 Task: Font style For heading Use Batang with dark cornflower blue 2 colour & Underline. font size for heading '12 Pt. 'Change the font style of data to Book Antiquaand font size to  14 Pt. Change the alignment of both headline & data to  Align right. In the sheet  analysisSalesByCategory_2023
Action: Mouse moved to (11, 25)
Screenshot: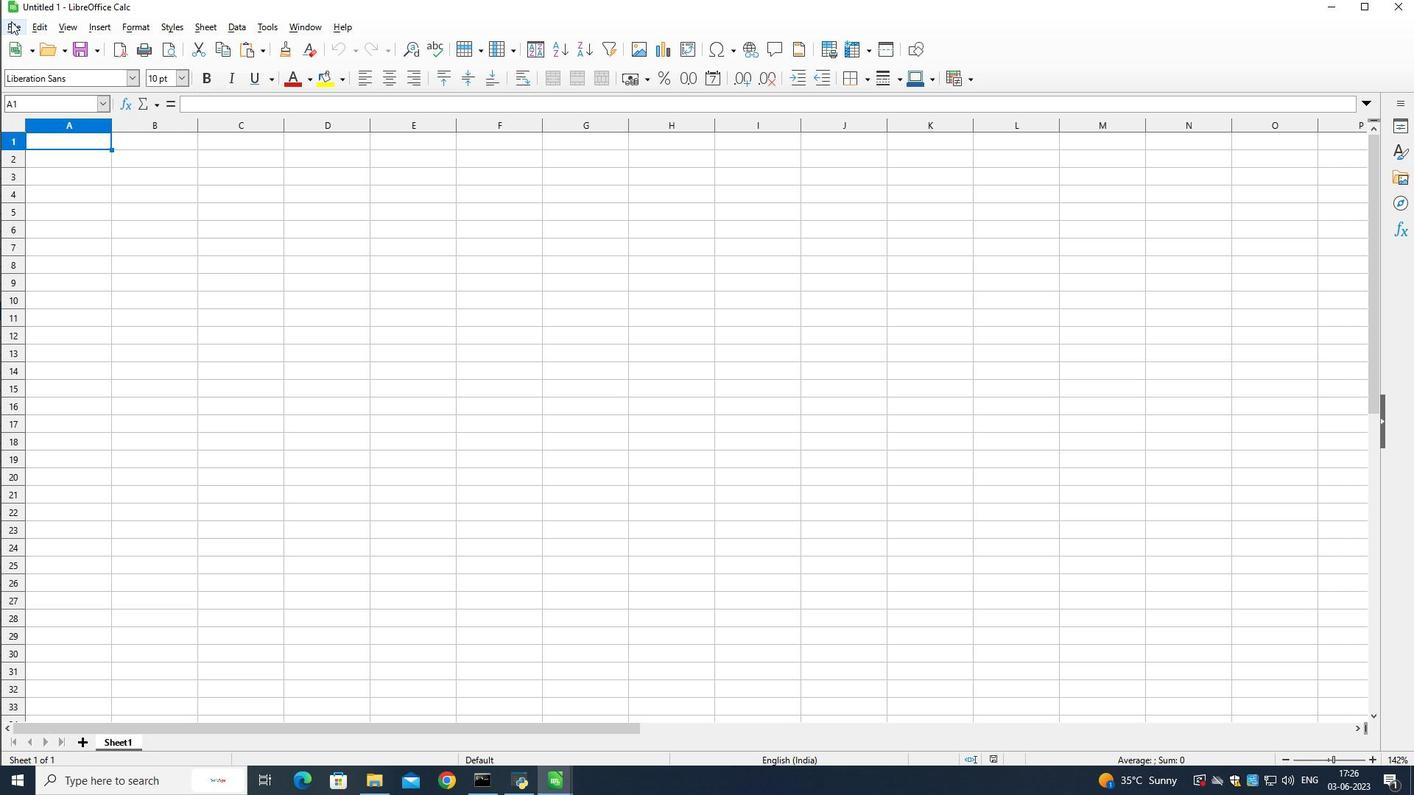 
Action: Mouse pressed left at (11, 25)
Screenshot: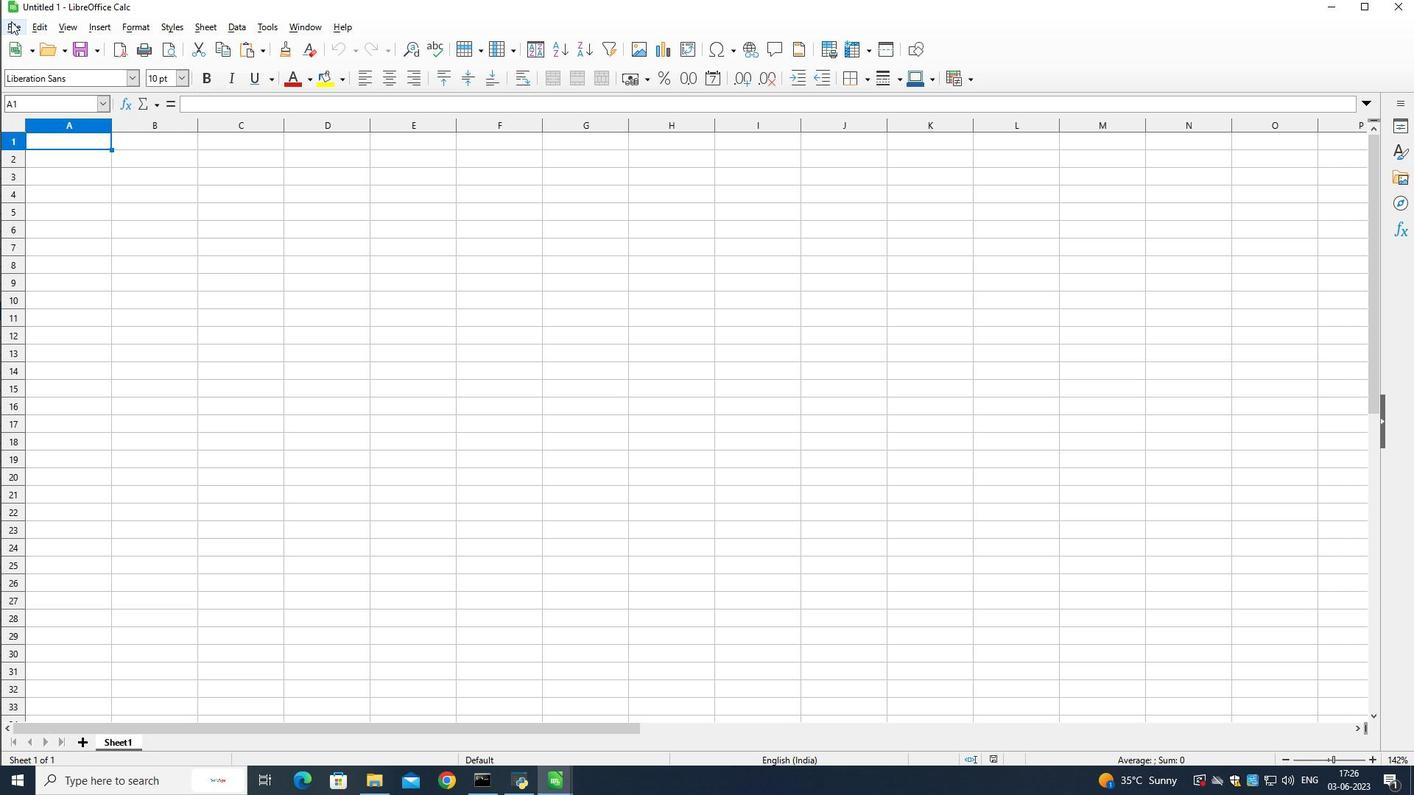 
Action: Mouse moved to (31, 62)
Screenshot: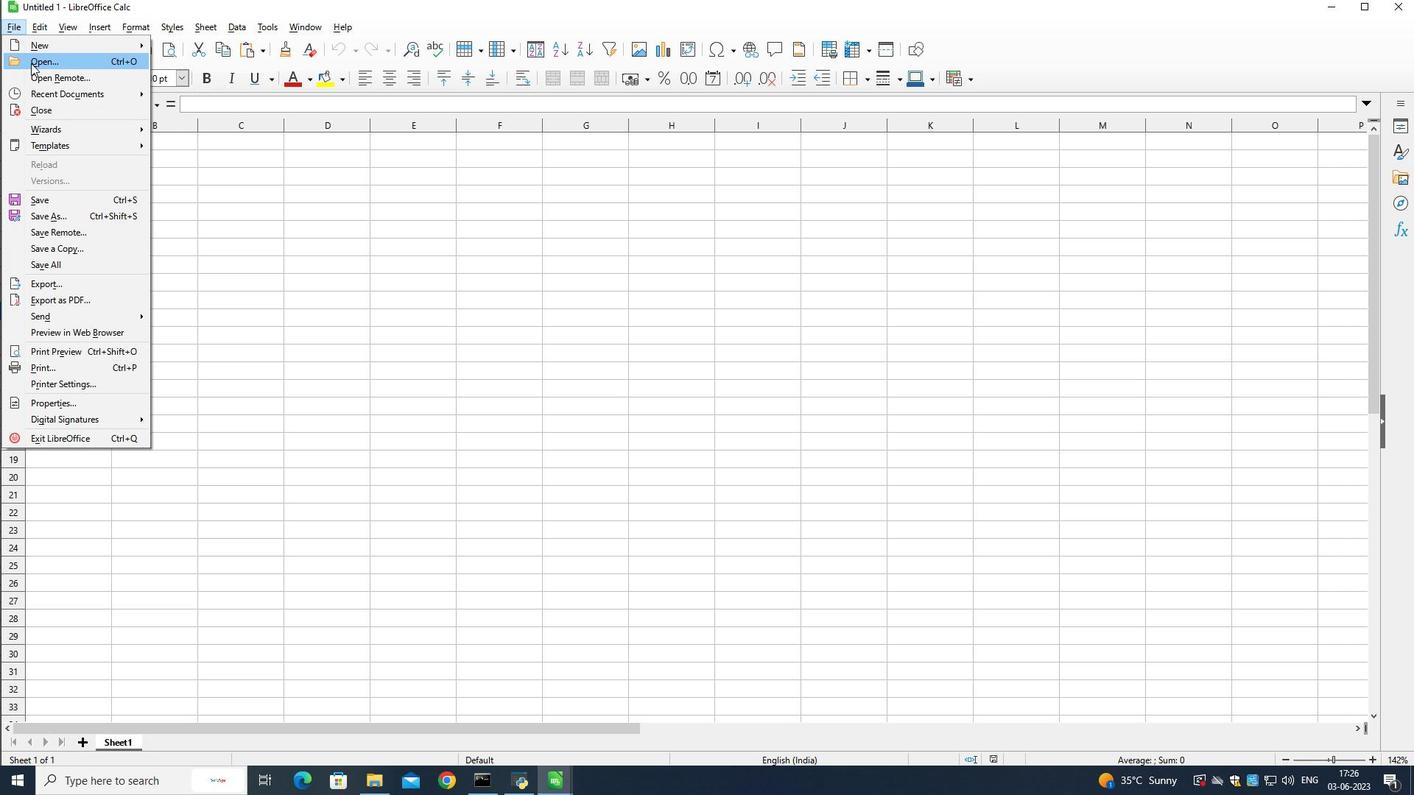 
Action: Mouse pressed left at (31, 62)
Screenshot: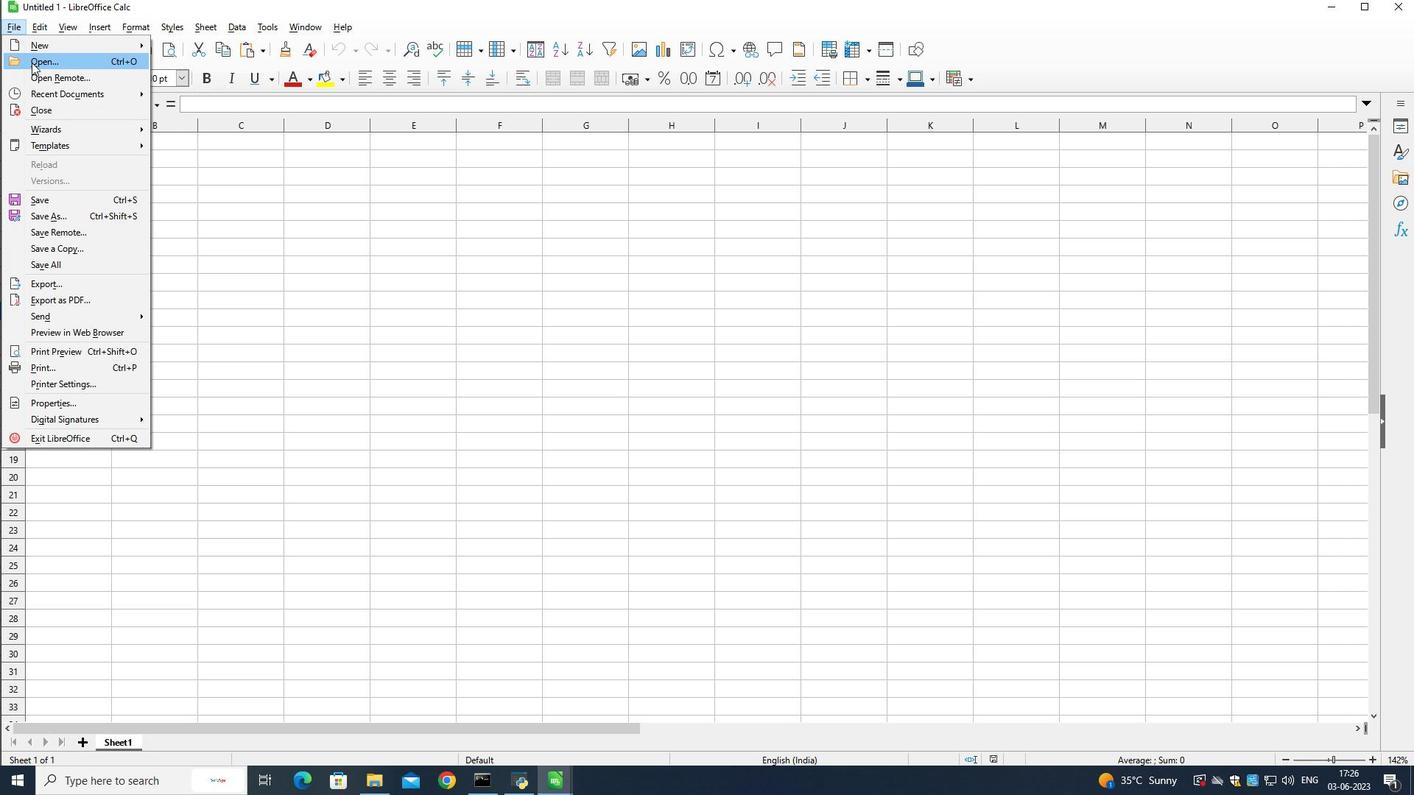 
Action: Mouse moved to (242, 271)
Screenshot: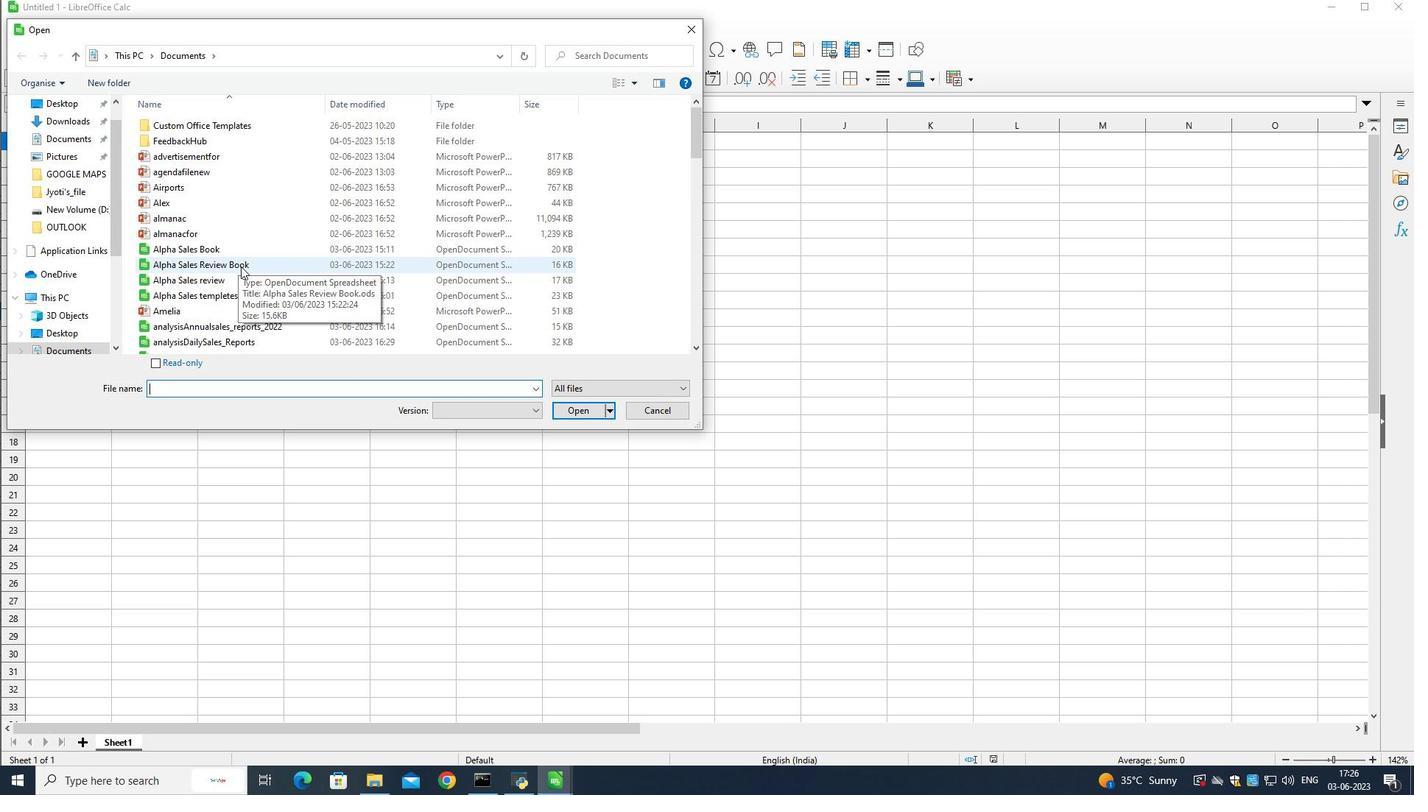 
Action: Mouse scrolled (242, 270) with delta (0, 0)
Screenshot: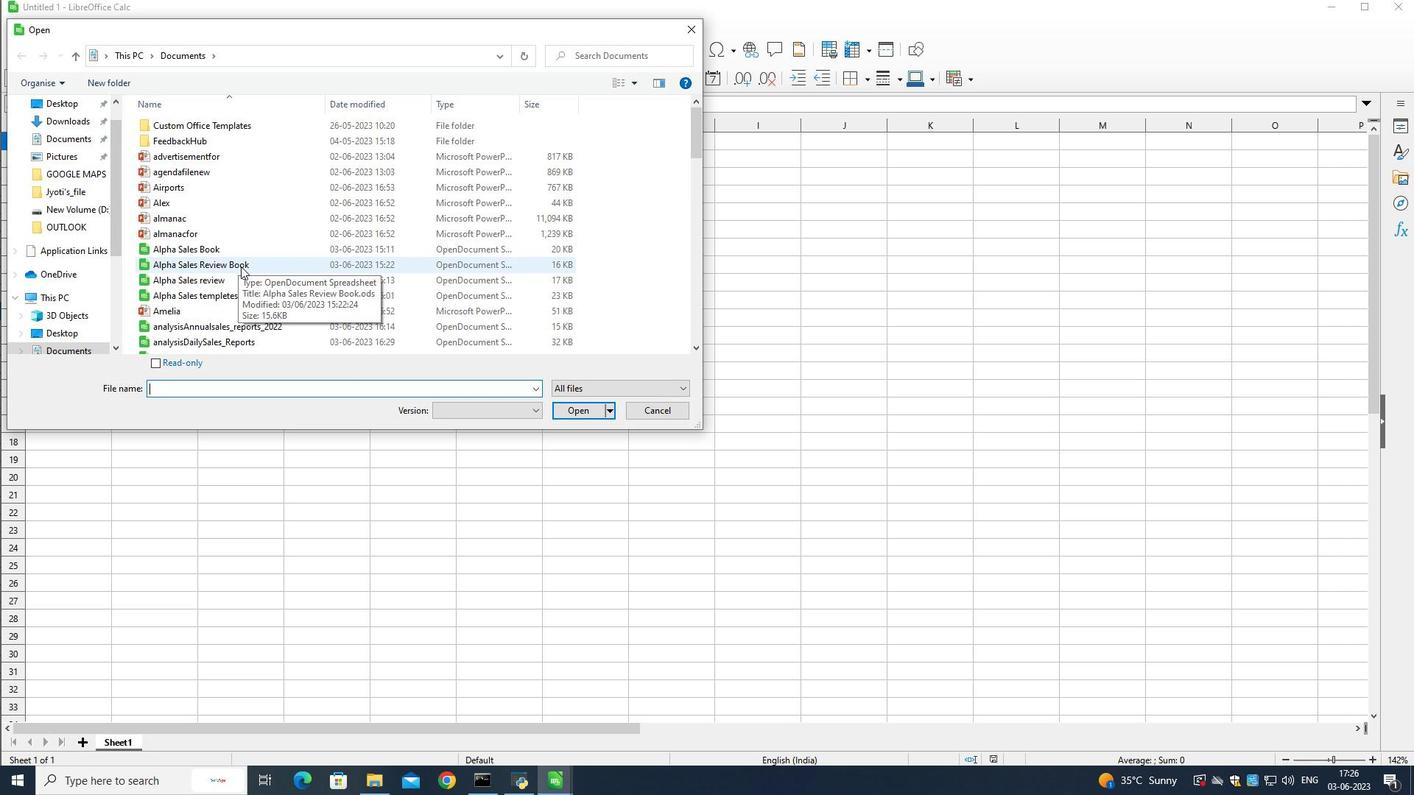 
Action: Mouse scrolled (242, 270) with delta (0, 0)
Screenshot: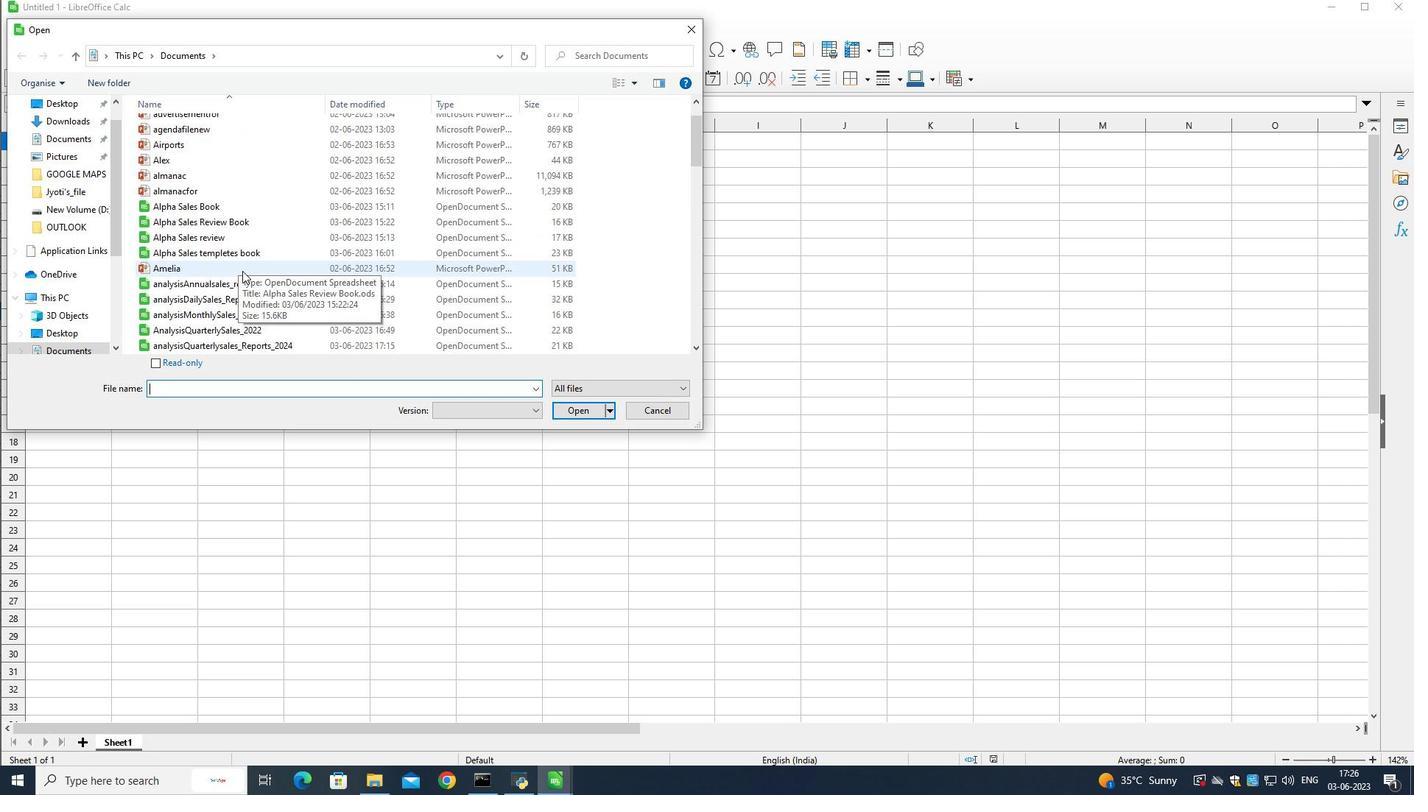 
Action: Mouse moved to (376, 310)
Screenshot: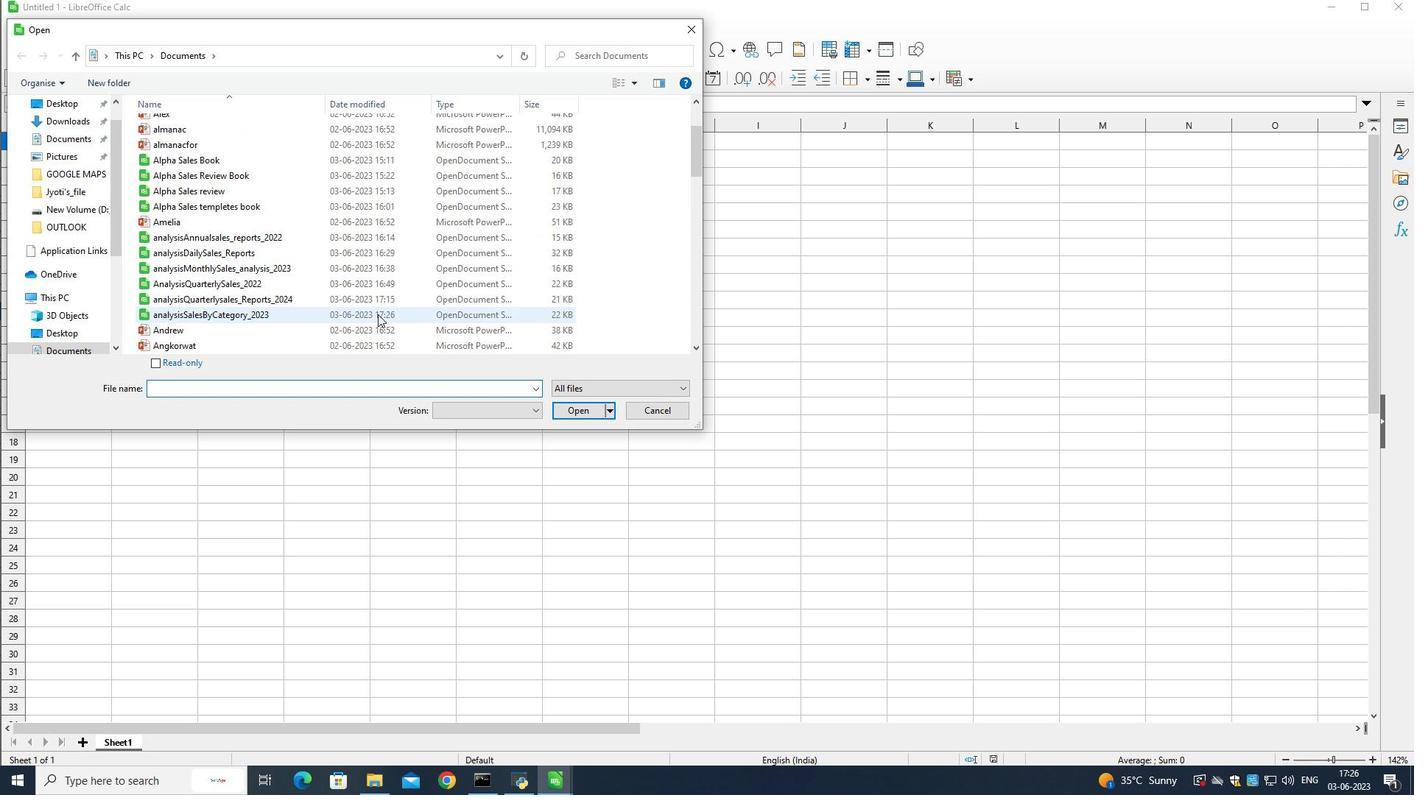 
Action: Mouse pressed left at (376, 310)
Screenshot: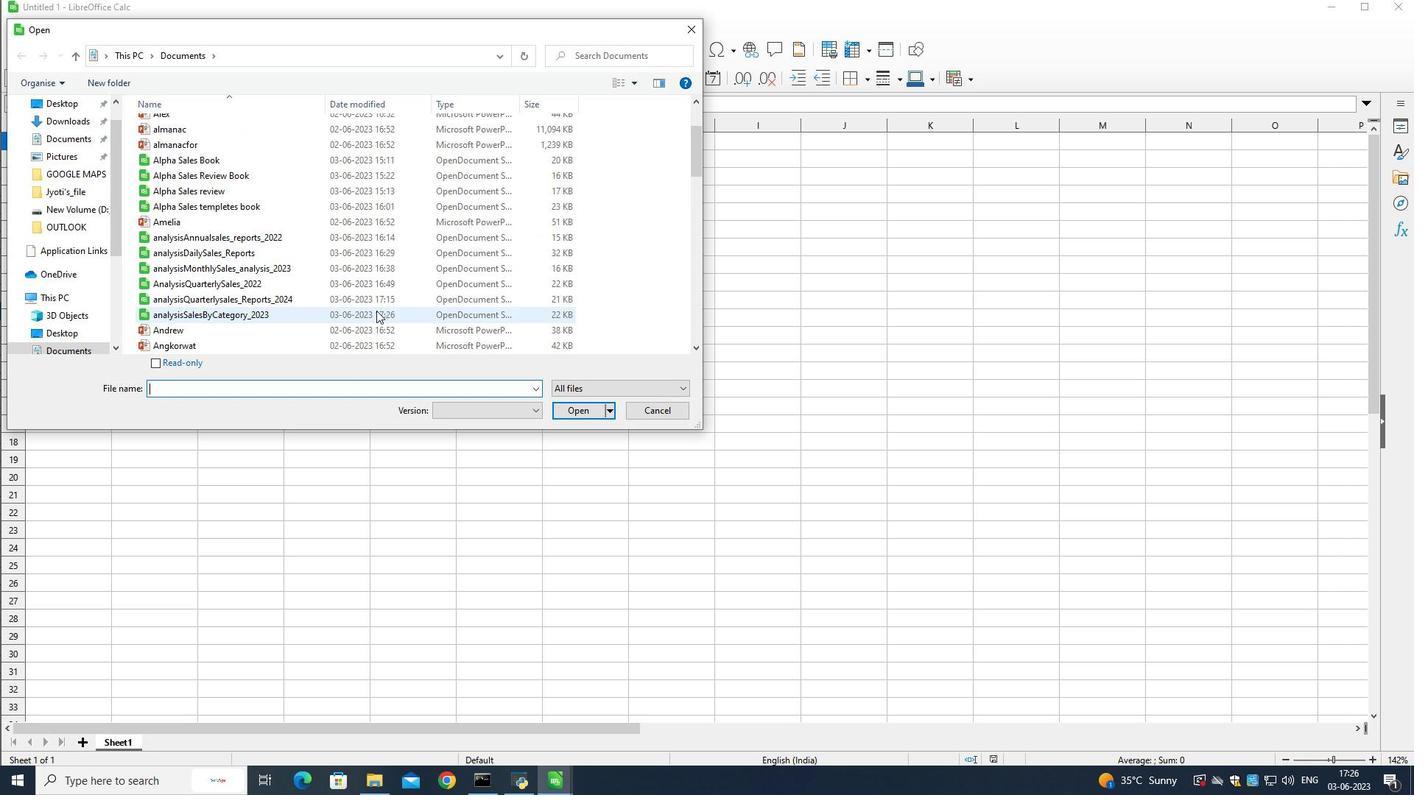 
Action: Mouse moved to (567, 406)
Screenshot: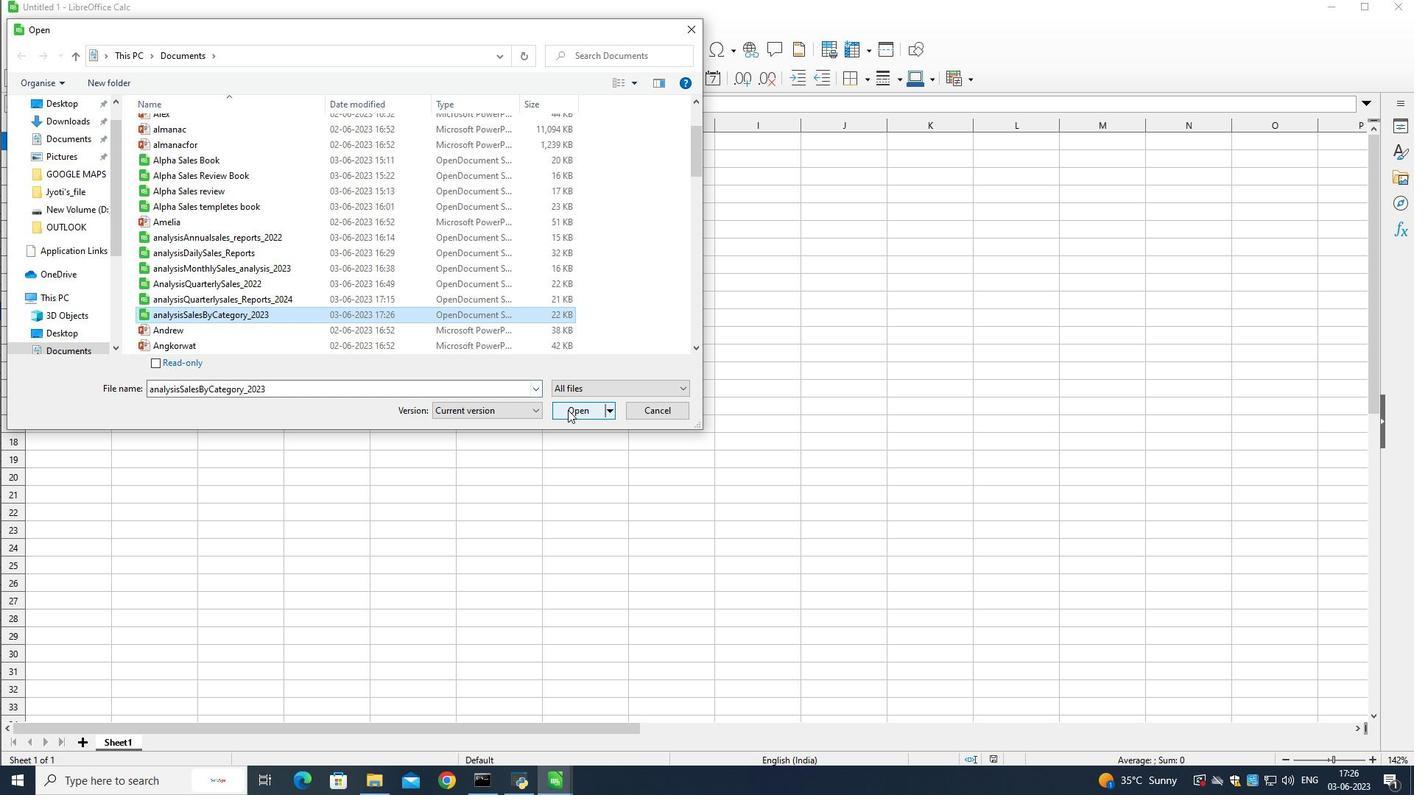 
Action: Mouse pressed left at (567, 406)
Screenshot: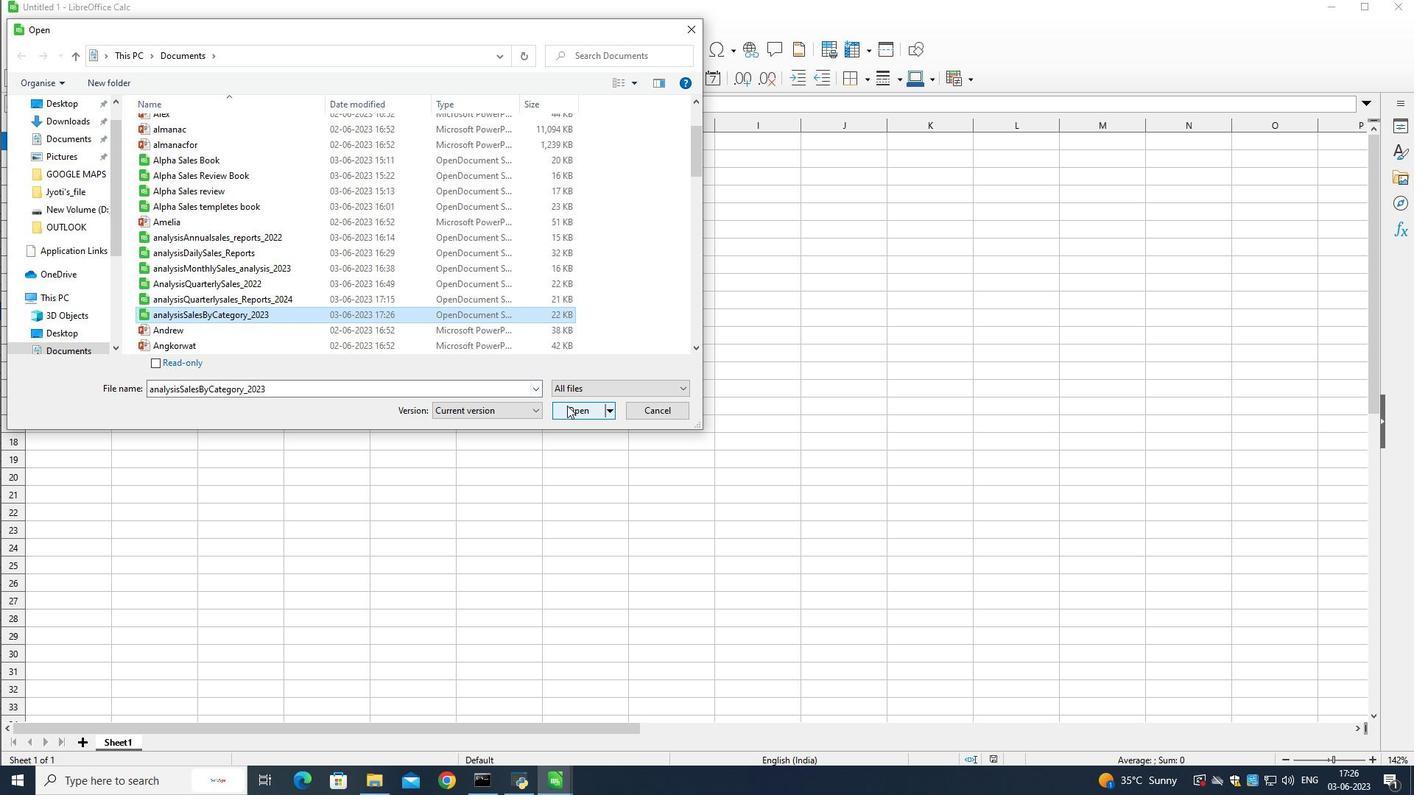
Action: Mouse moved to (294, 142)
Screenshot: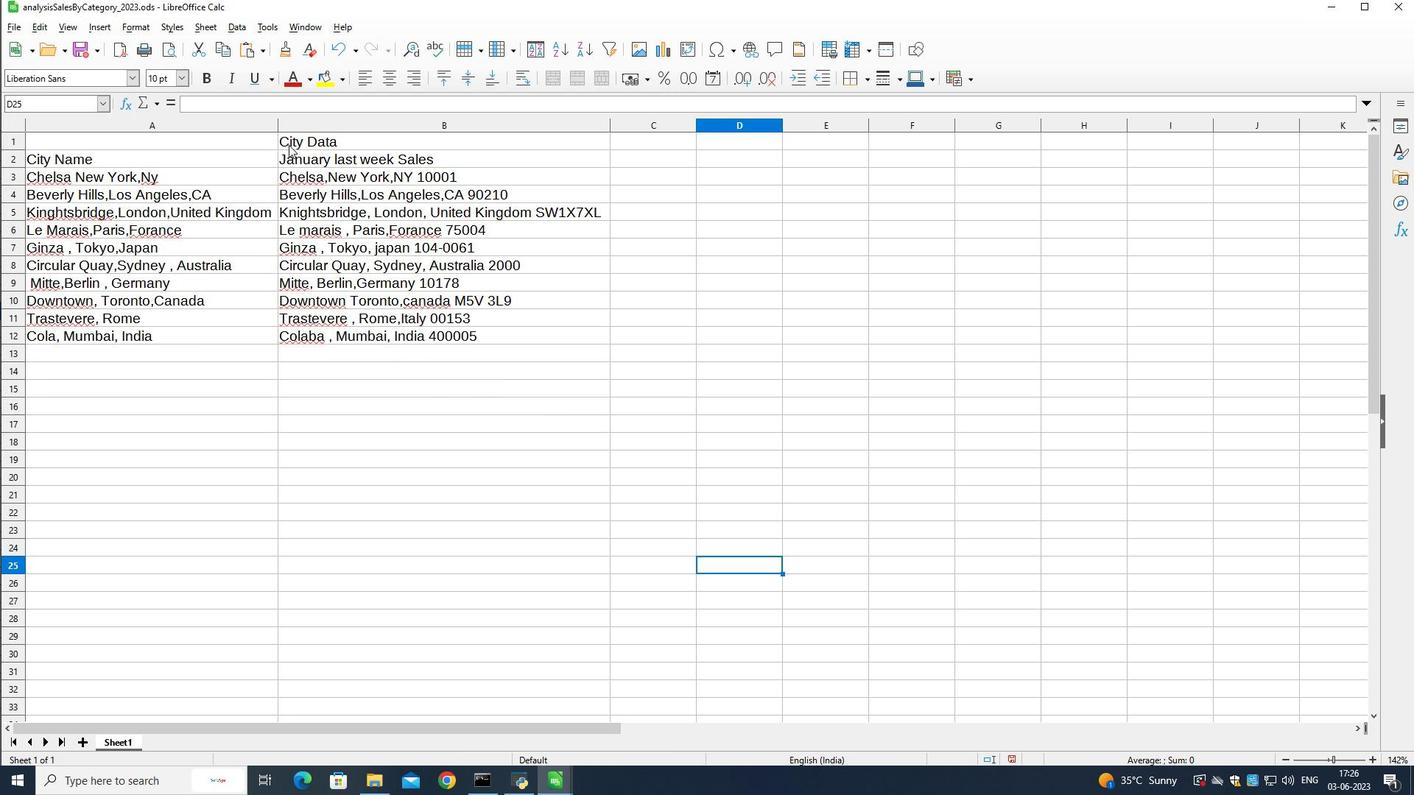
Action: Mouse pressed left at (294, 142)
Screenshot: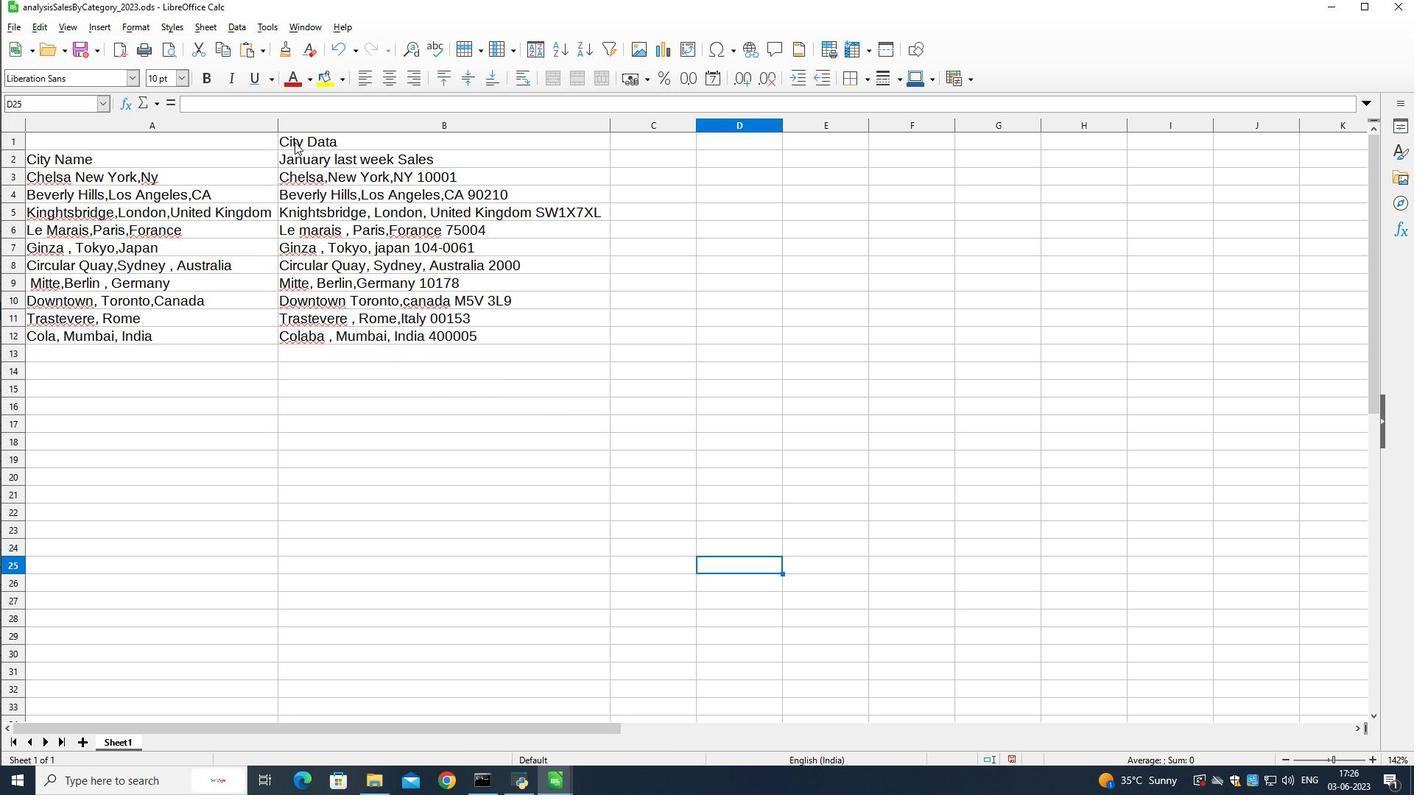 
Action: Mouse moved to (294, 140)
Screenshot: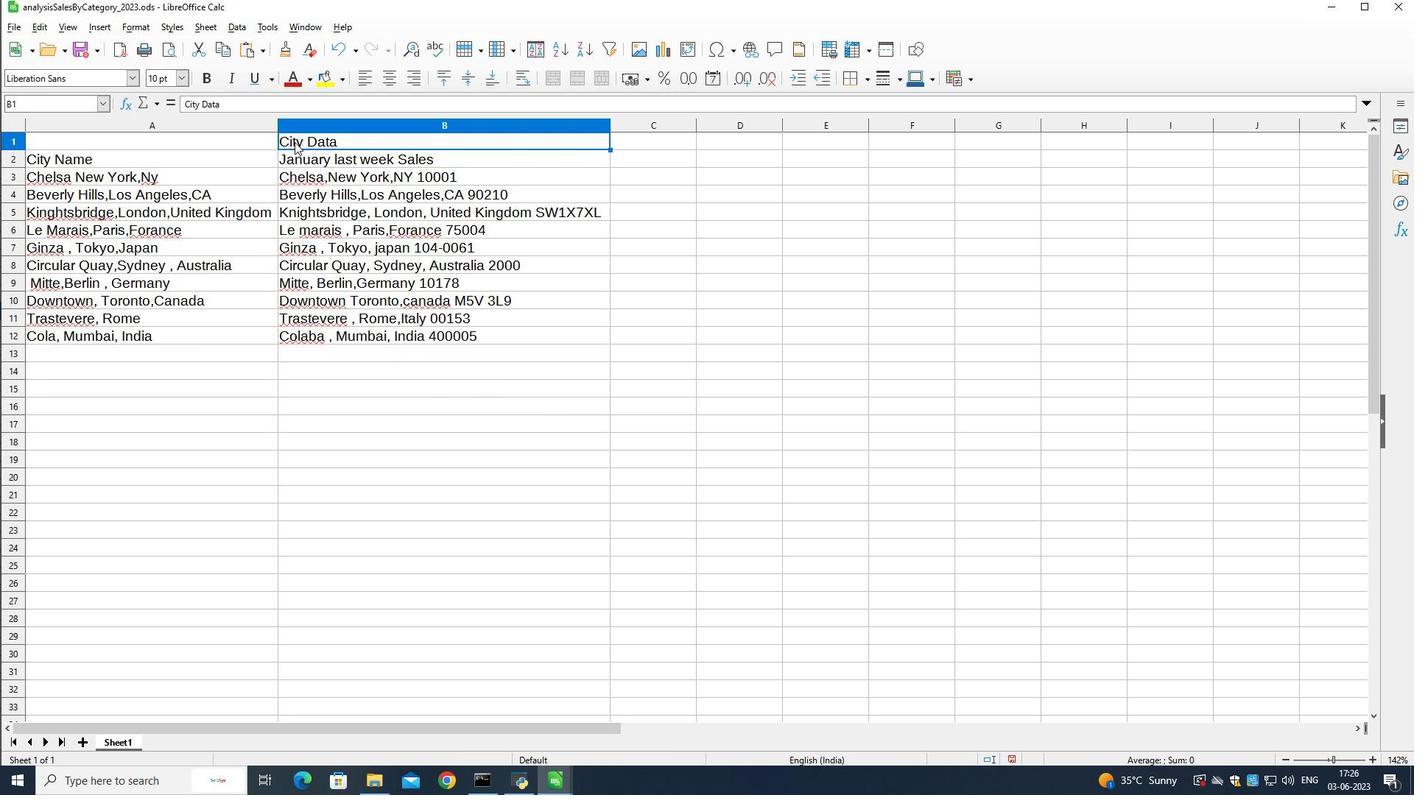
Action: Mouse pressed left at (294, 140)
Screenshot: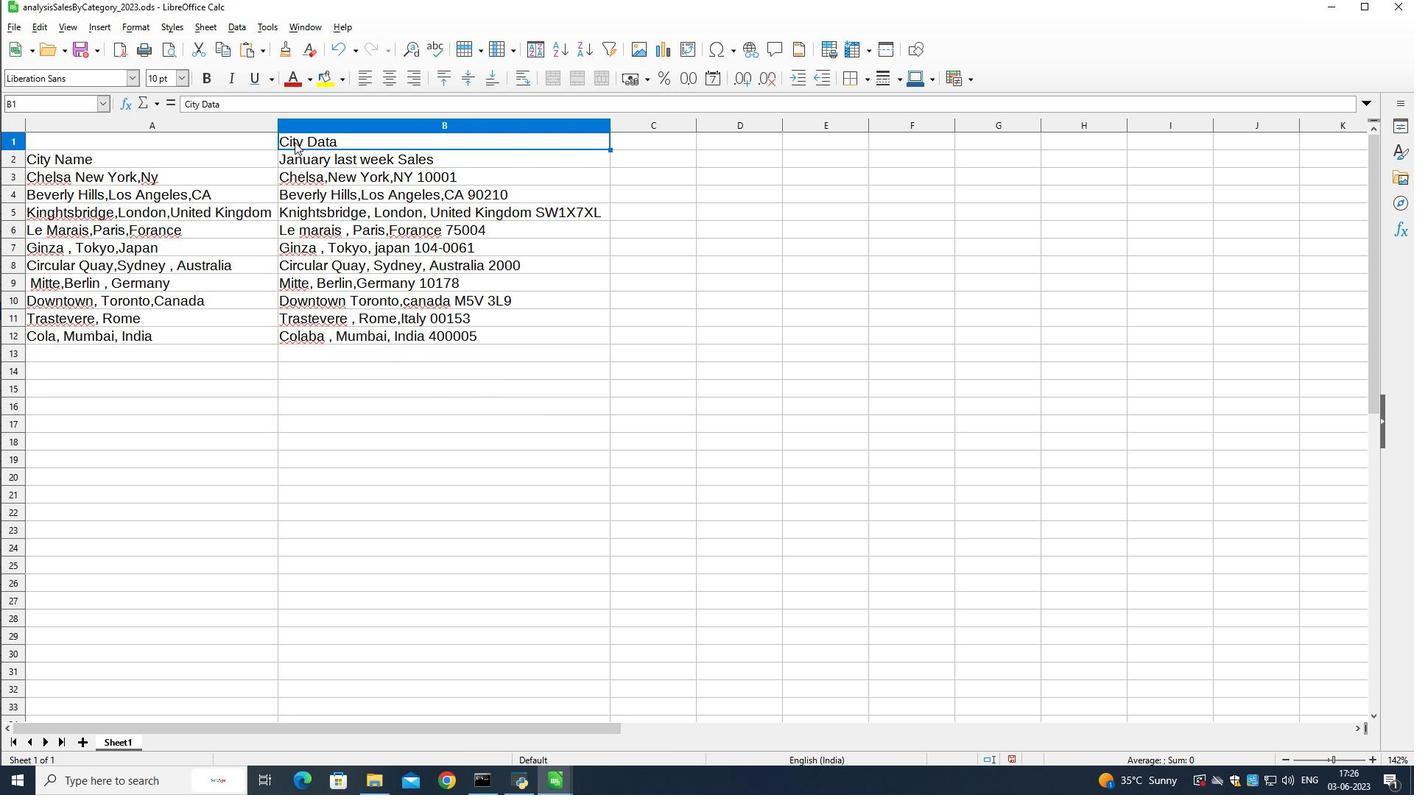 
Action: Mouse pressed left at (294, 140)
Screenshot: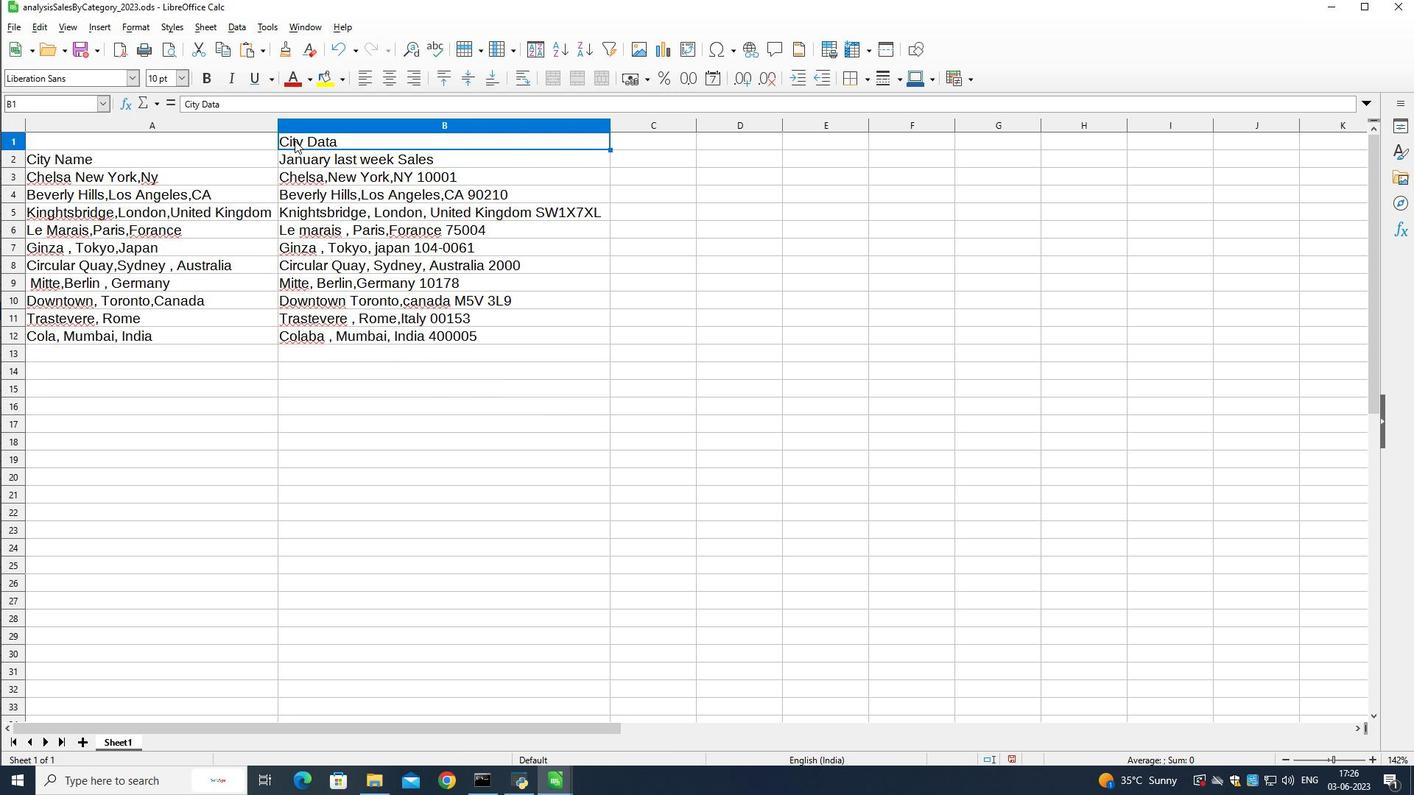 
Action: Mouse moved to (307, 80)
Screenshot: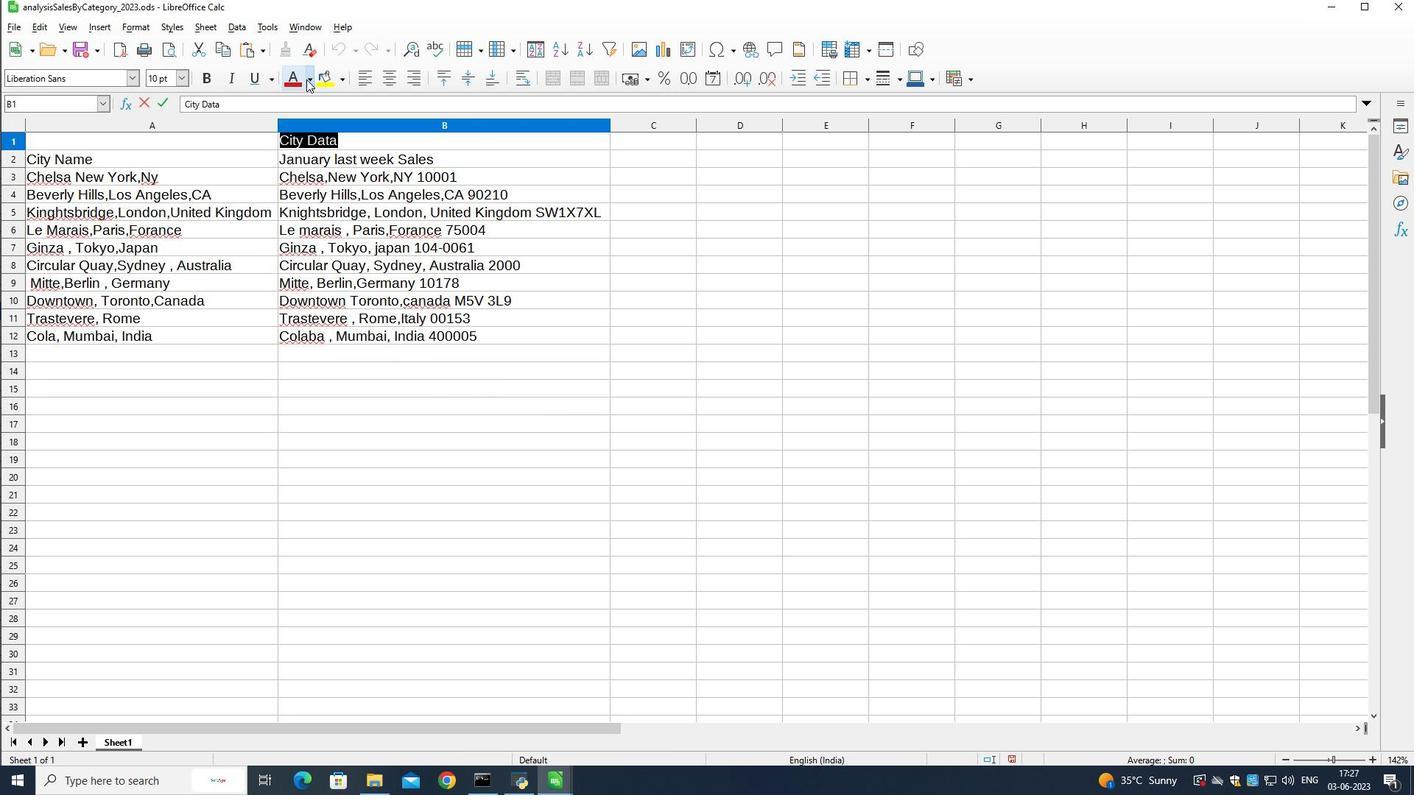 
Action: Mouse pressed left at (307, 80)
Screenshot: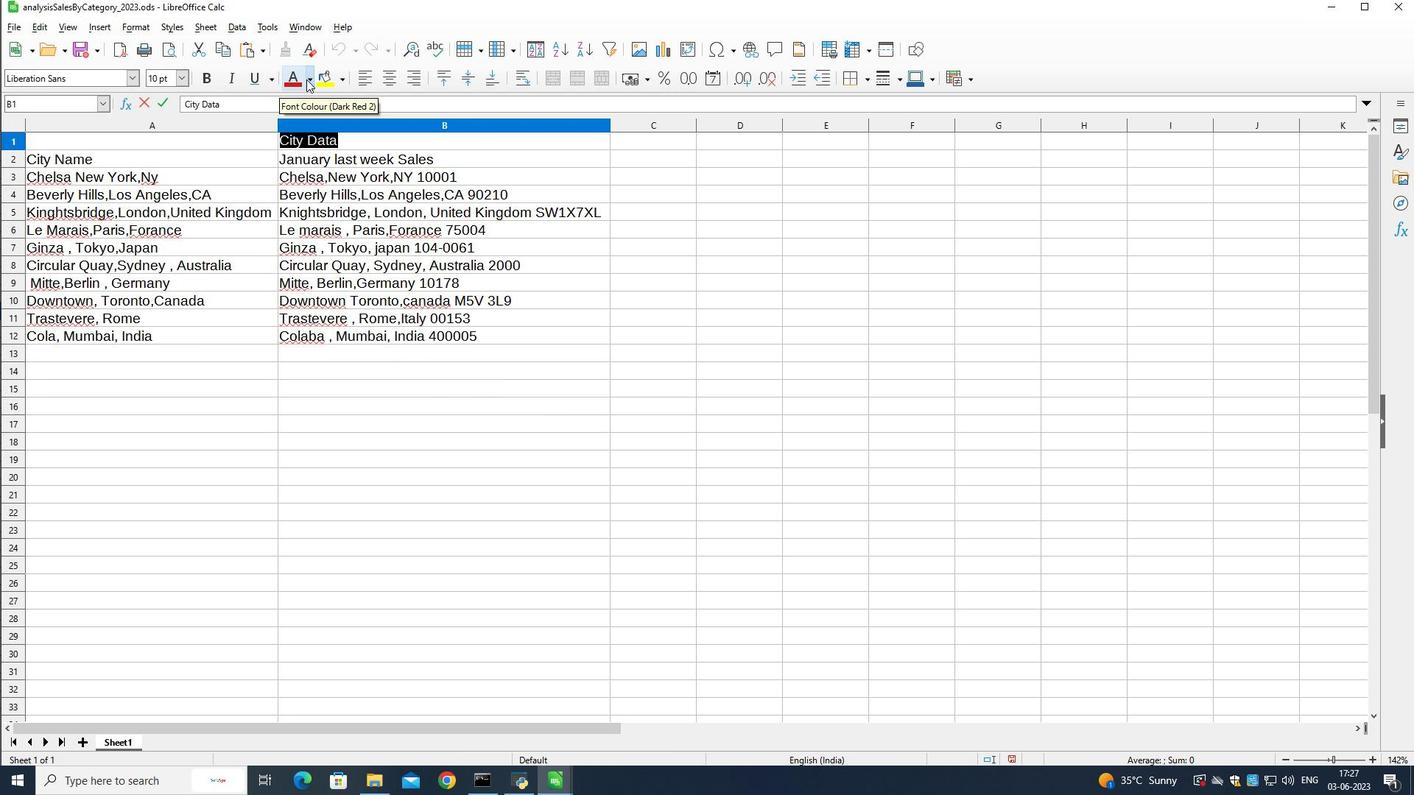 
Action: Mouse moved to (337, 348)
Screenshot: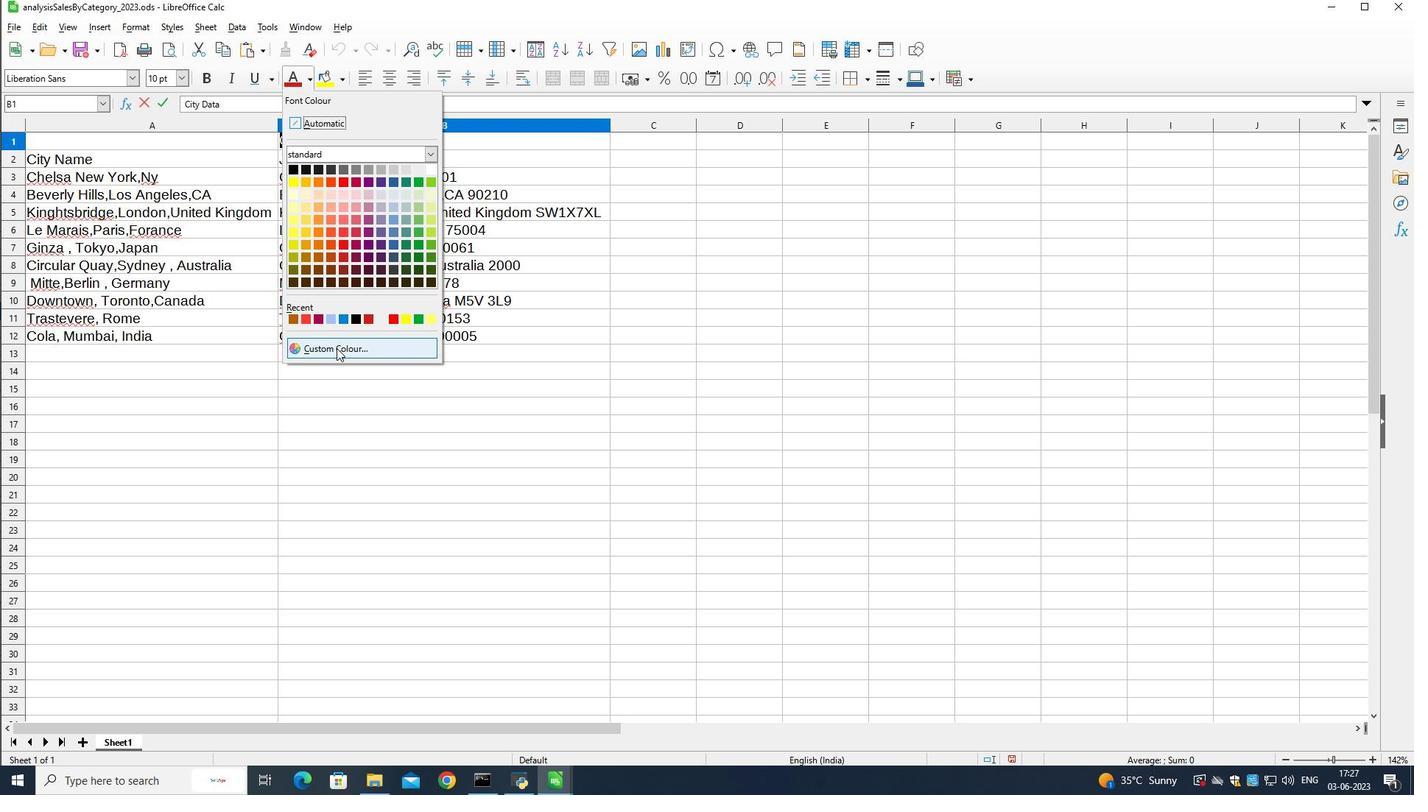 
Action: Mouse pressed left at (337, 348)
Screenshot: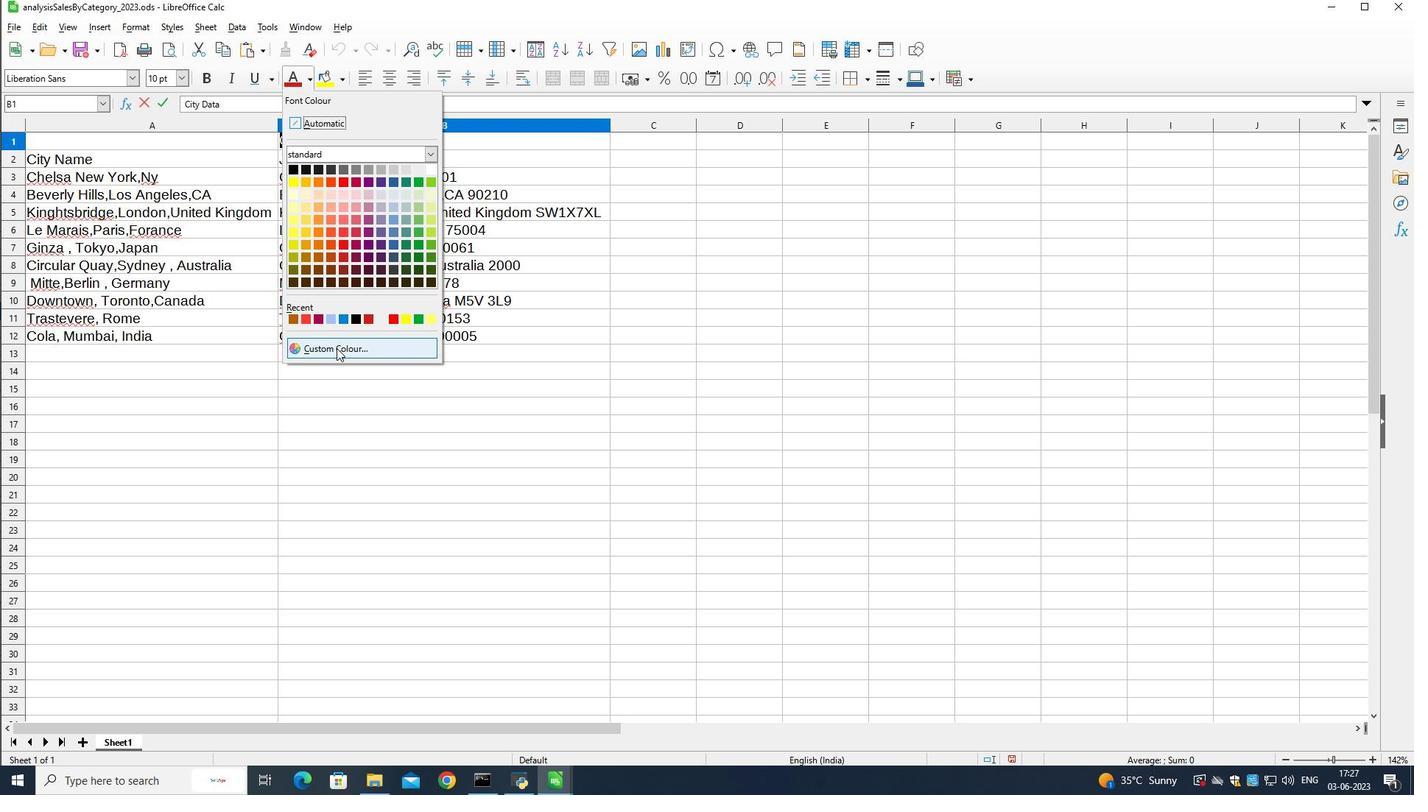 
Action: Mouse moved to (846, 319)
Screenshot: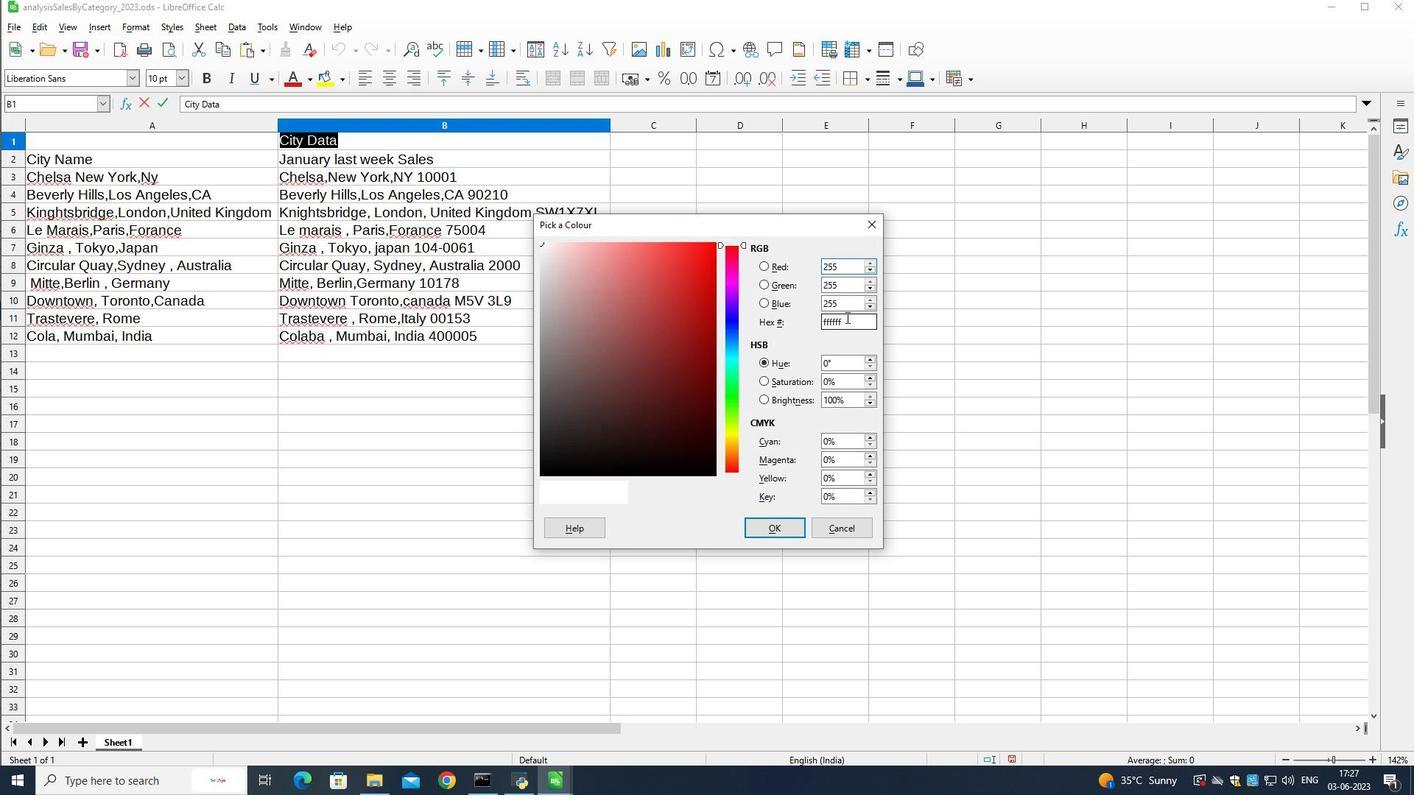 
Action: Mouse pressed left at (846, 319)
Screenshot: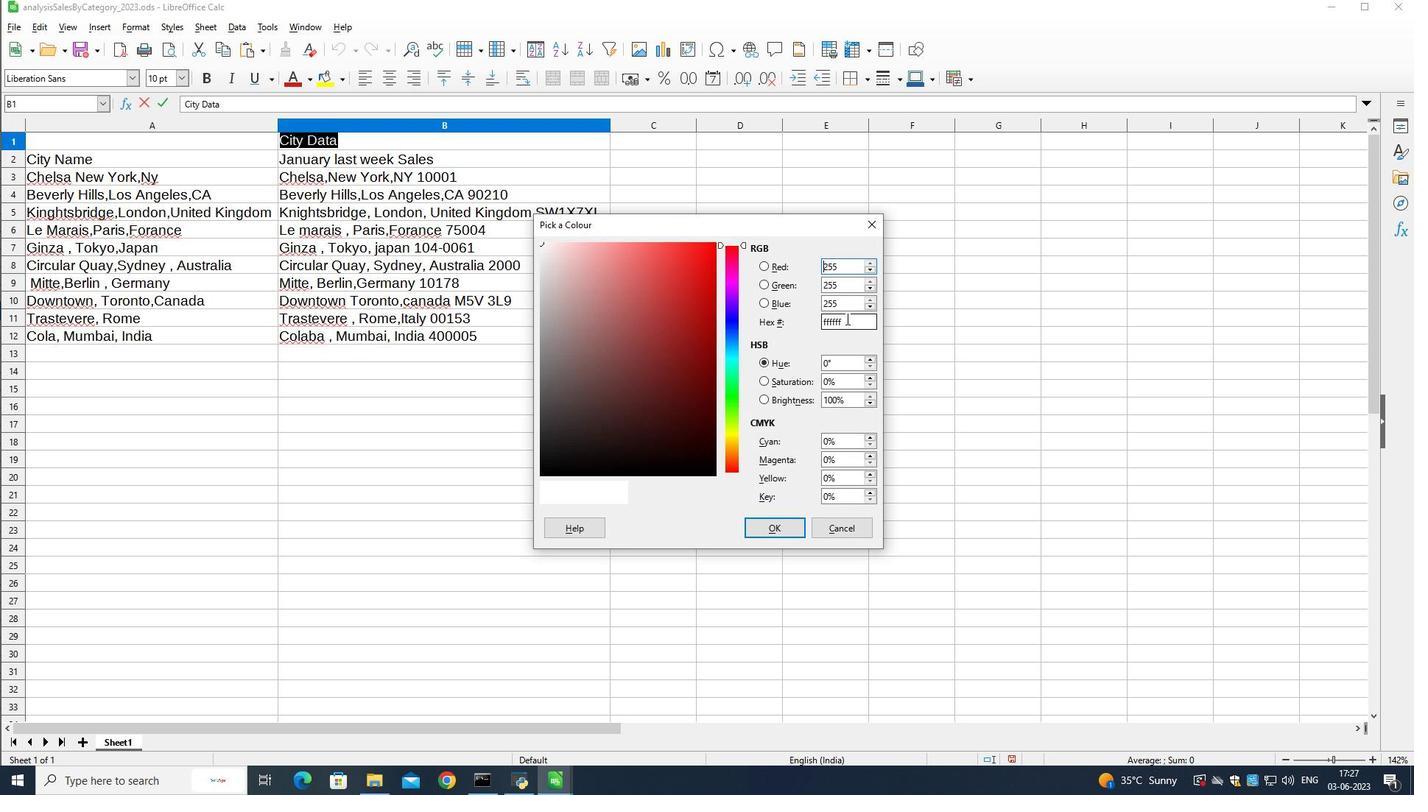 
Action: Mouse moved to (846, 320)
Screenshot: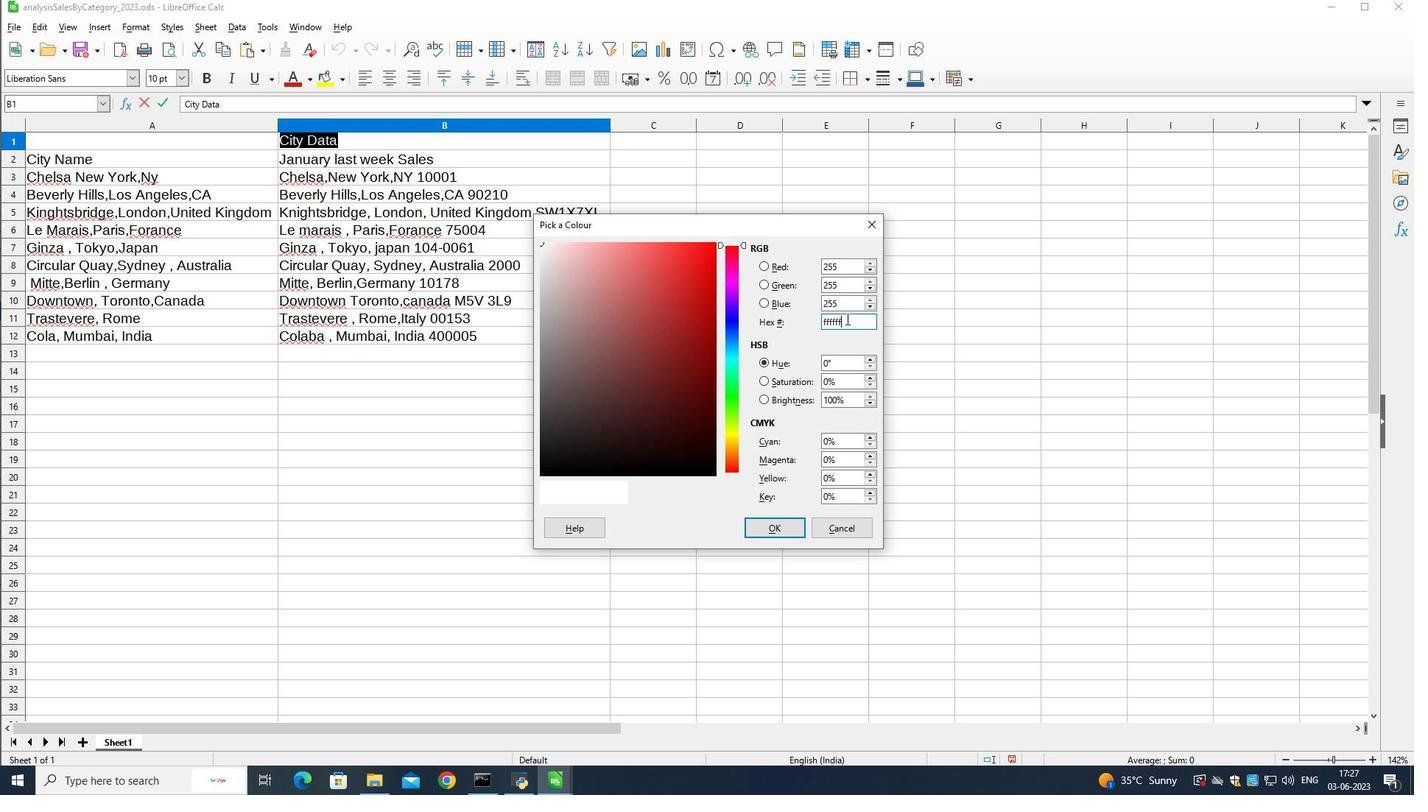 
Action: Mouse pressed left at (846, 320)
Screenshot: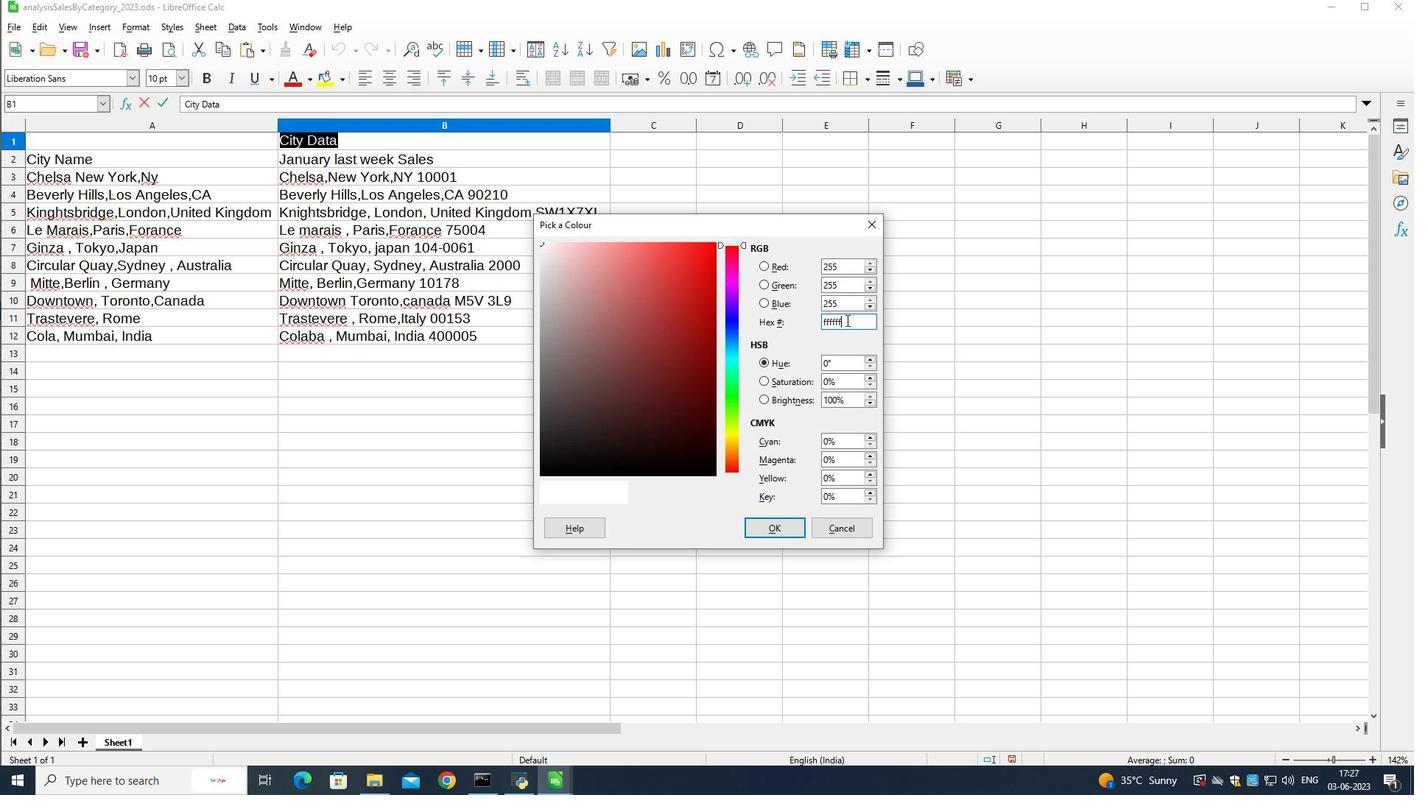
Action: Mouse moved to (846, 322)
Screenshot: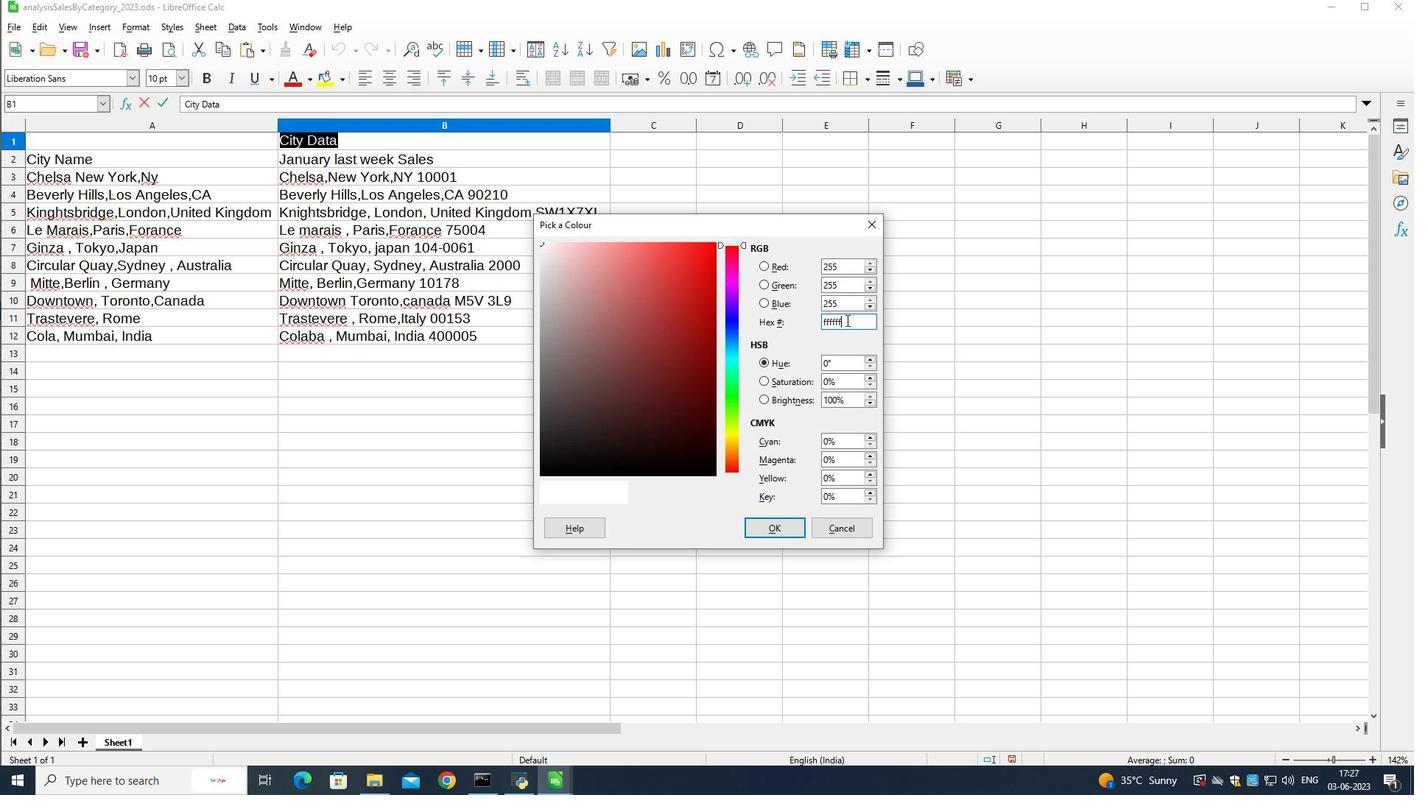 
Action: Mouse pressed left at (846, 322)
Screenshot: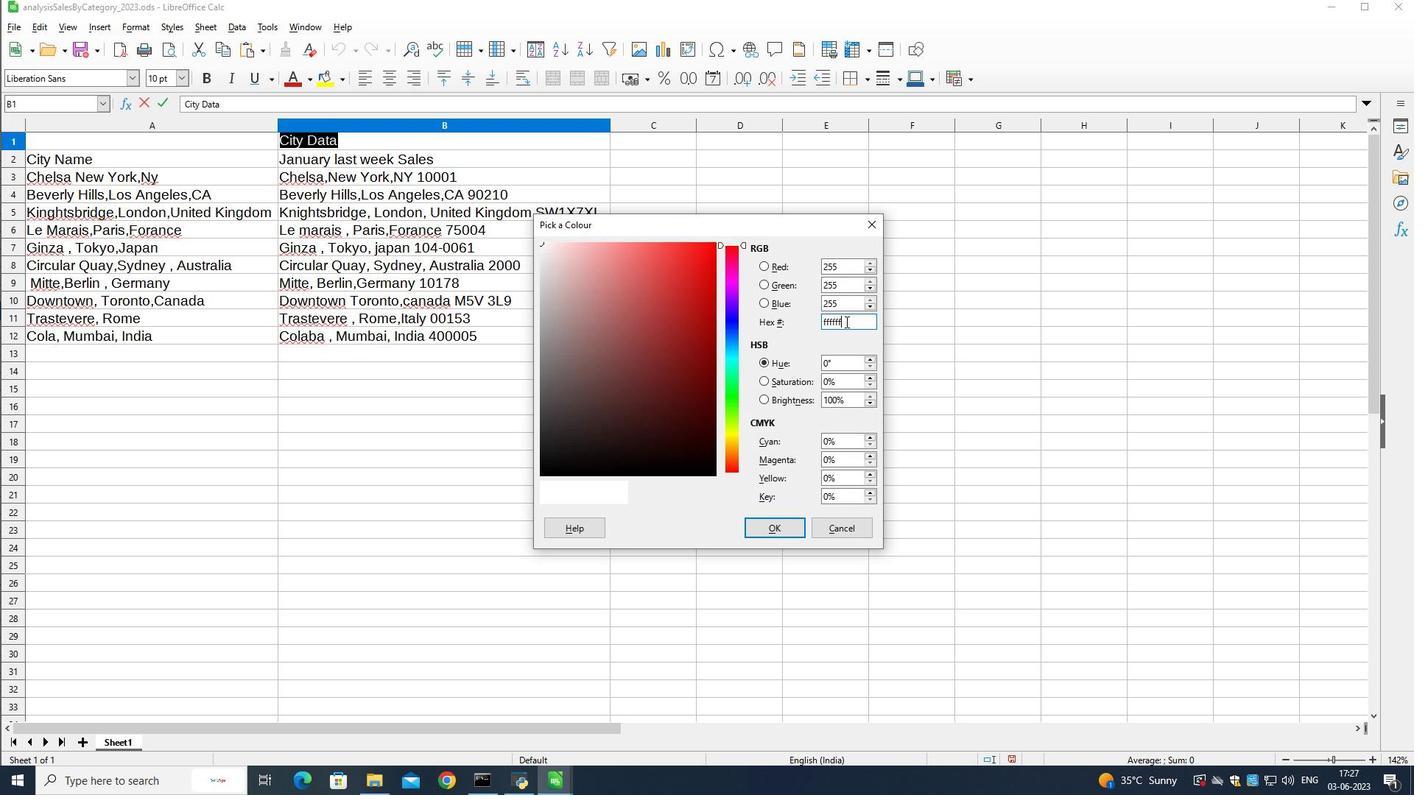 
Action: Mouse moved to (766, 353)
Screenshot: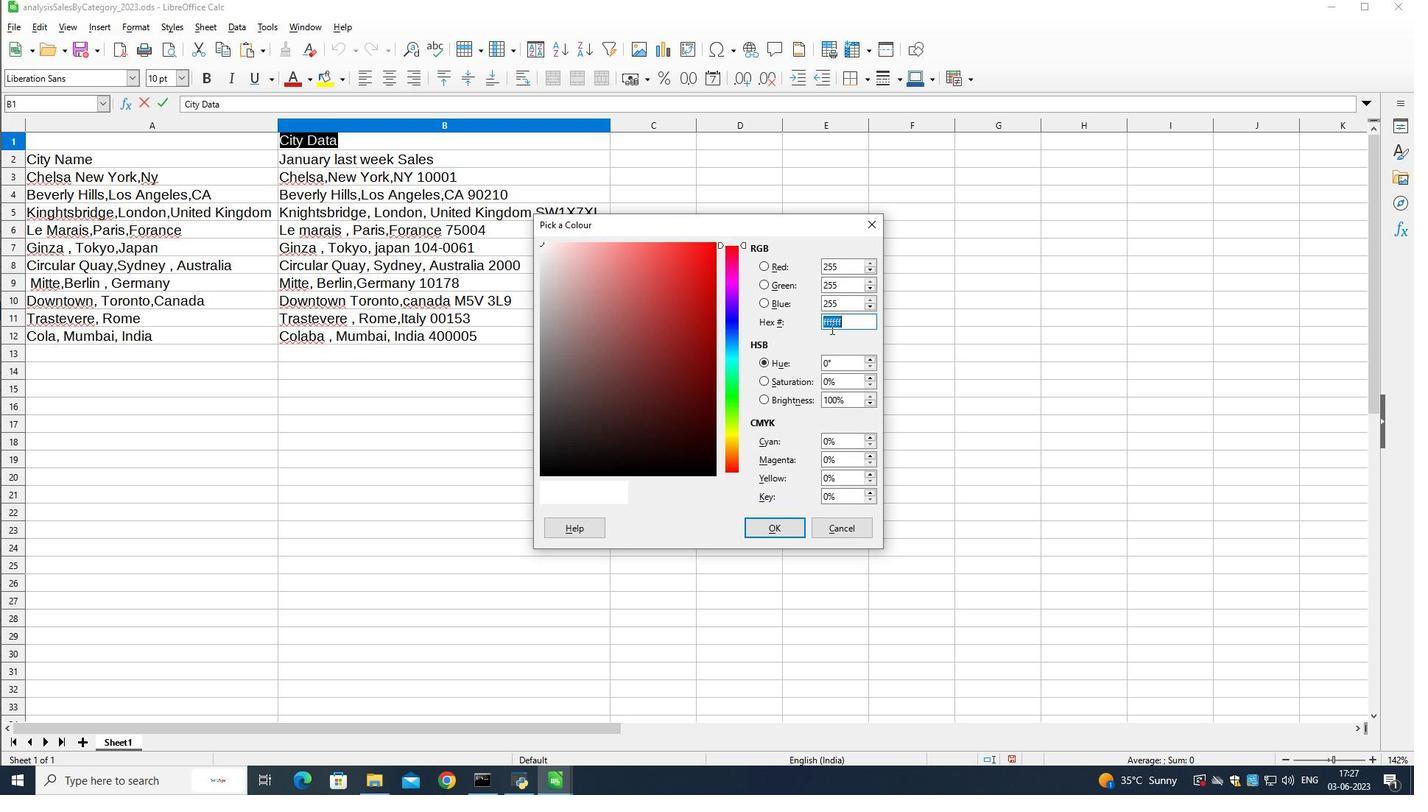 
Action: Key pressed <Key.shift>#a4
Screenshot: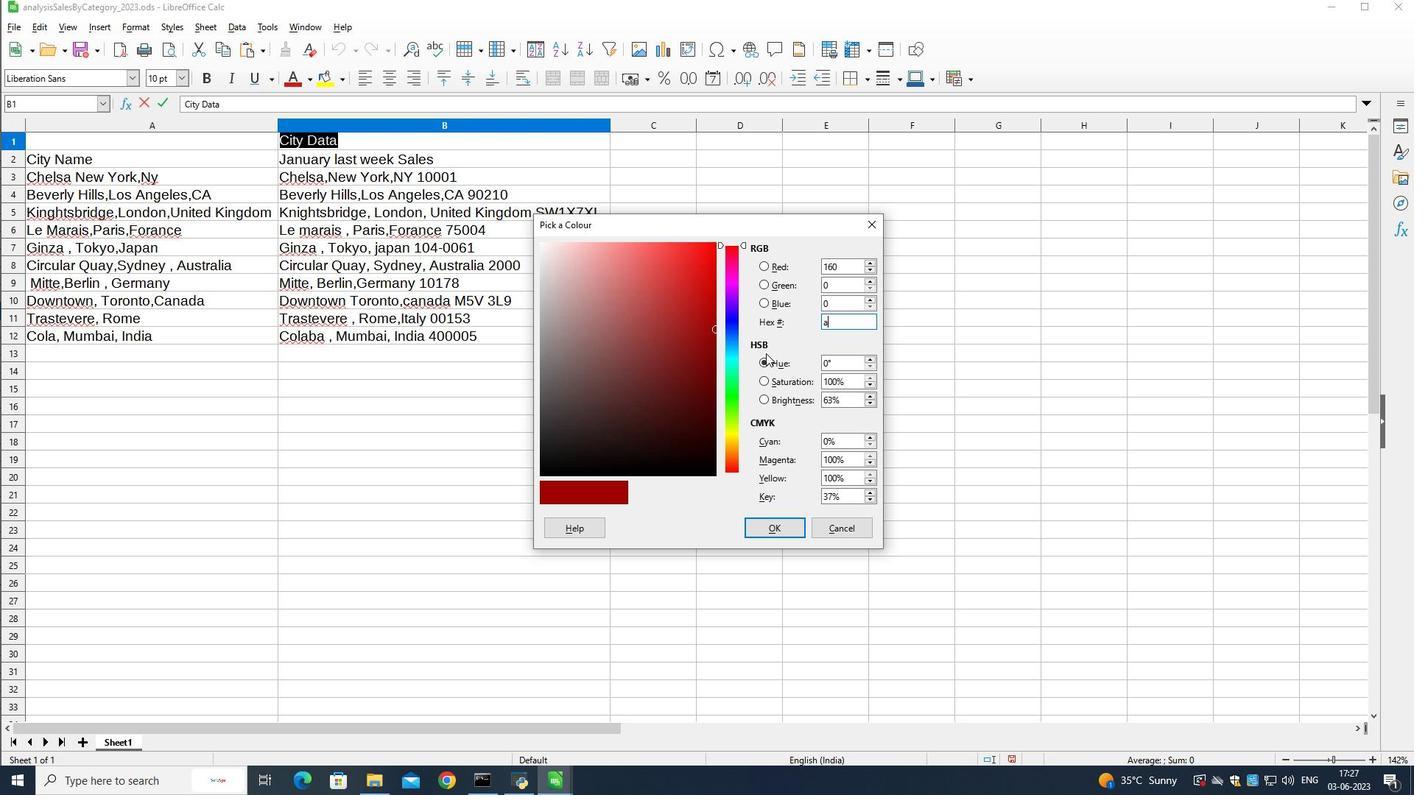 
Action: Mouse moved to (765, 353)
Screenshot: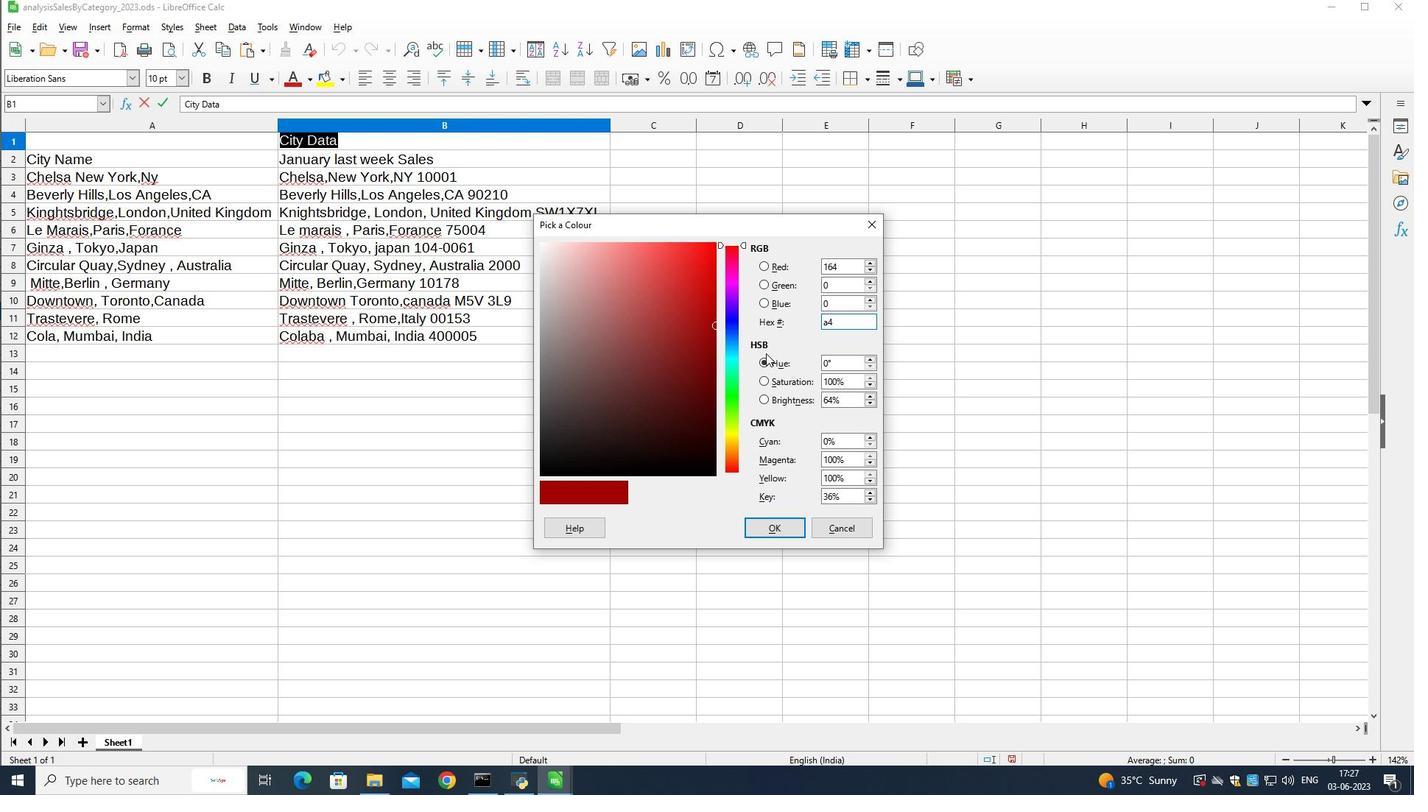 
Action: Key pressed c2f4
Screenshot: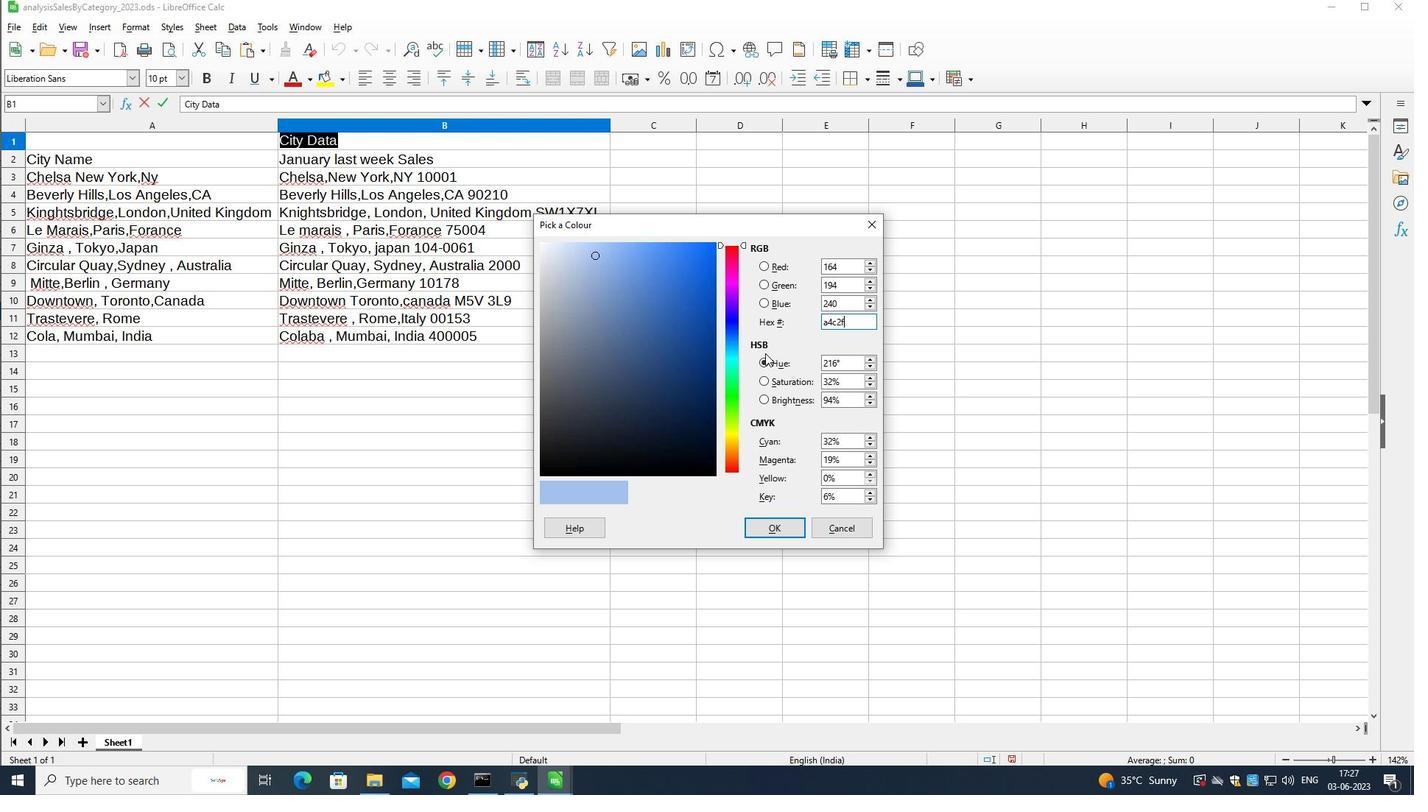 
Action: Mouse moved to (770, 531)
Screenshot: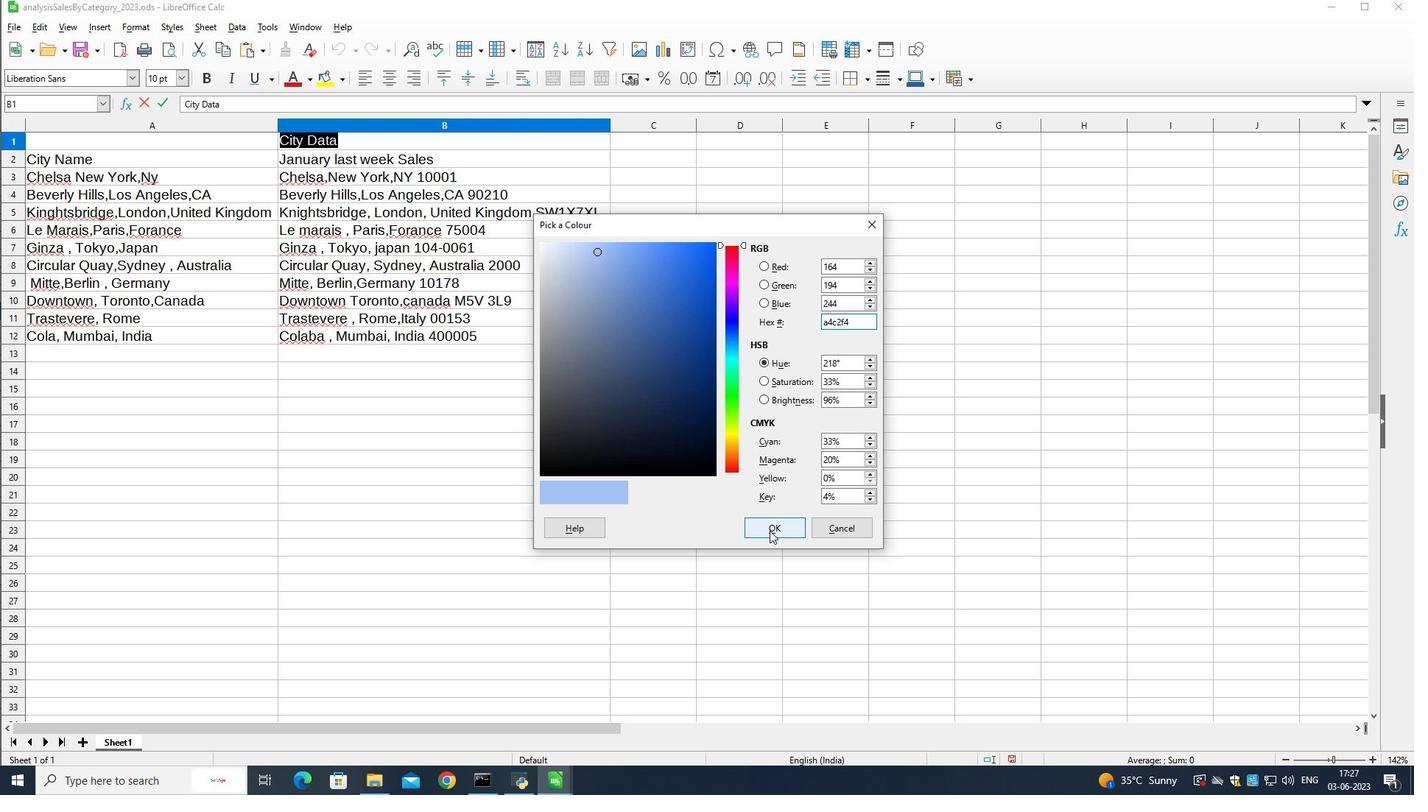 
Action: Mouse pressed left at (770, 531)
Screenshot: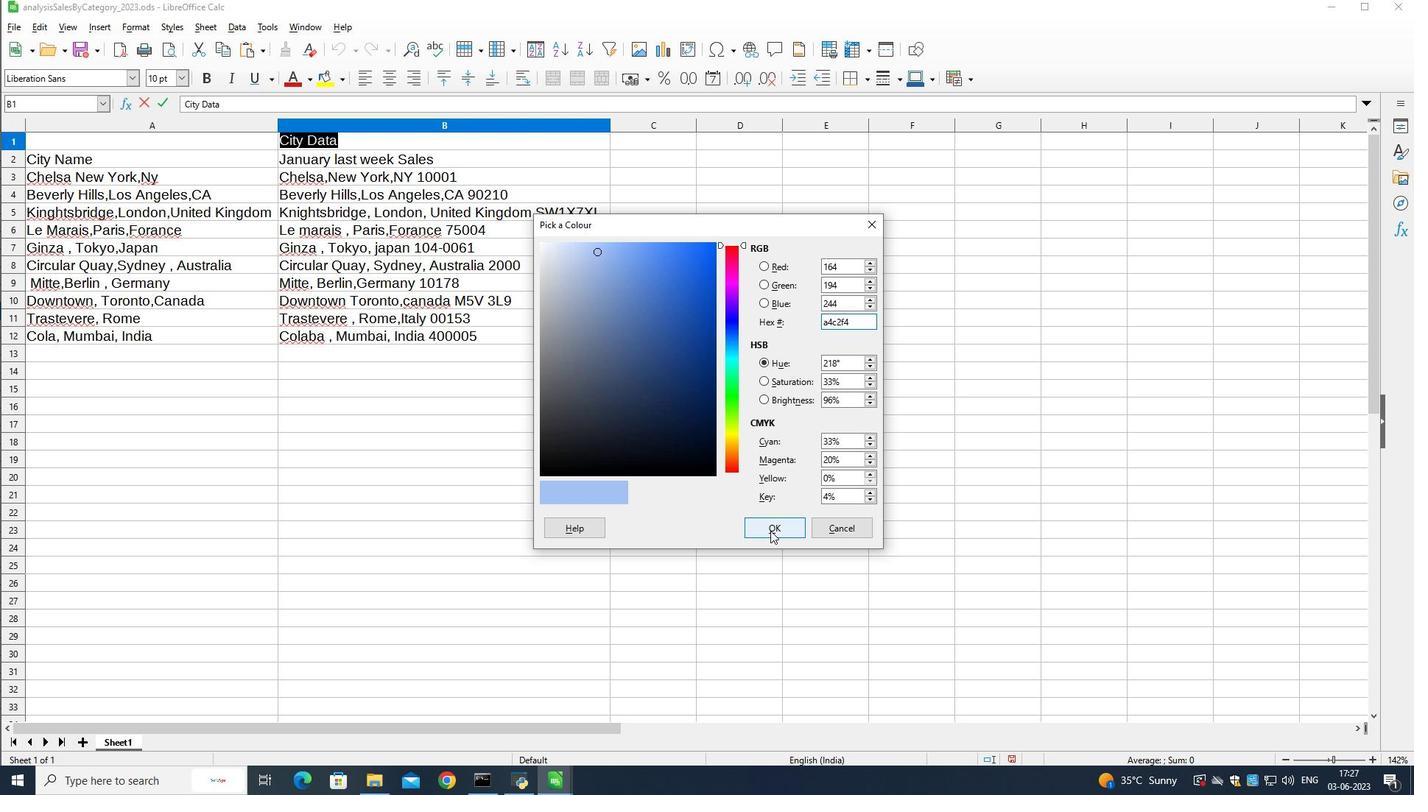 
Action: Mouse moved to (105, 73)
Screenshot: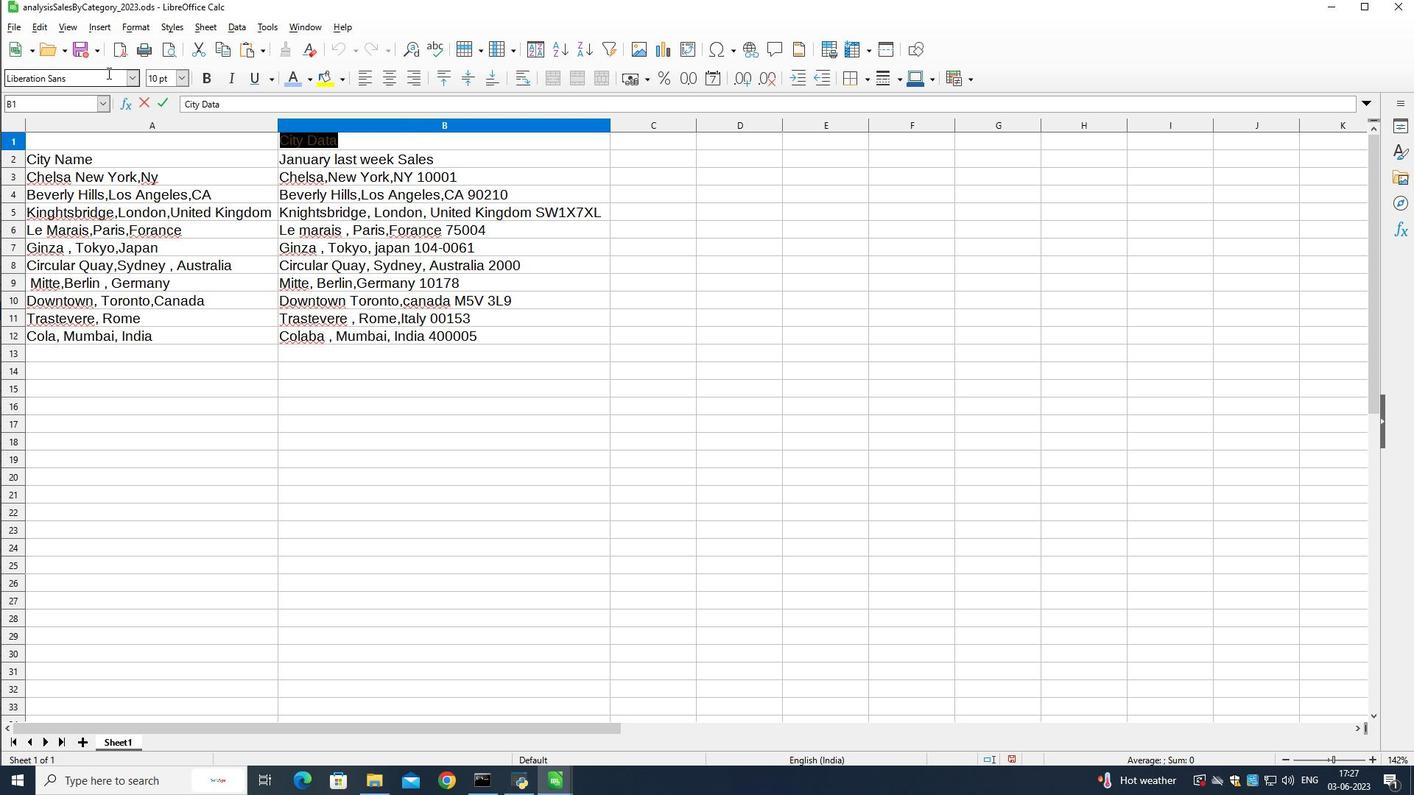 
Action: Mouse pressed left at (105, 73)
Screenshot: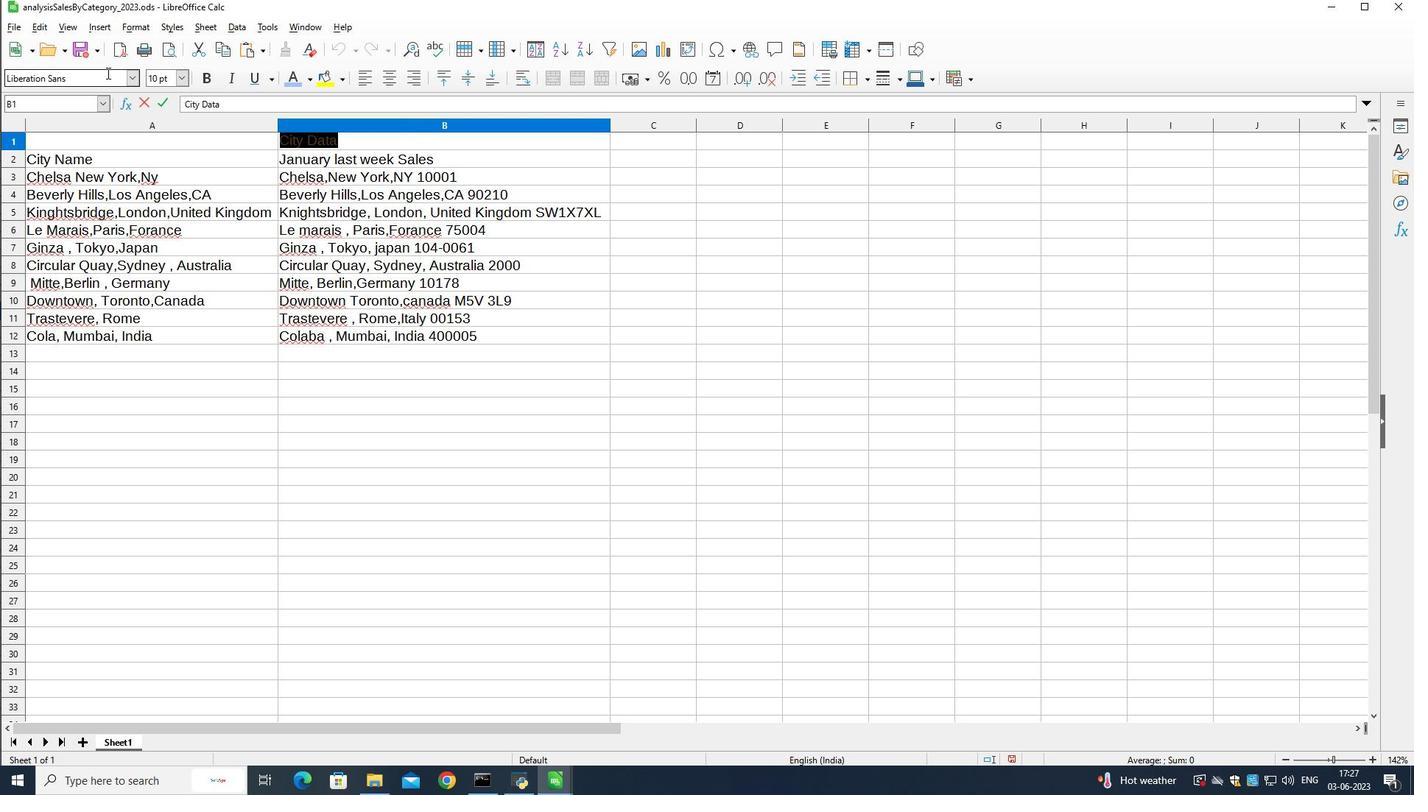 
Action: Mouse moved to (105, 74)
Screenshot: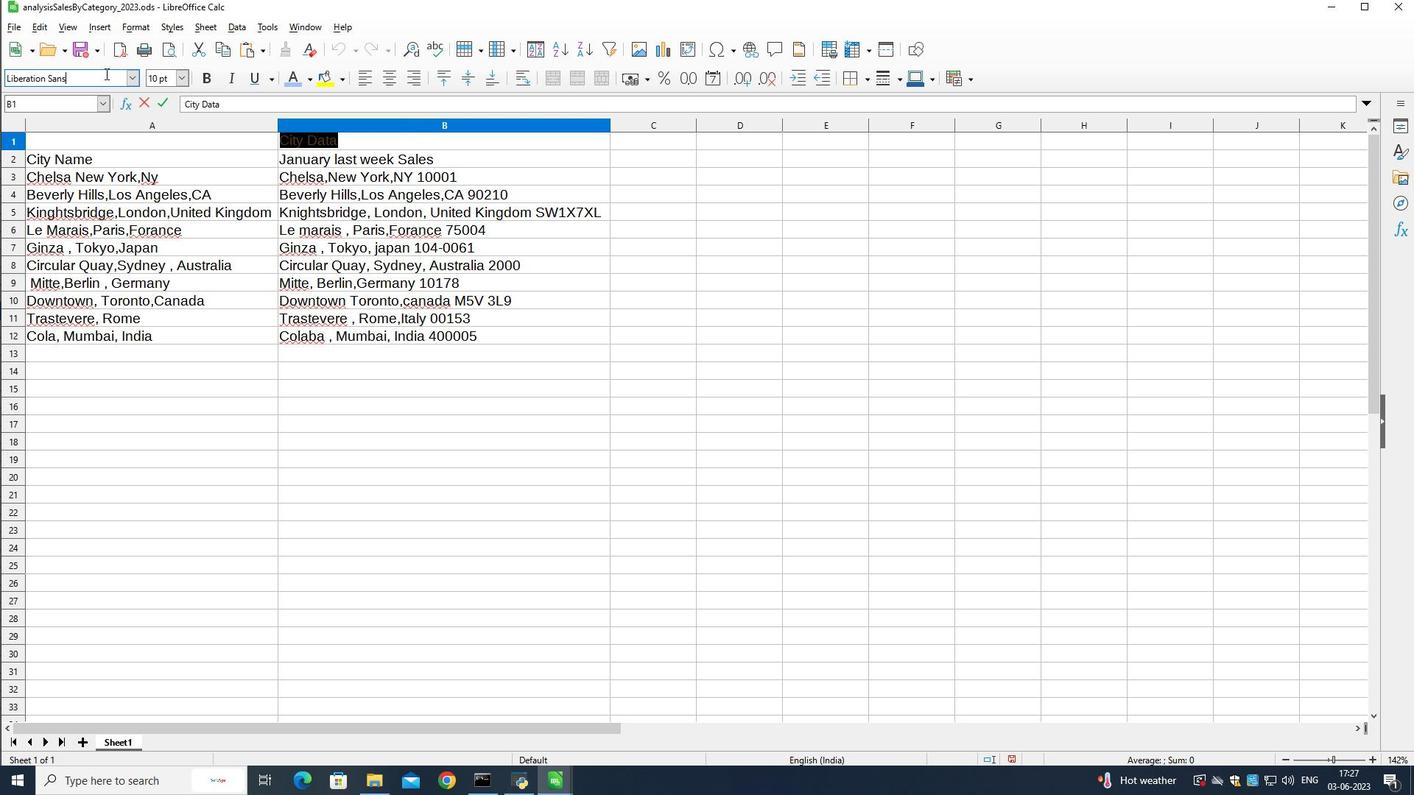
Action: Mouse pressed left at (105, 74)
Screenshot: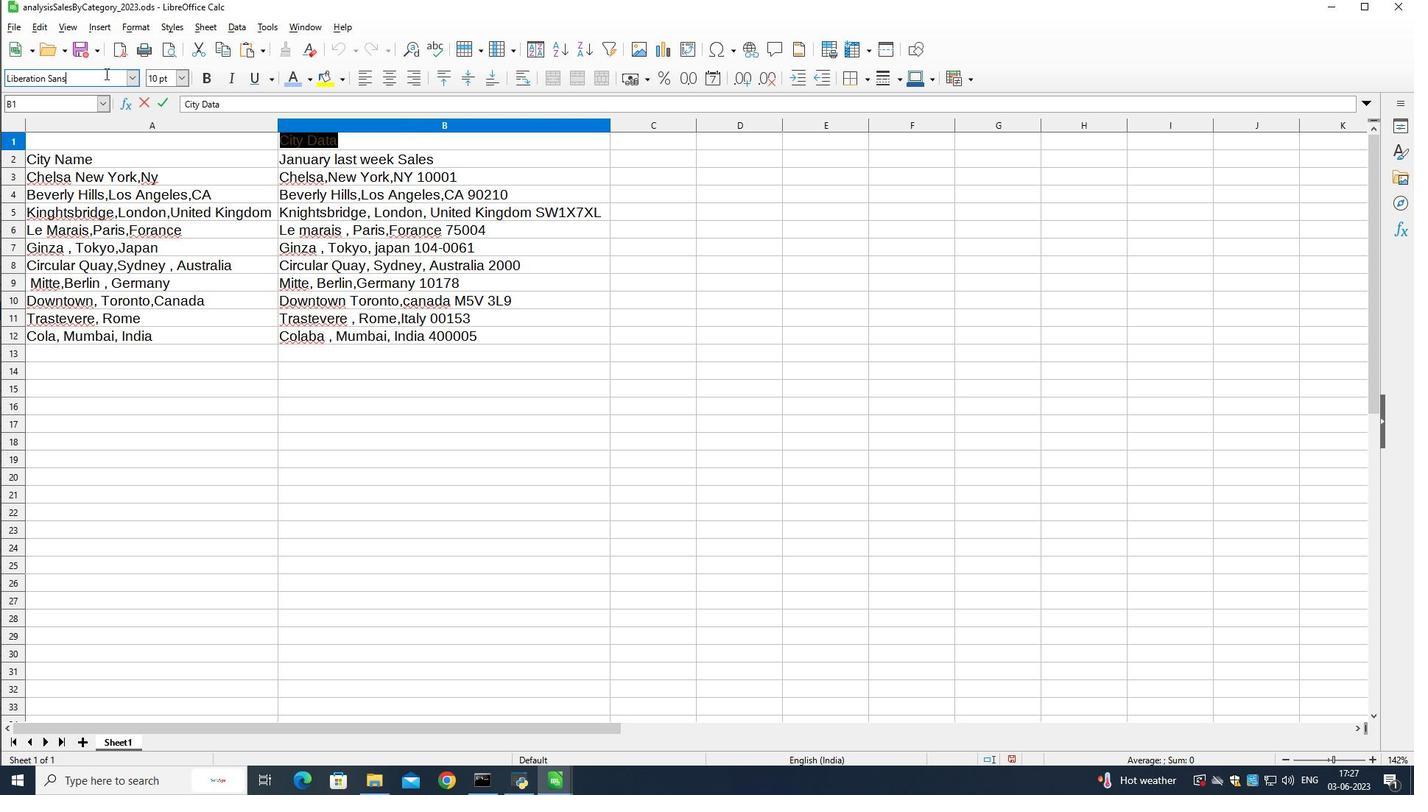 
Action: Mouse pressed left at (105, 74)
Screenshot: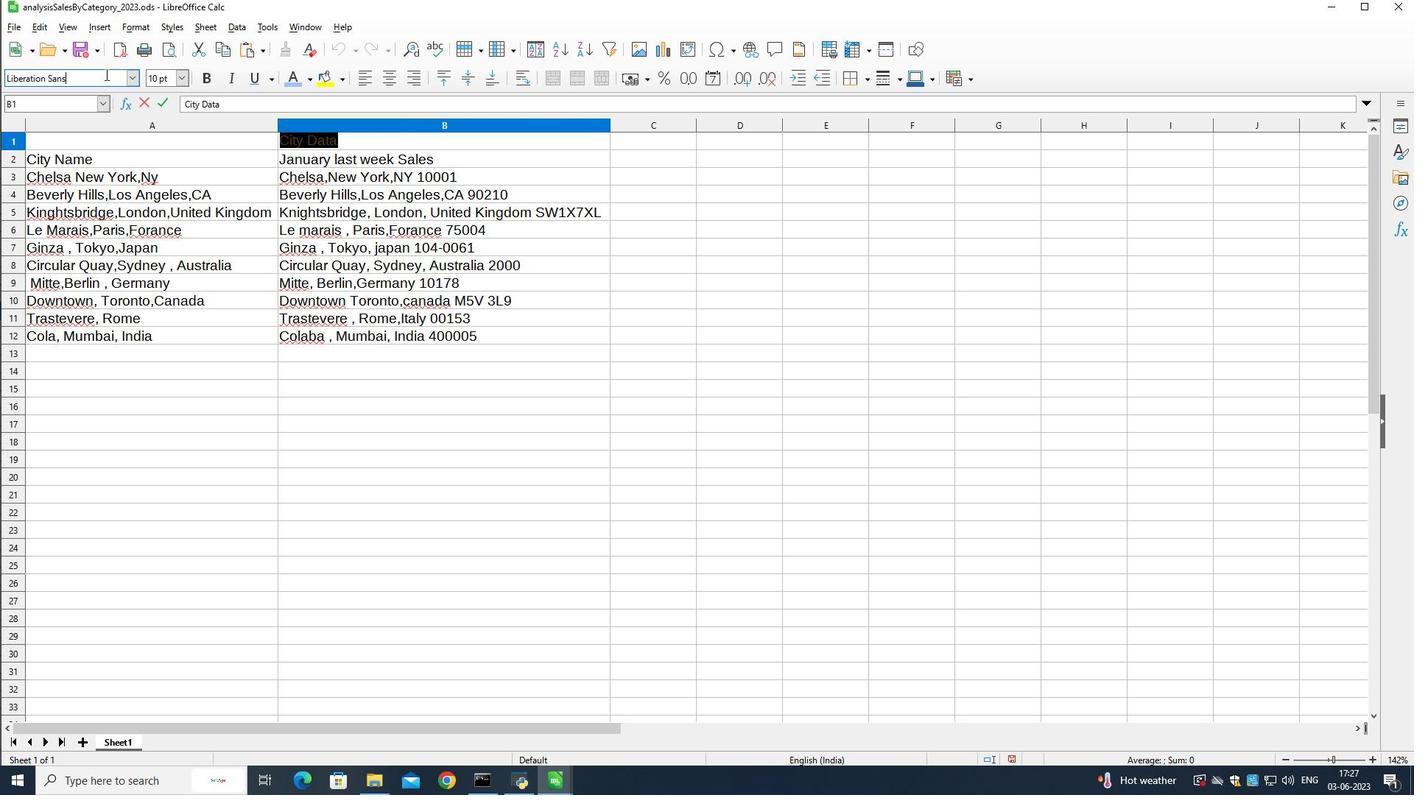 
Action: Mouse moved to (114, 76)
Screenshot: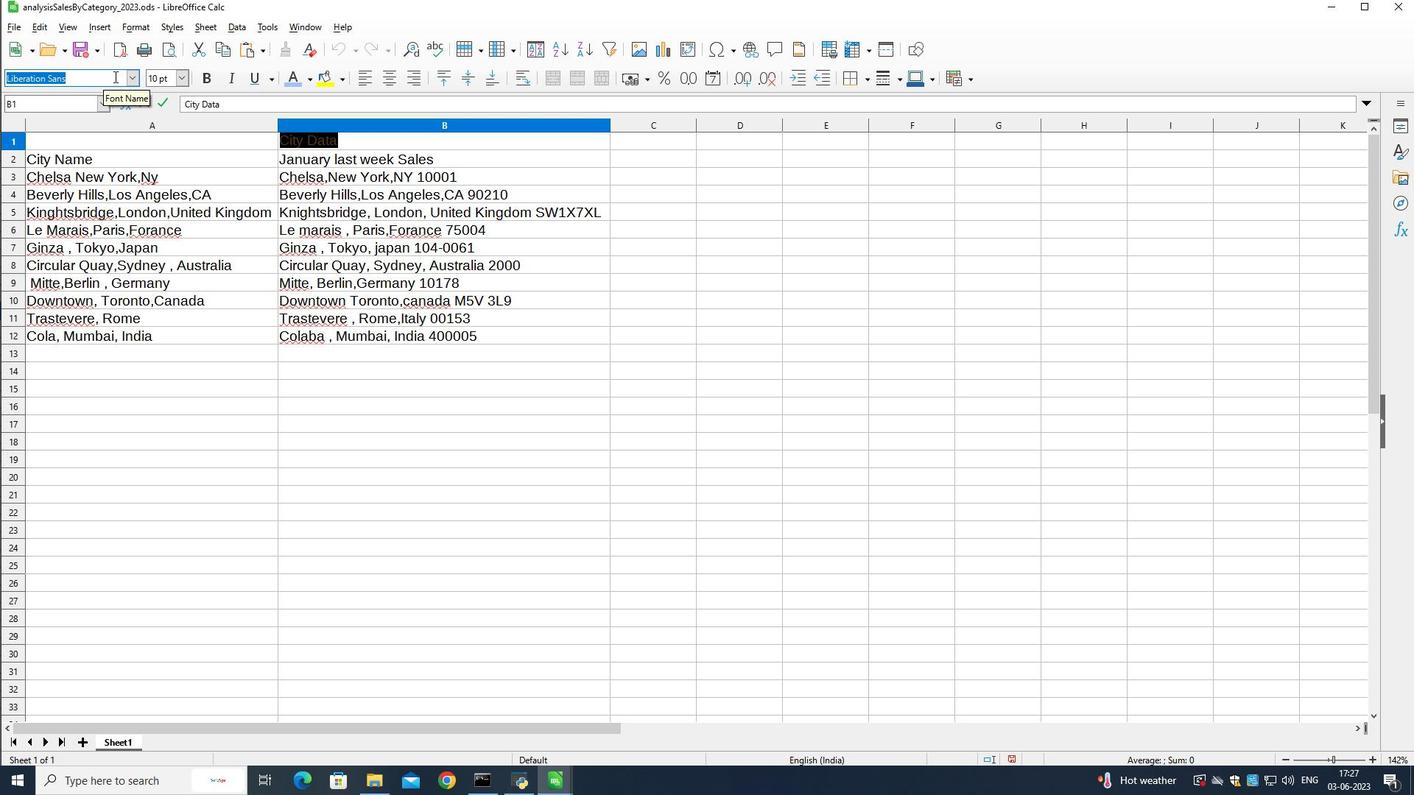 
Action: Key pressed batang<Key.enter>
Screenshot: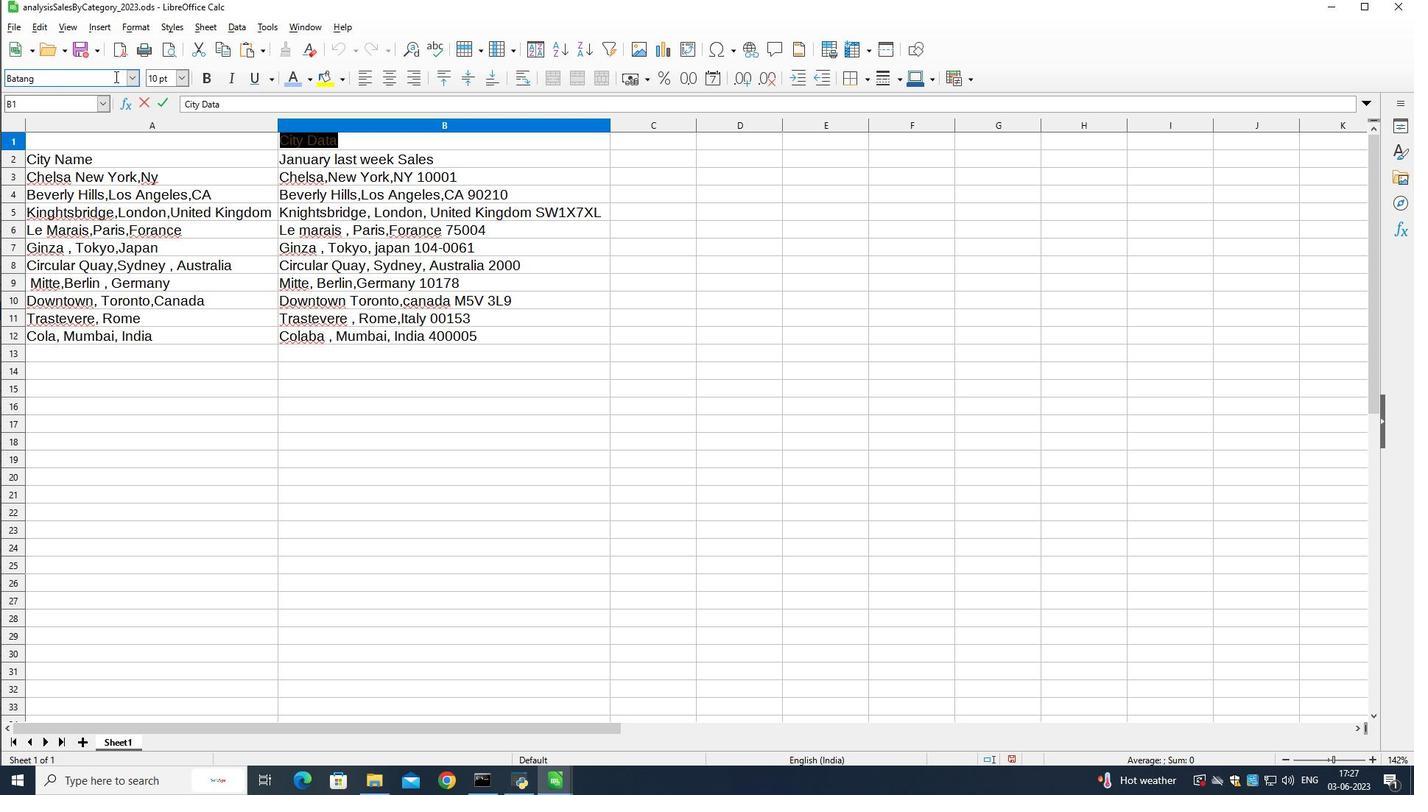 
Action: Mouse moved to (185, 76)
Screenshot: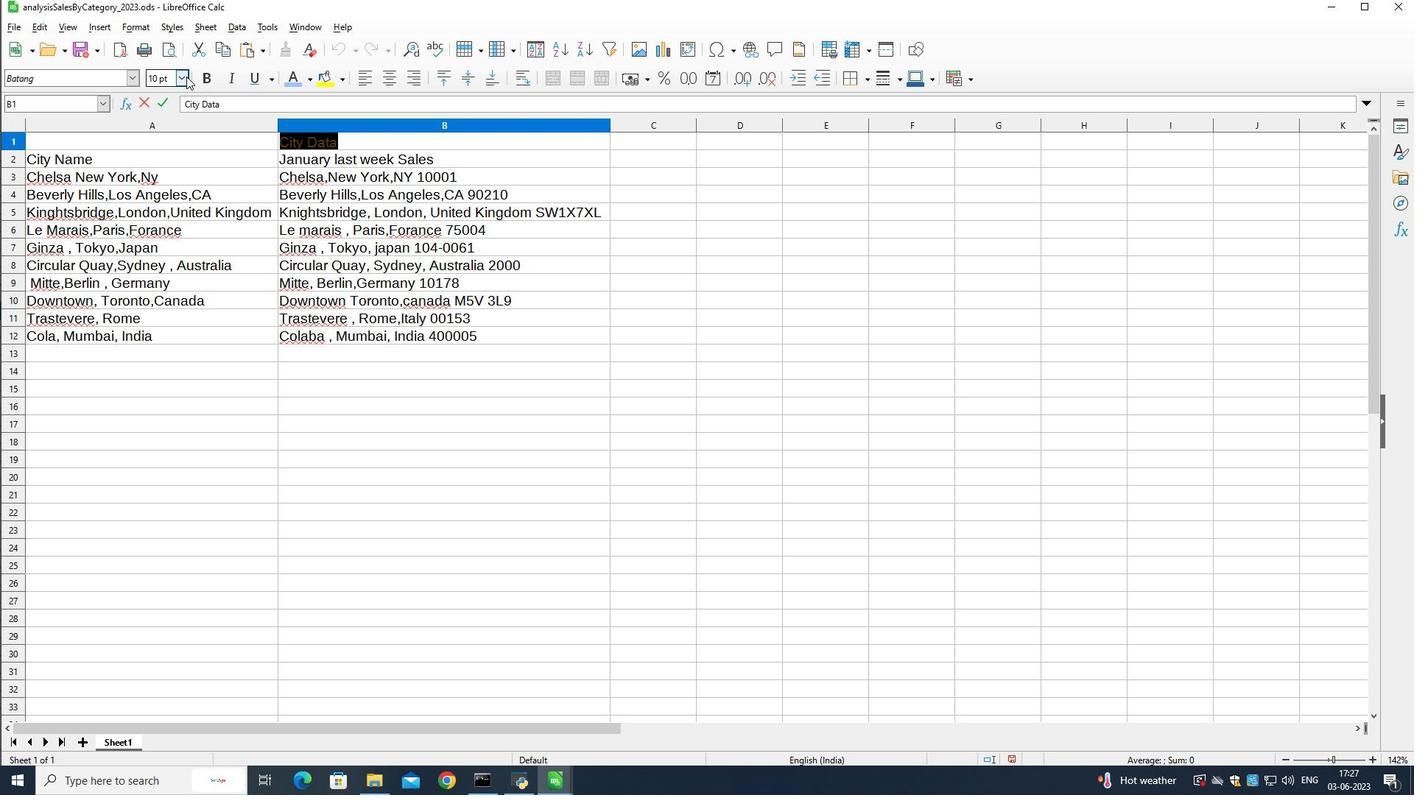 
Action: Mouse pressed left at (185, 76)
Screenshot: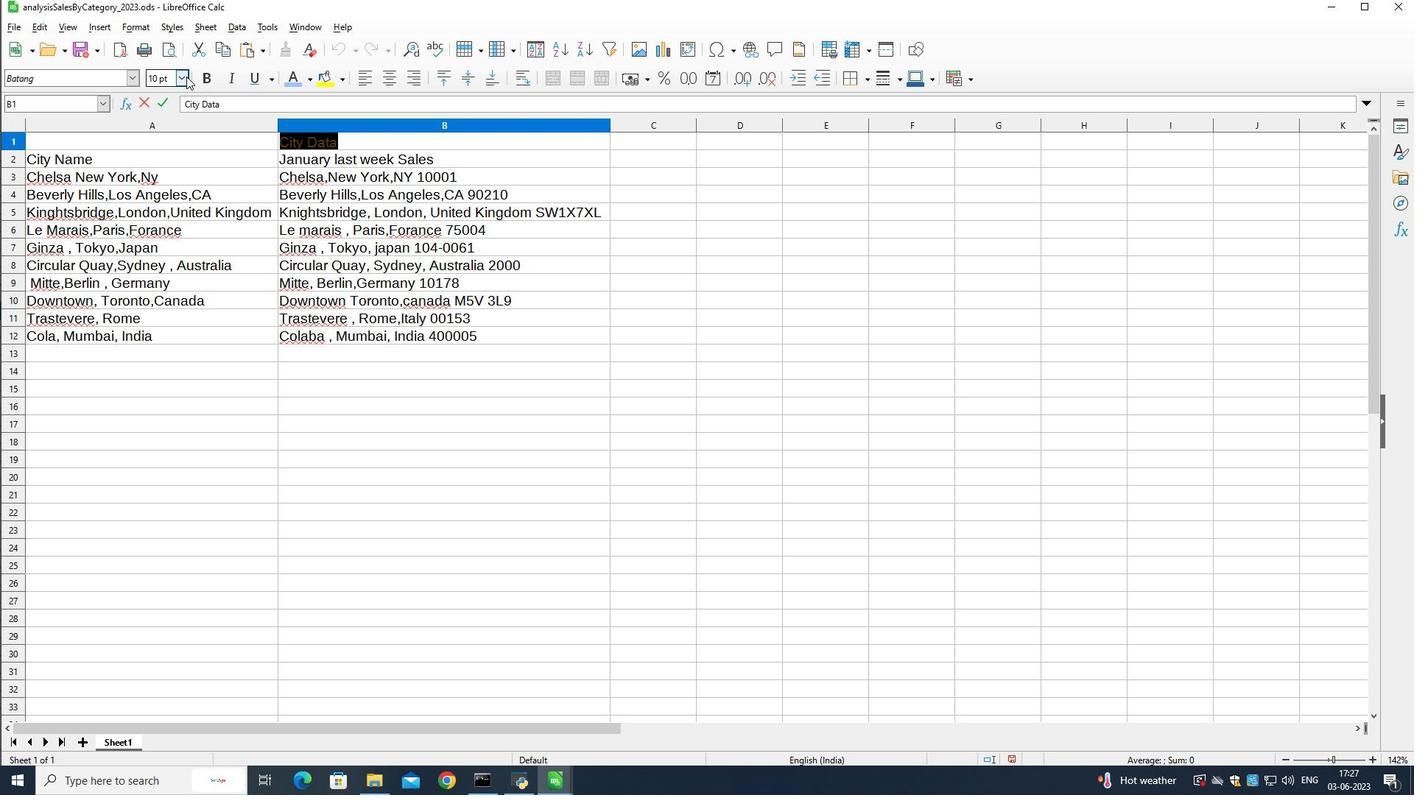 
Action: Mouse moved to (169, 179)
Screenshot: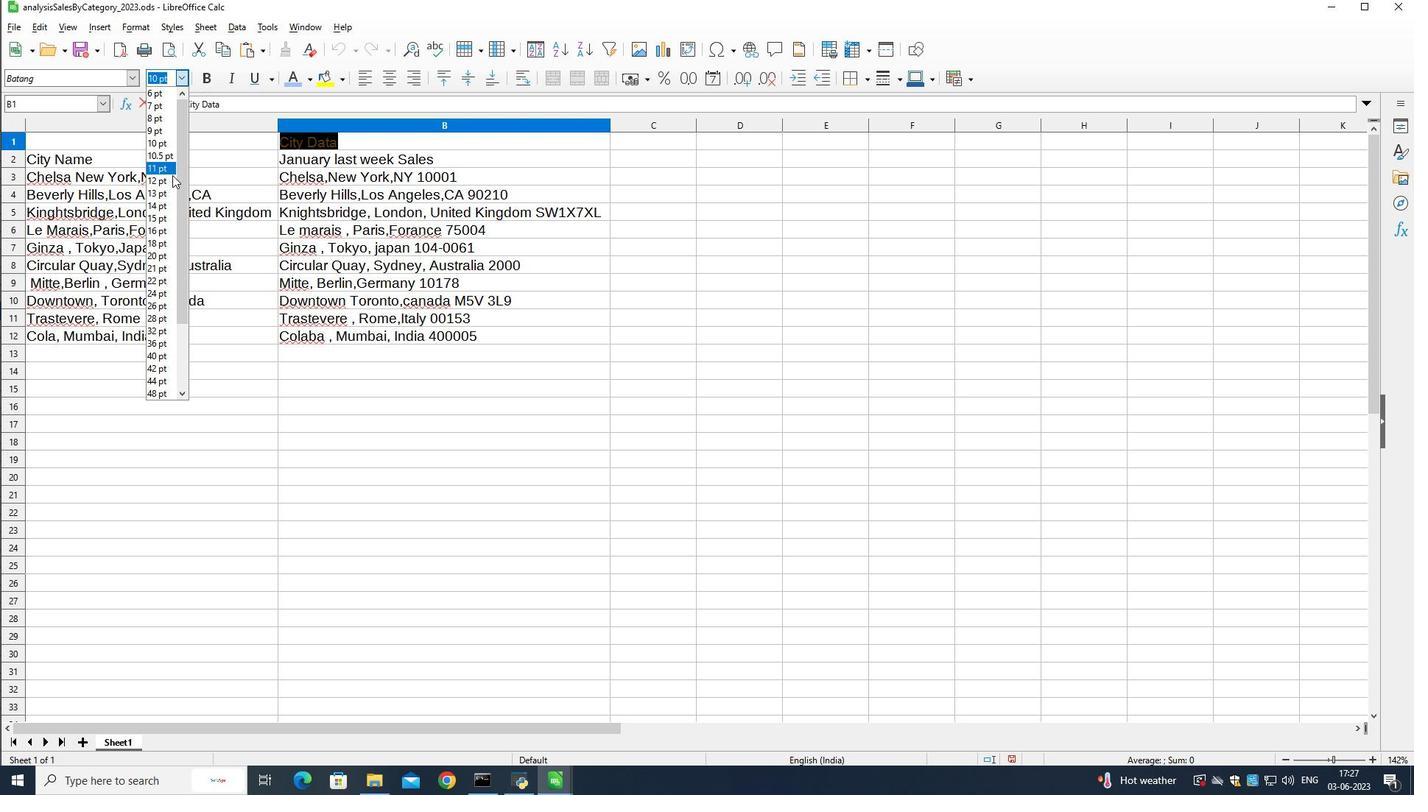 
Action: Mouse pressed left at (169, 179)
Screenshot: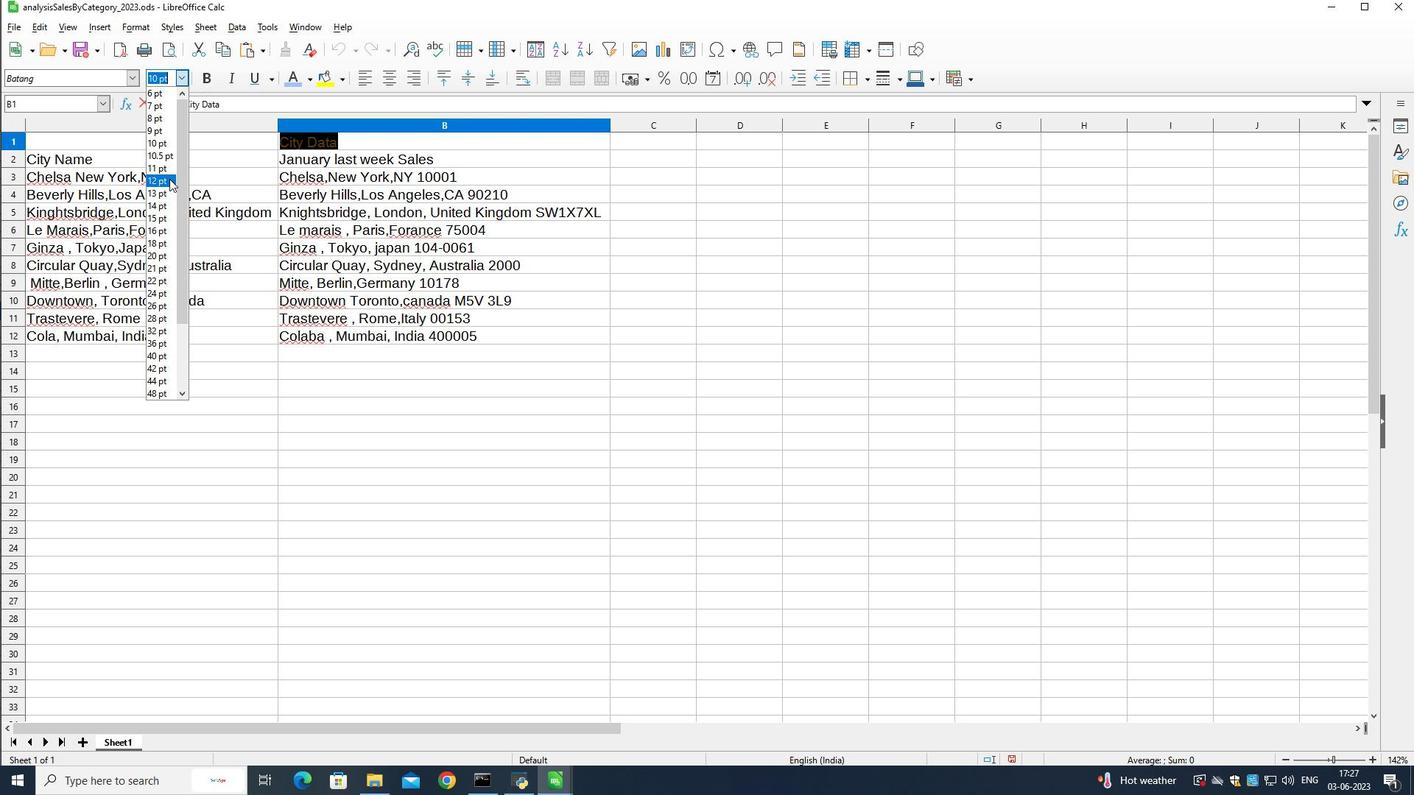 
Action: Mouse moved to (557, 262)
Screenshot: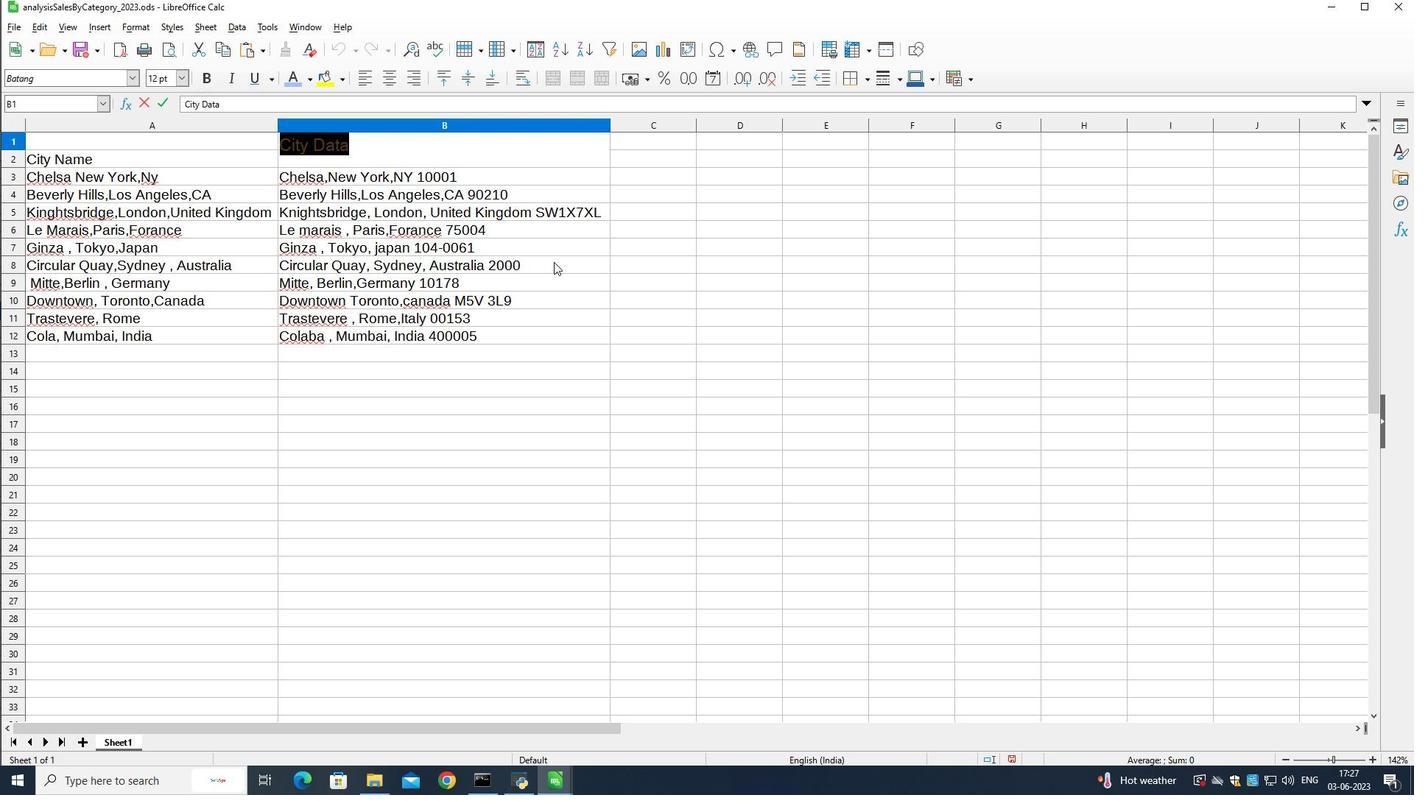 
Action: Mouse pressed left at (557, 262)
Screenshot: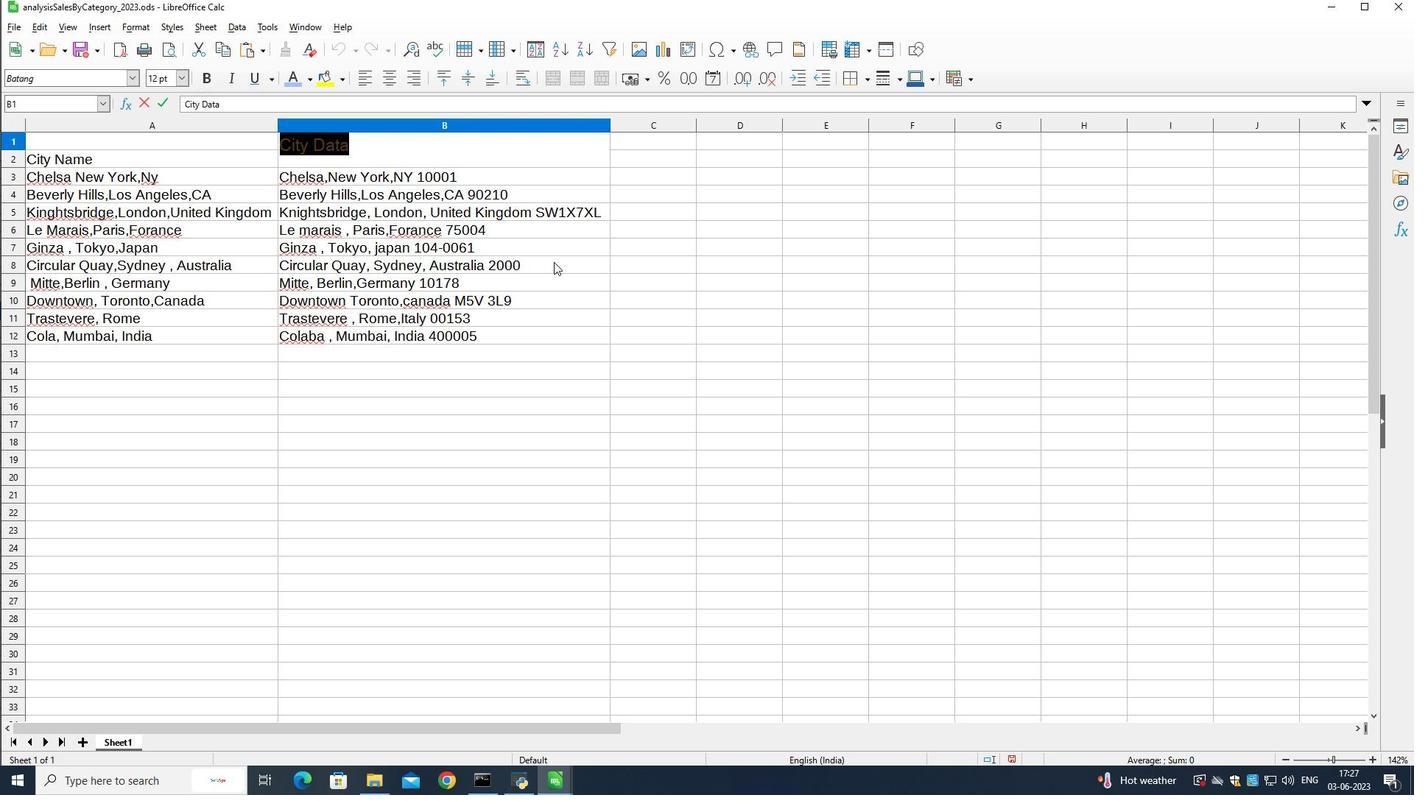 
Action: Mouse moved to (153, 154)
Screenshot: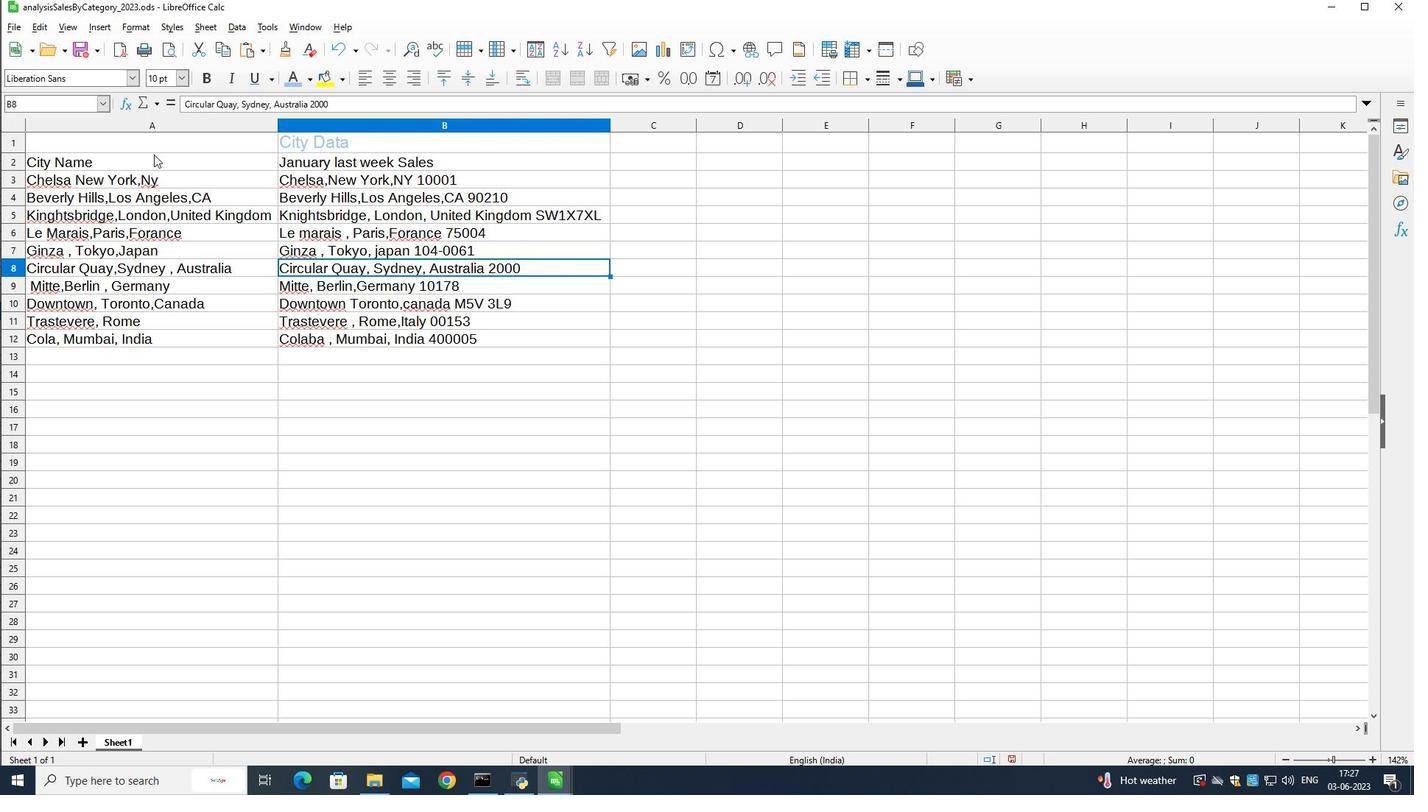 
Action: Mouse pressed left at (153, 154)
Screenshot: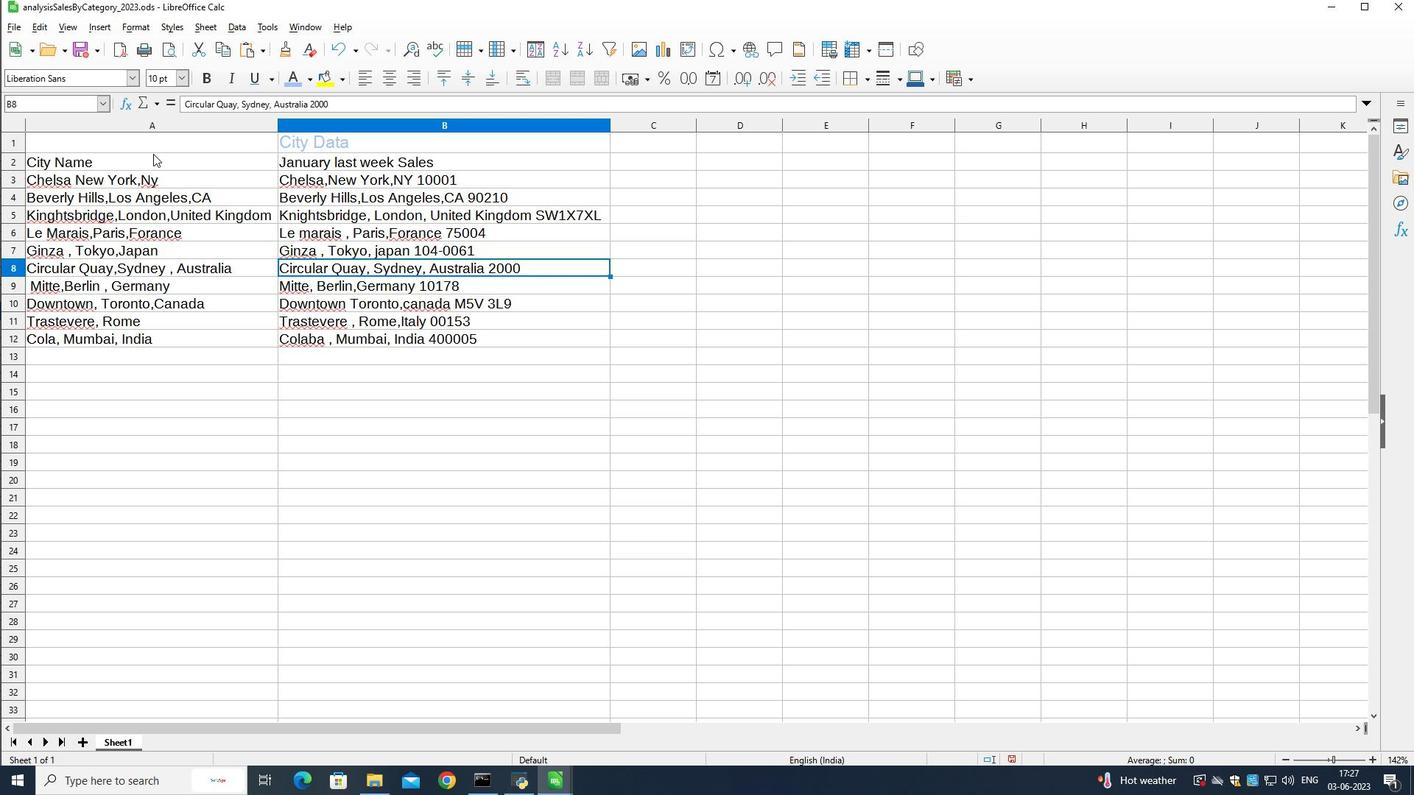
Action: Mouse moved to (87, 74)
Screenshot: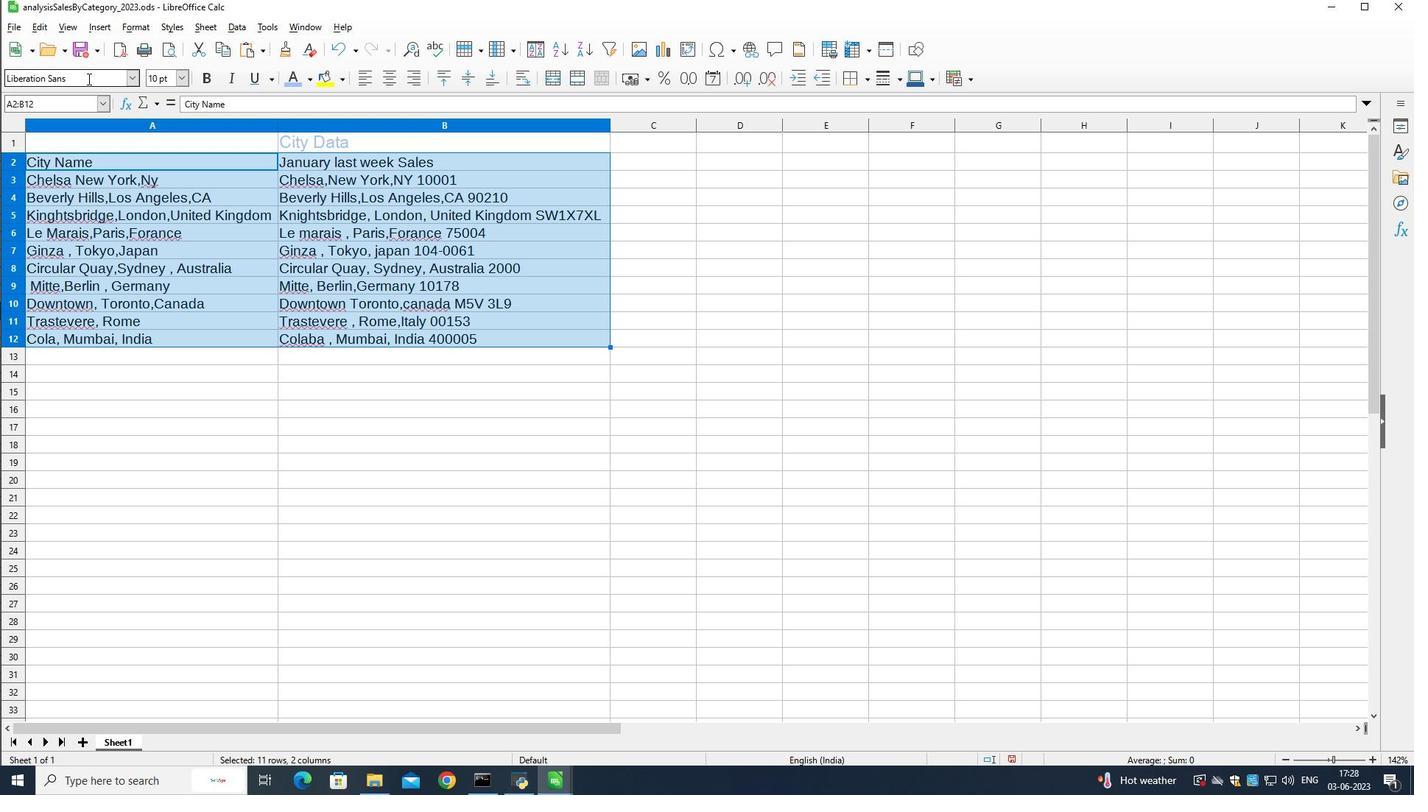 
Action: Mouse pressed left at (87, 74)
Screenshot: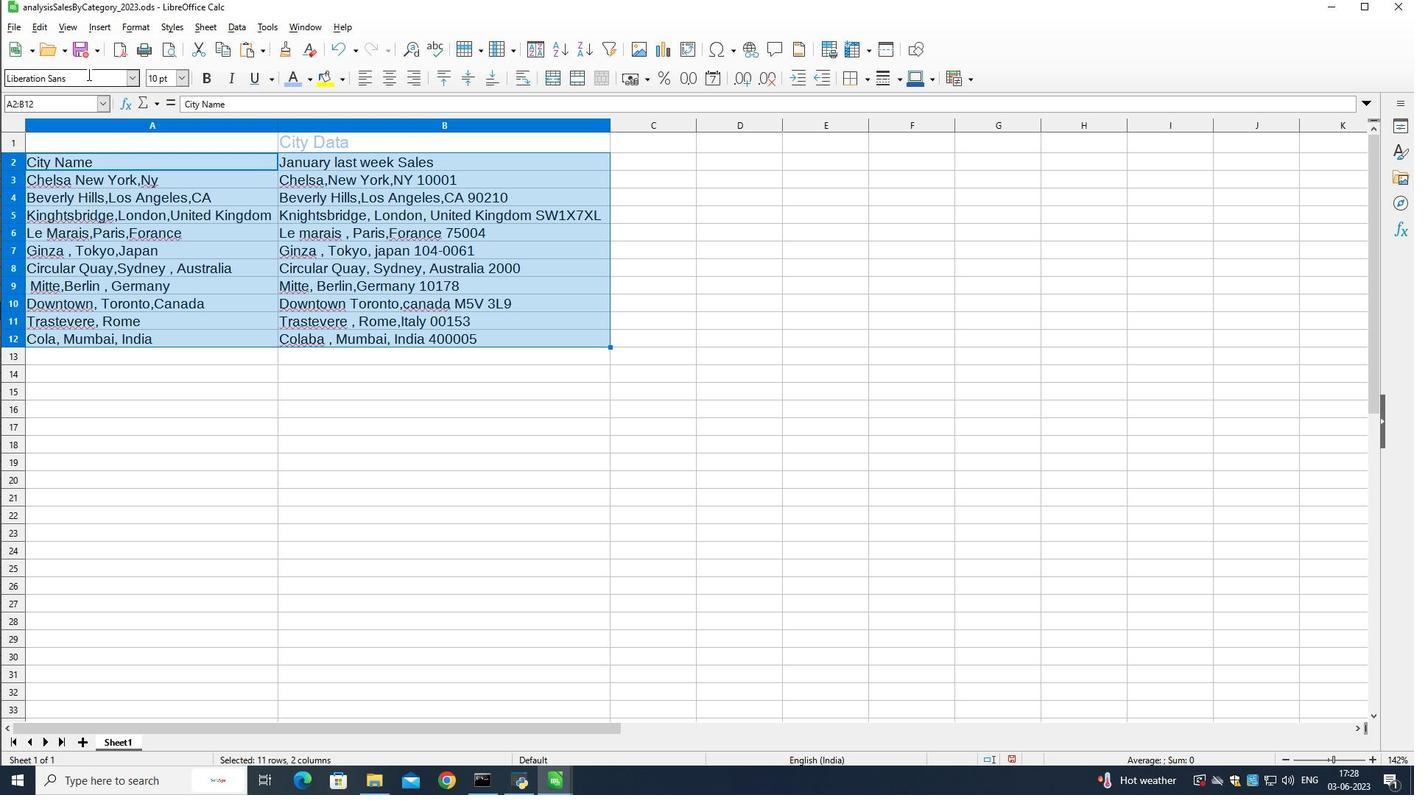 
Action: Mouse moved to (87, 72)
Screenshot: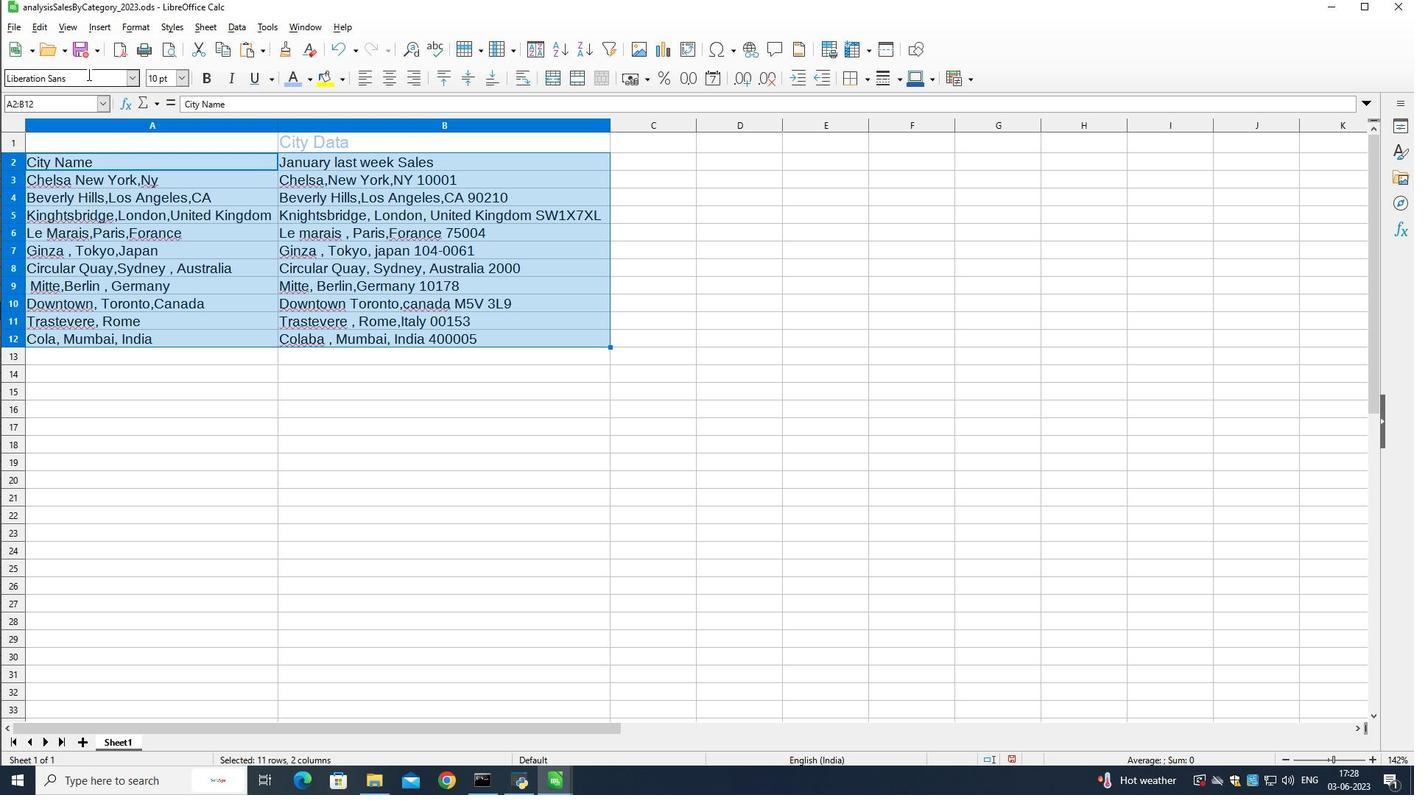 
Action: Mouse pressed left at (87, 72)
Screenshot: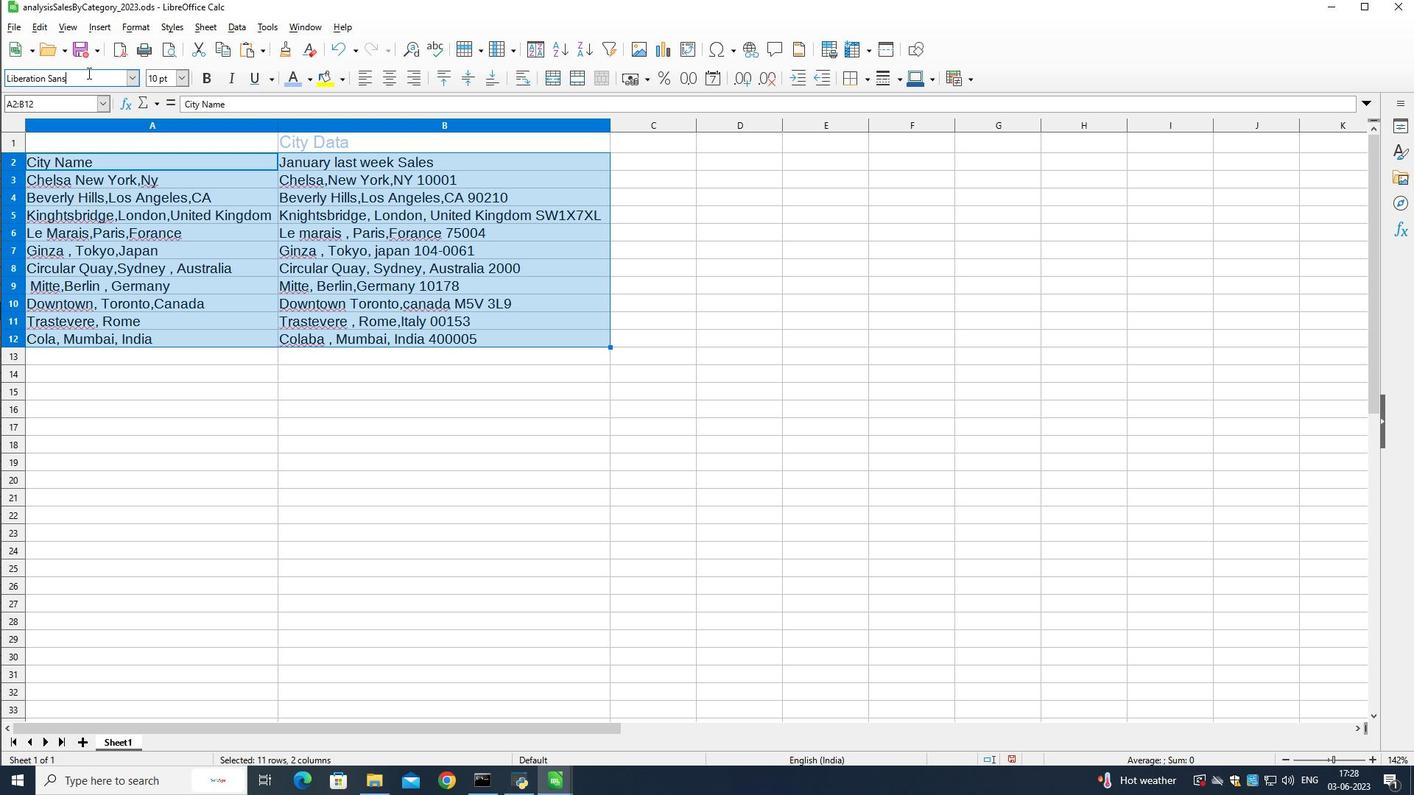 
Action: Mouse pressed left at (87, 72)
Screenshot: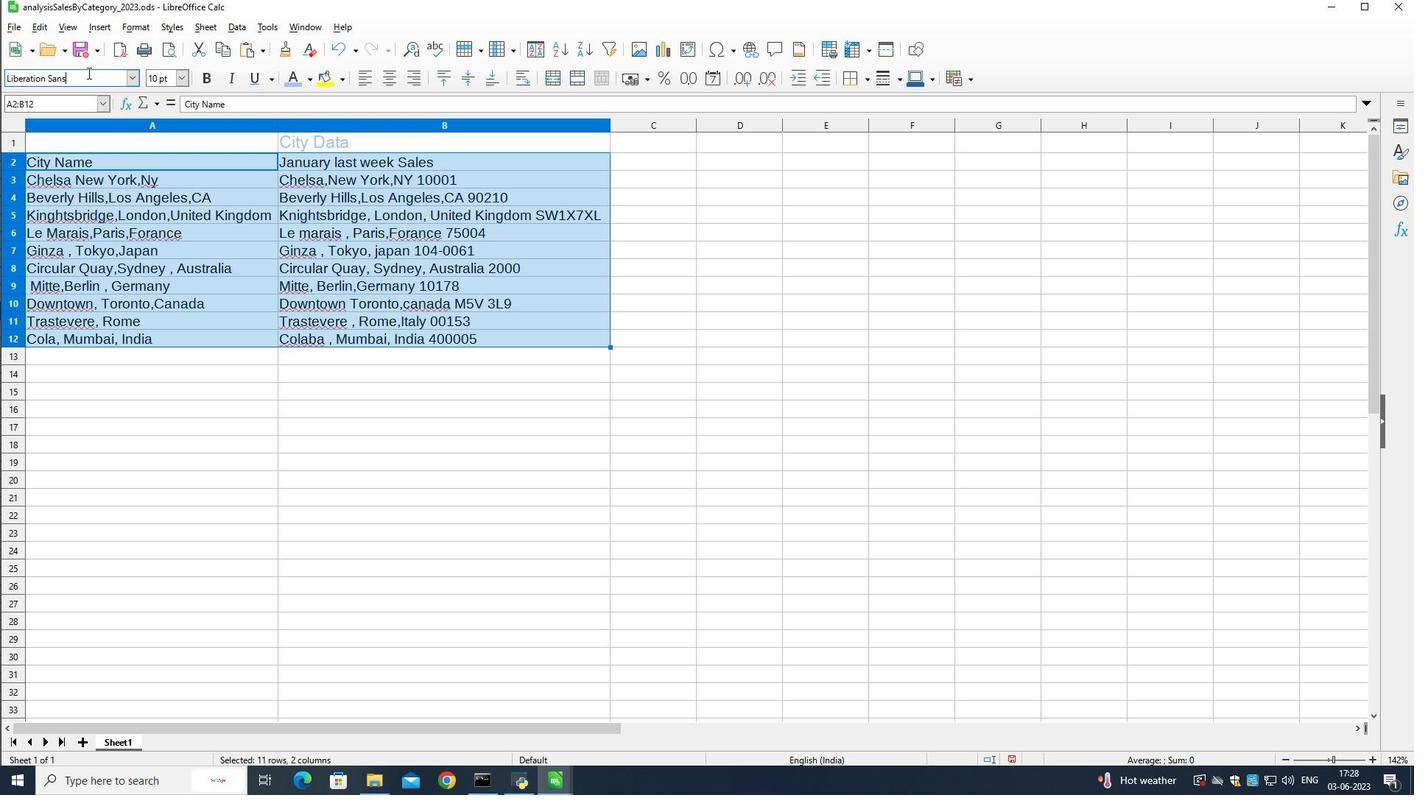 
Action: Key pressed antiquaand<Key.enter>
Screenshot: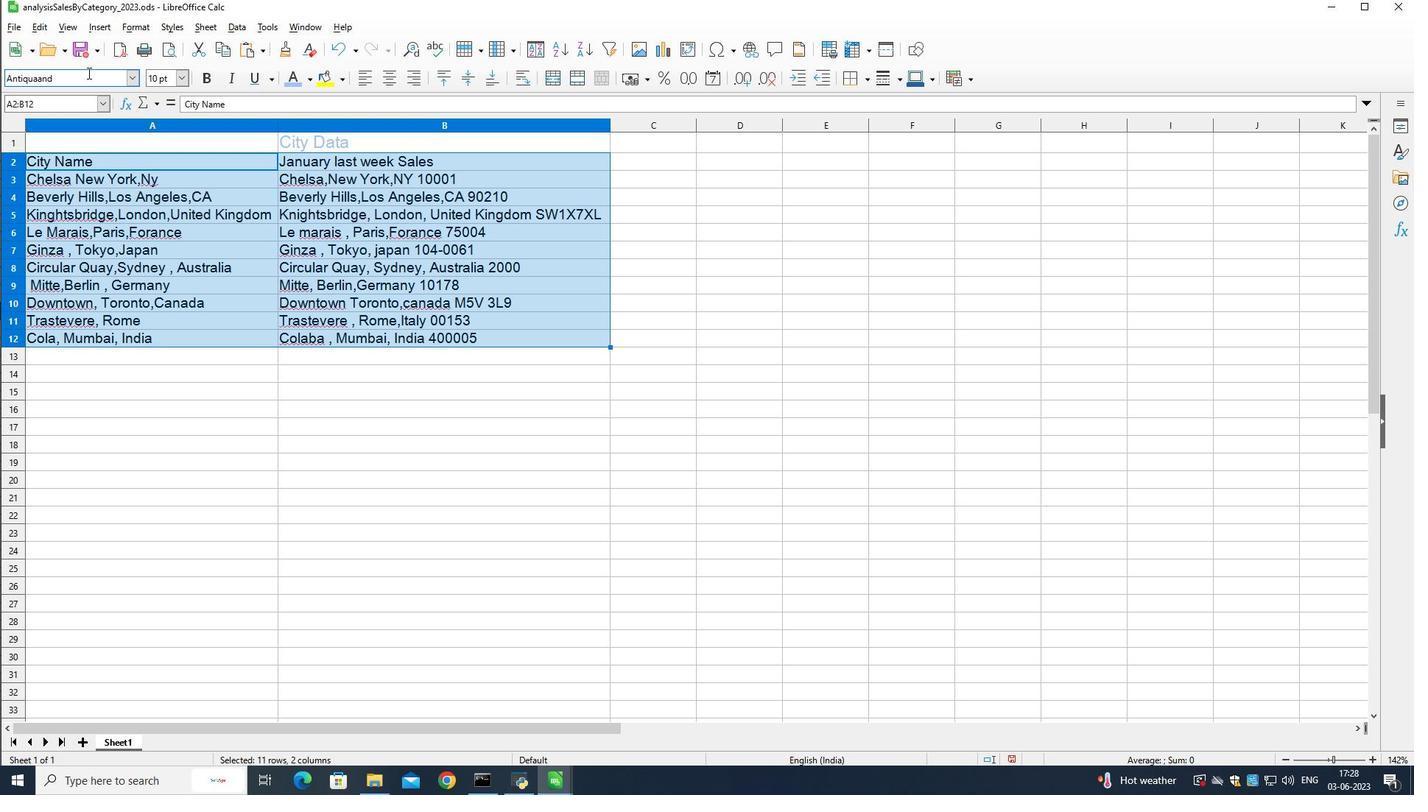 
Action: Mouse moved to (184, 74)
Screenshot: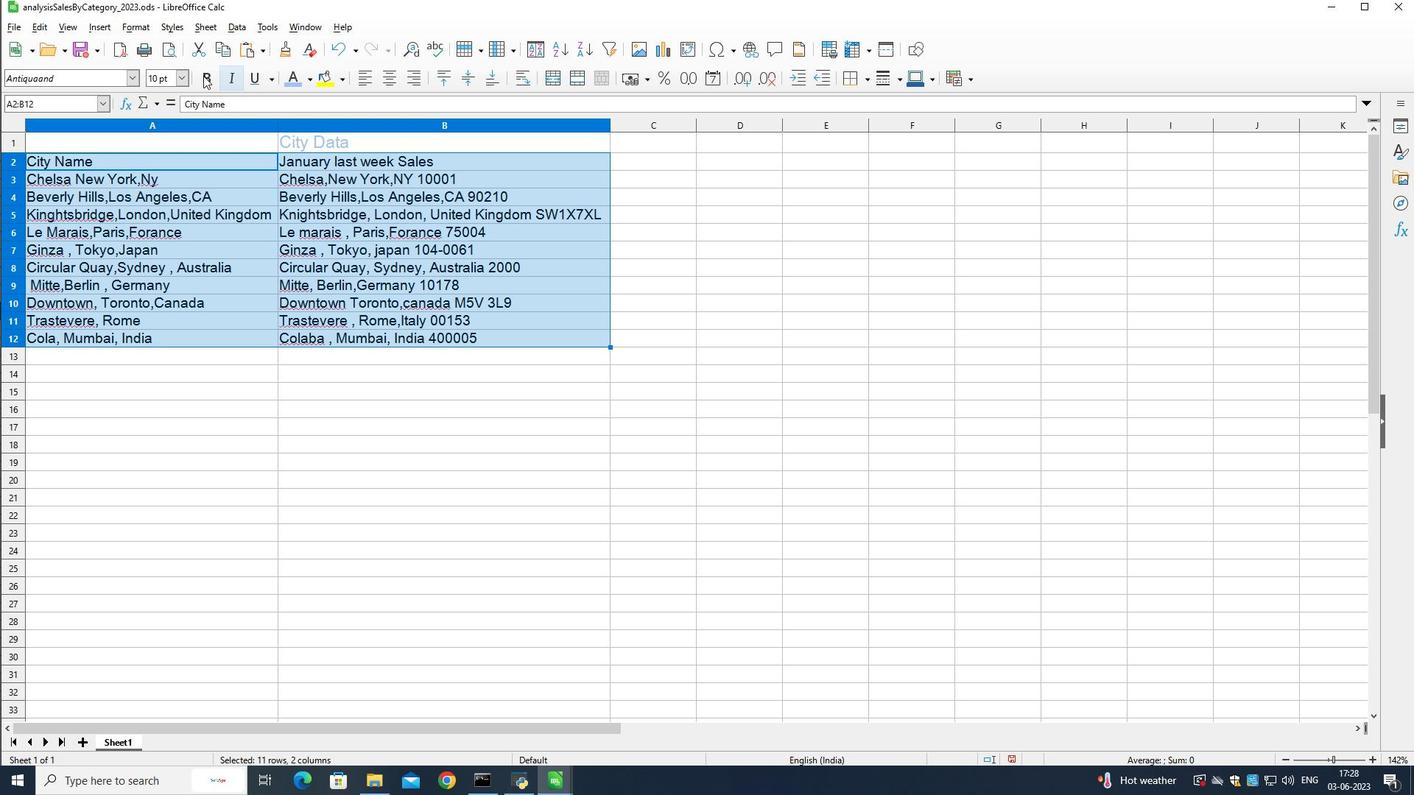 
Action: Mouse pressed left at (184, 74)
Screenshot: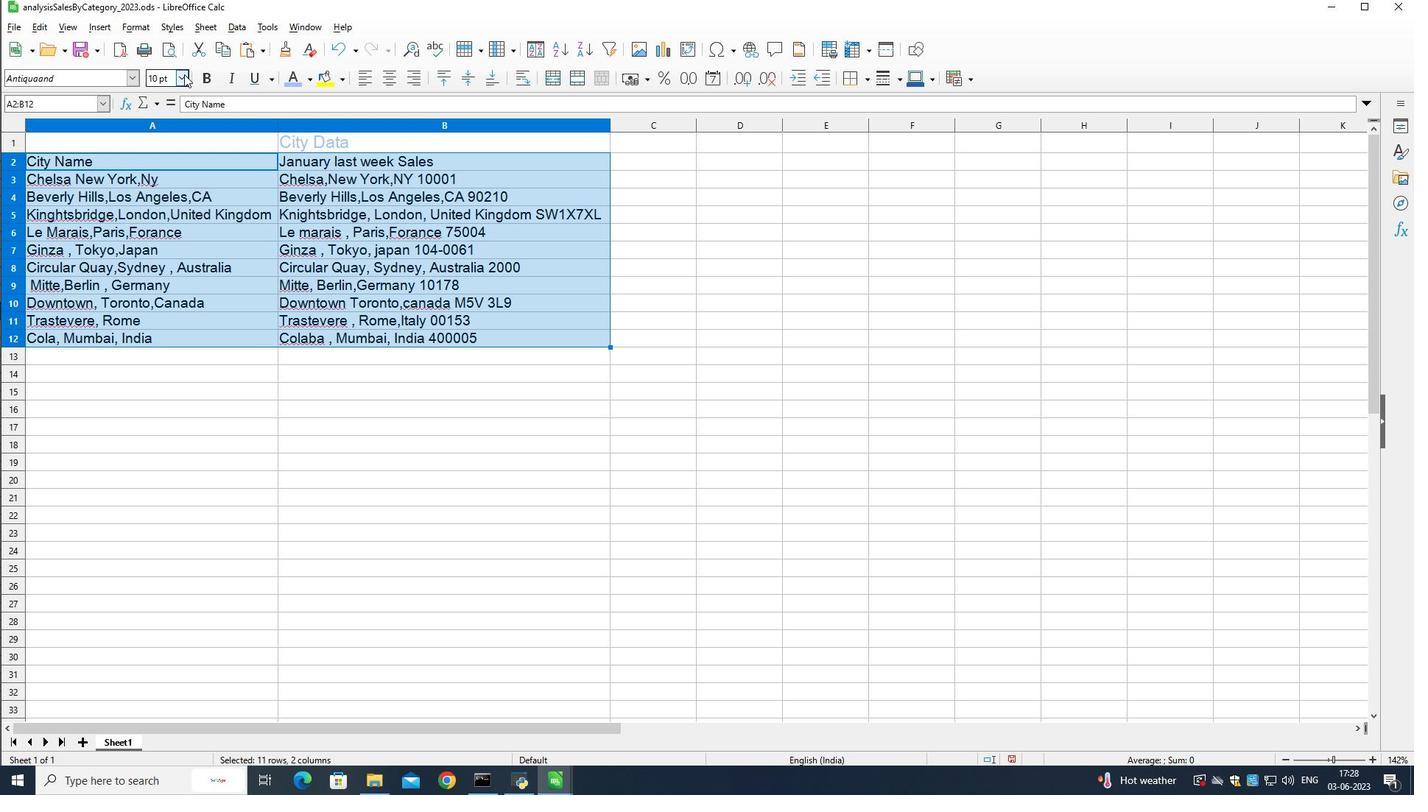 
Action: Mouse moved to (162, 203)
Screenshot: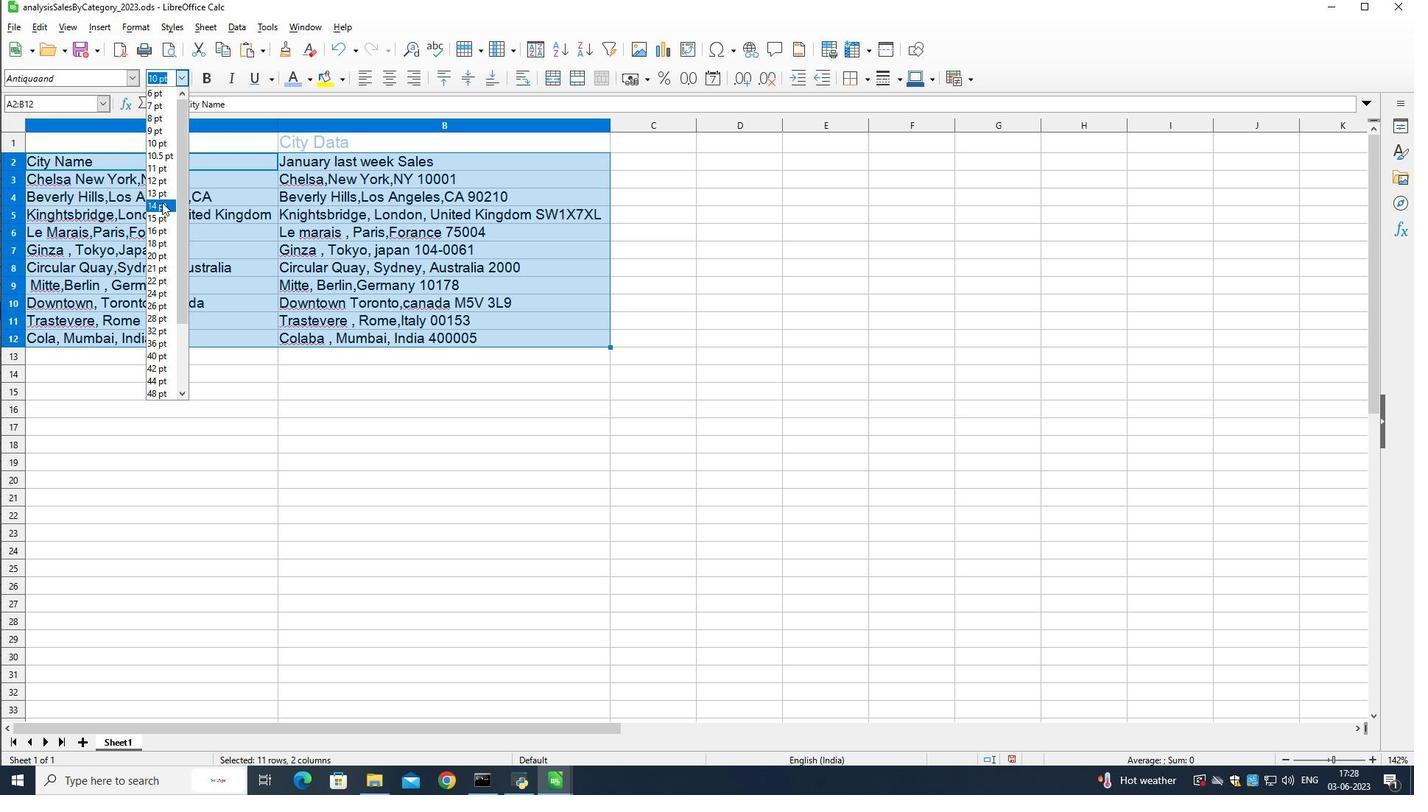 
Action: Mouse pressed left at (162, 203)
Screenshot: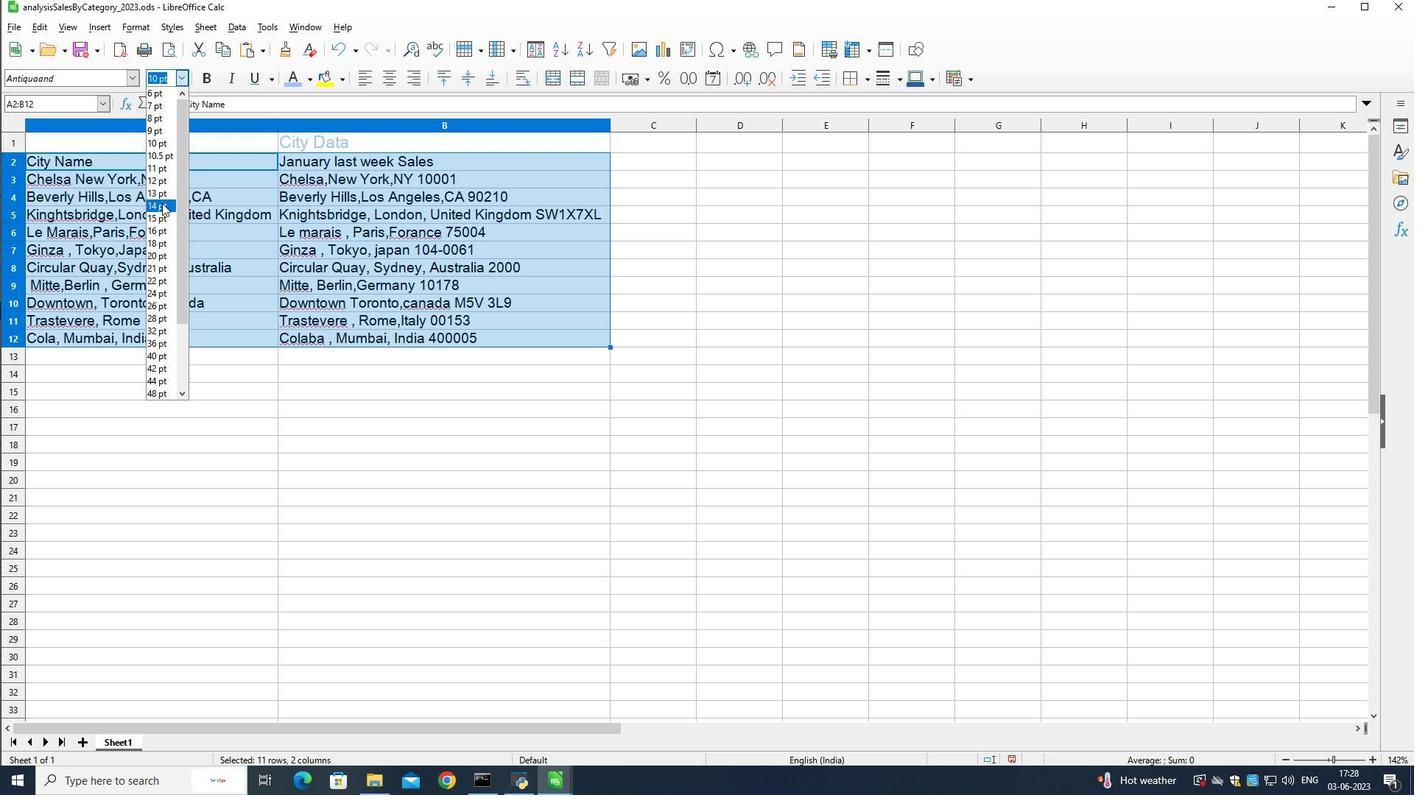 
Action: Mouse moved to (168, 319)
Screenshot: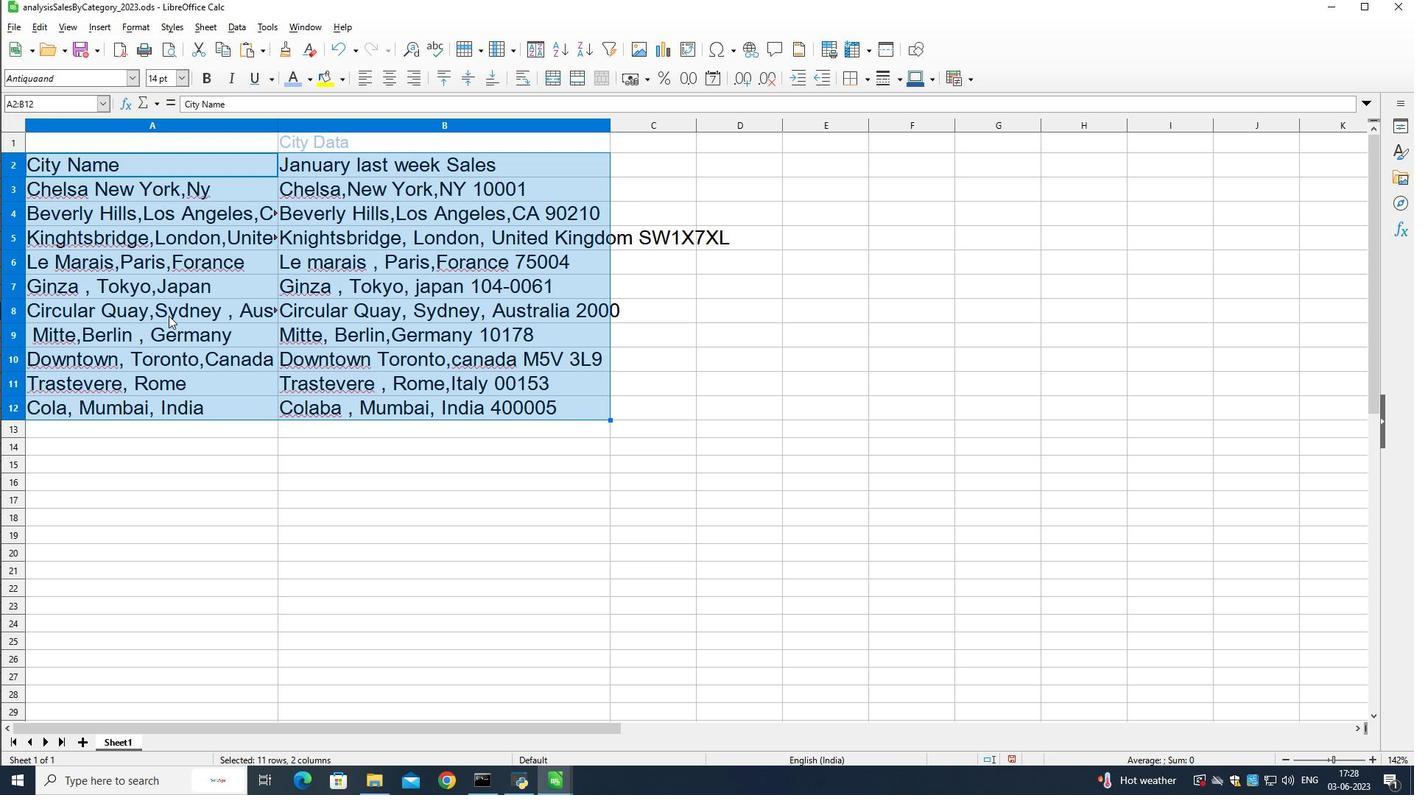 
Action: Mouse pressed left at (168, 319)
Screenshot: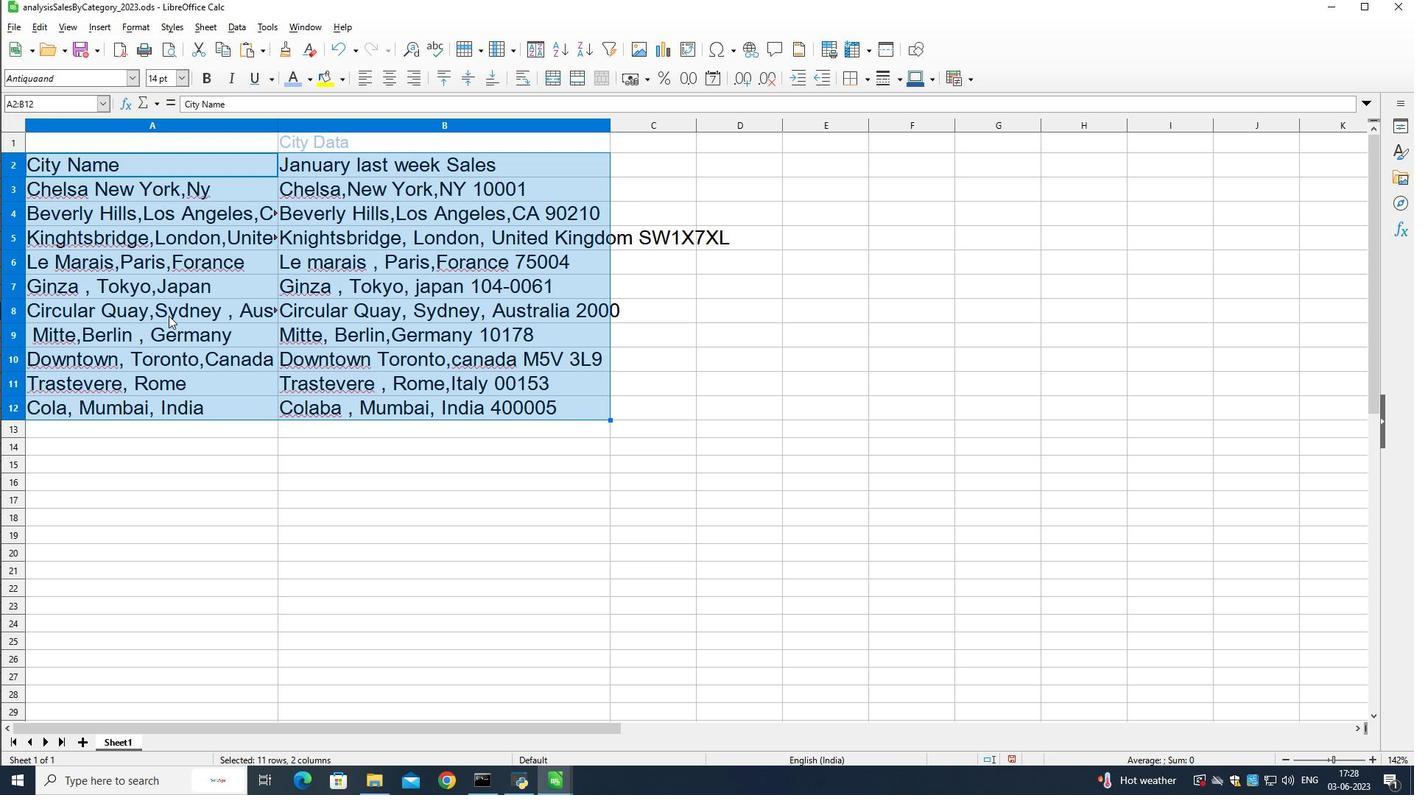 
Action: Mouse moved to (98, 142)
Screenshot: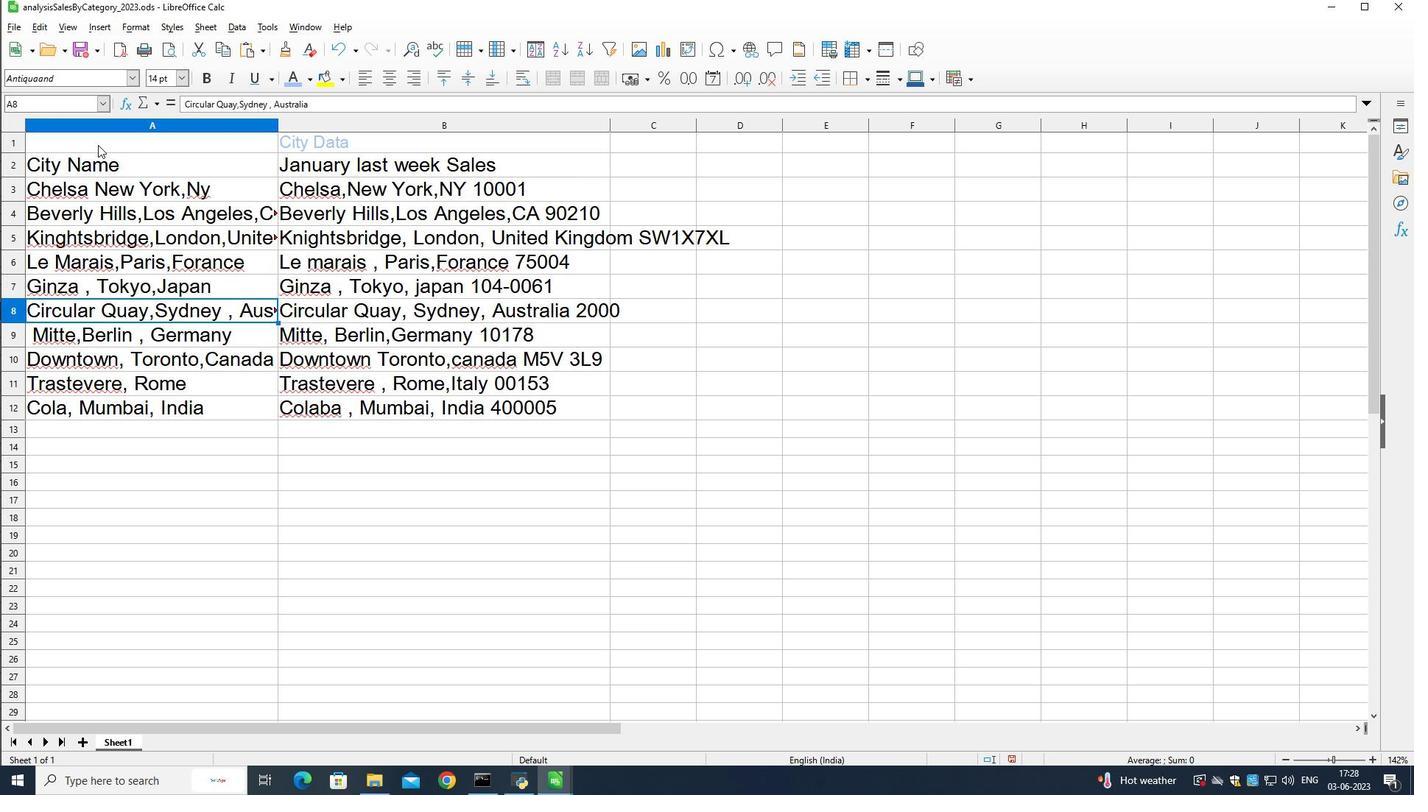 
Action: Mouse pressed left at (98, 142)
Screenshot: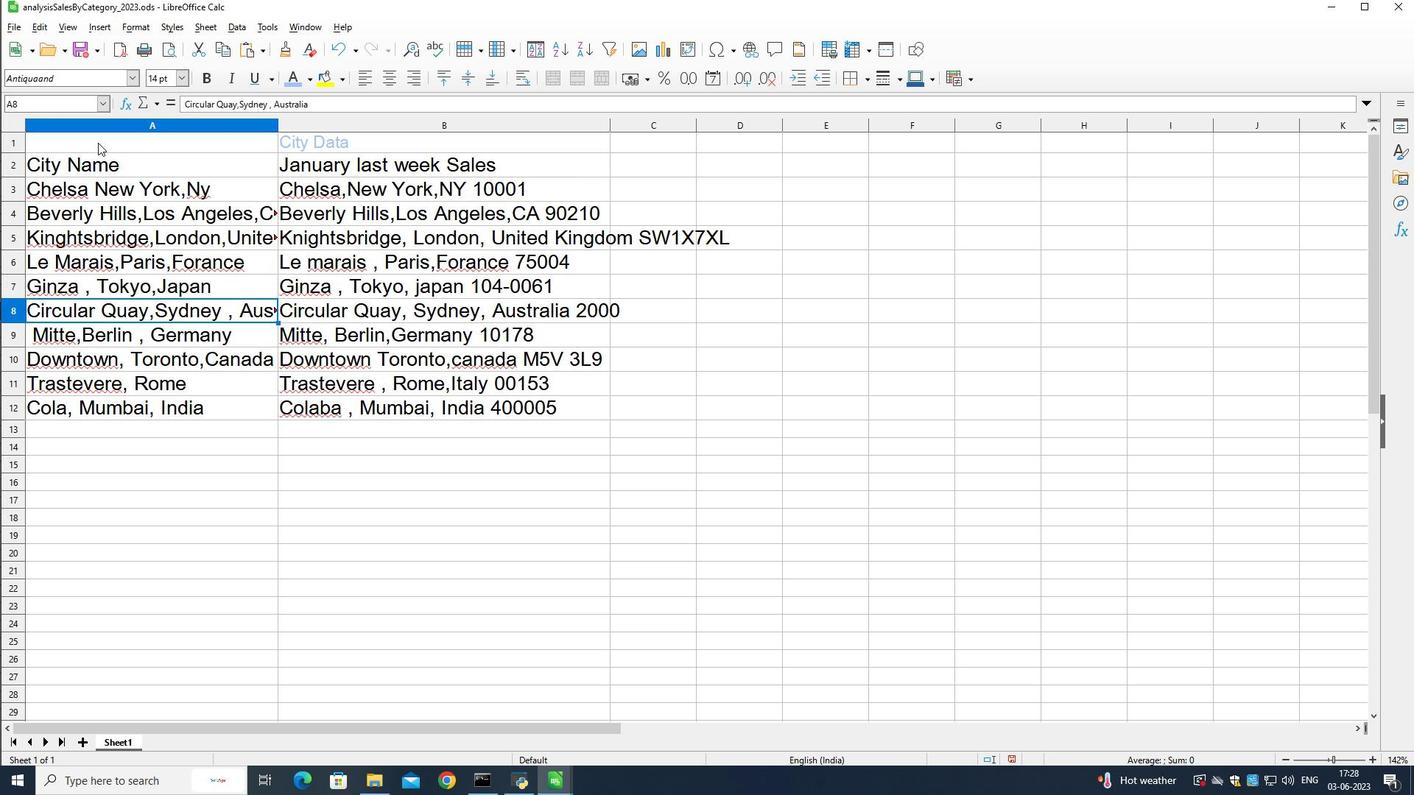 
Action: Mouse moved to (405, 86)
Screenshot: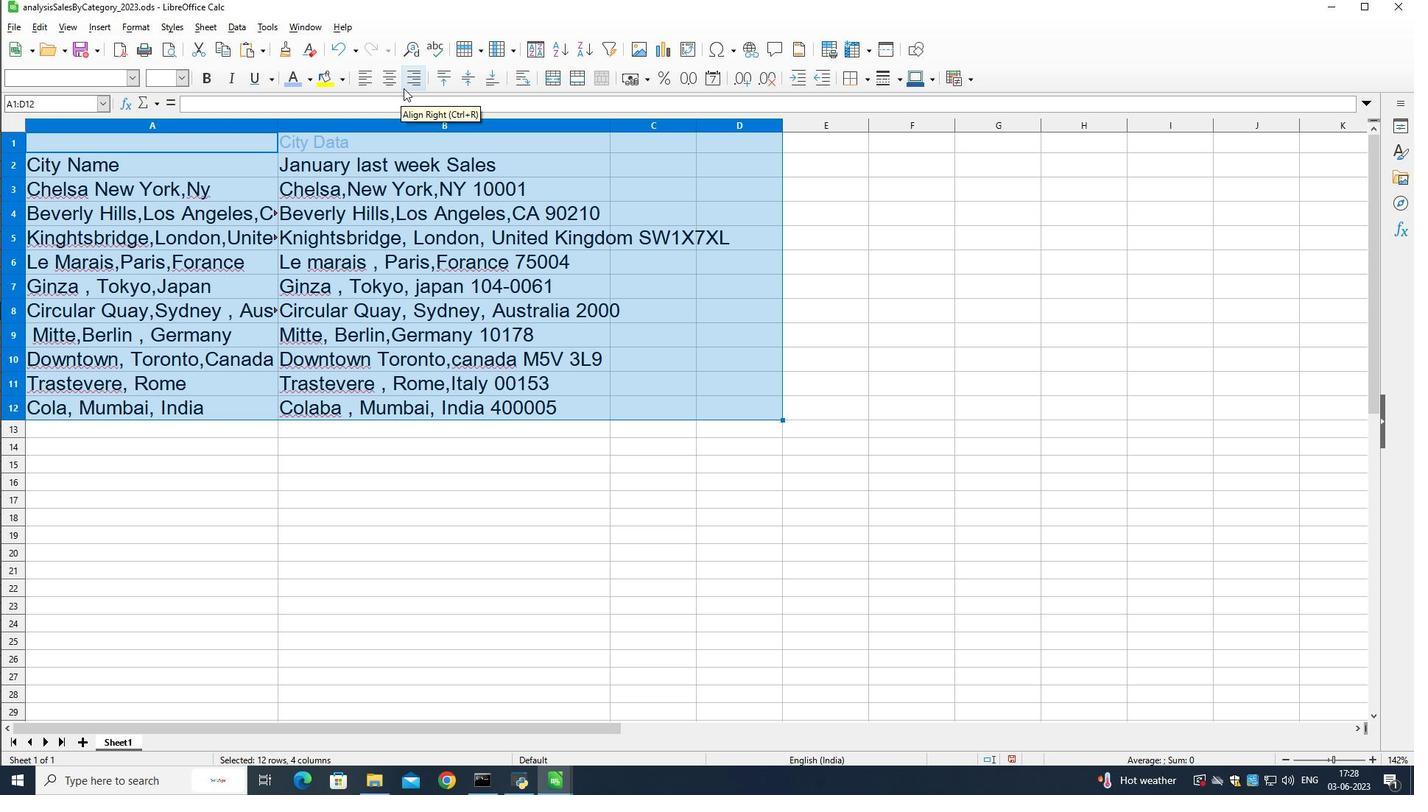
Action: Mouse pressed left at (405, 86)
Screenshot: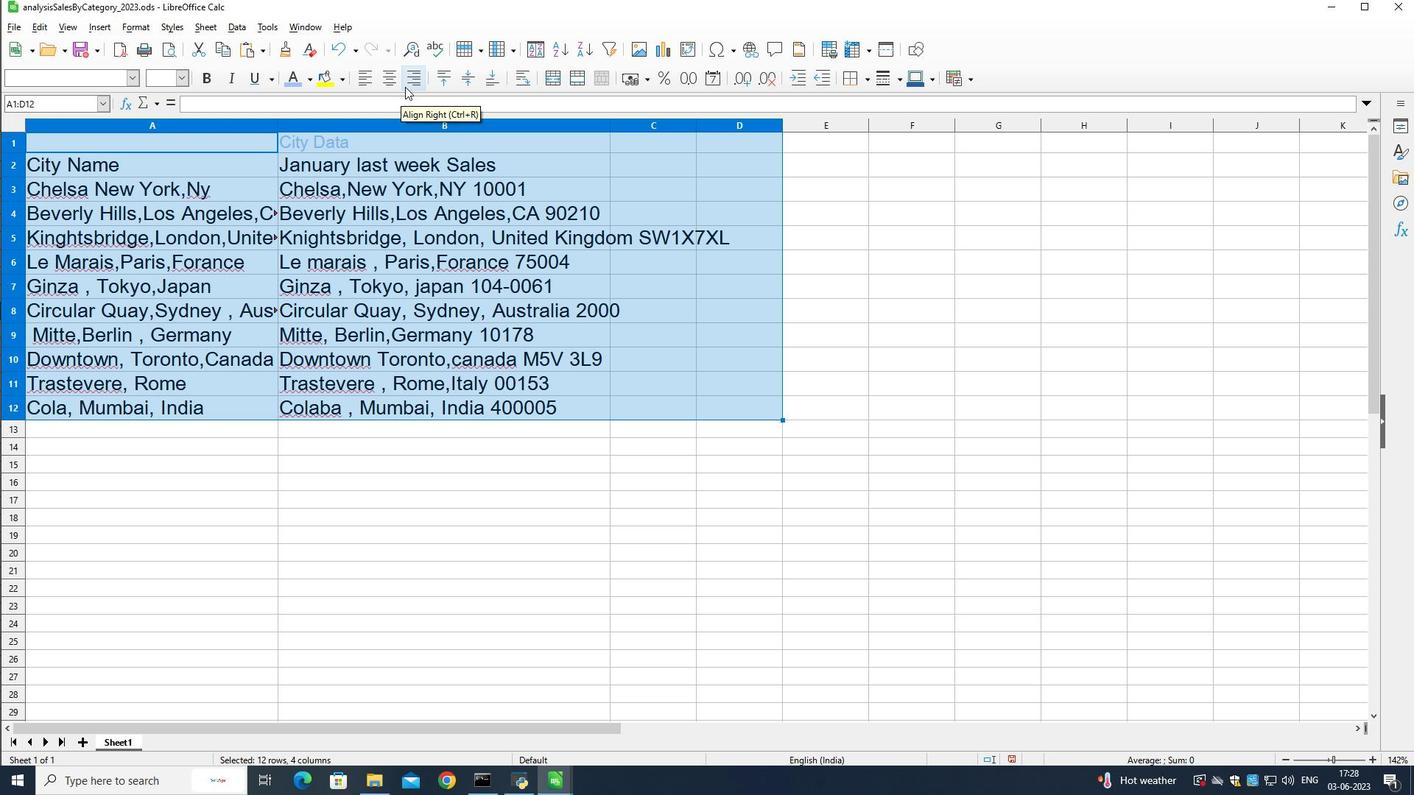 
Action: Mouse moved to (806, 315)
Screenshot: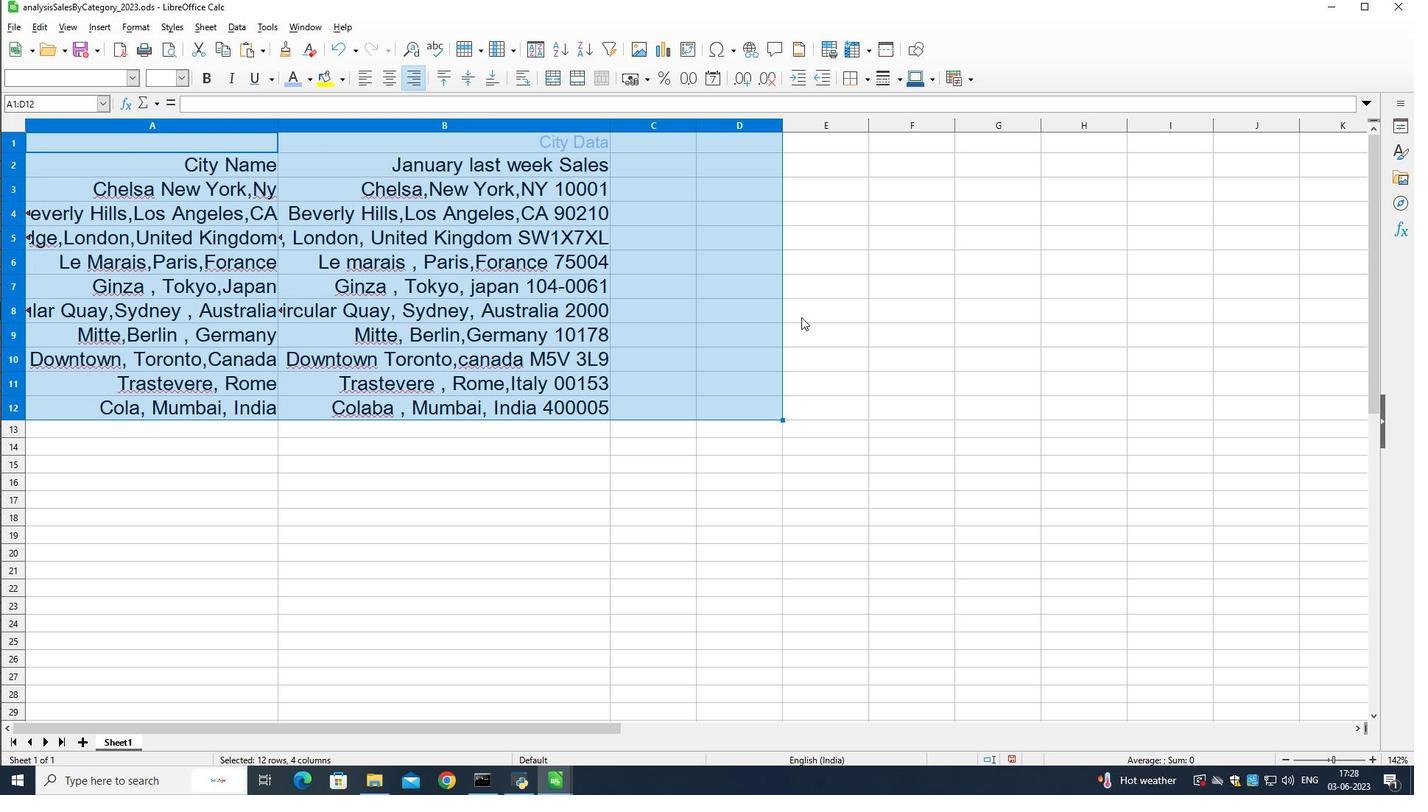 
Action: Mouse pressed left at (806, 315)
Screenshot: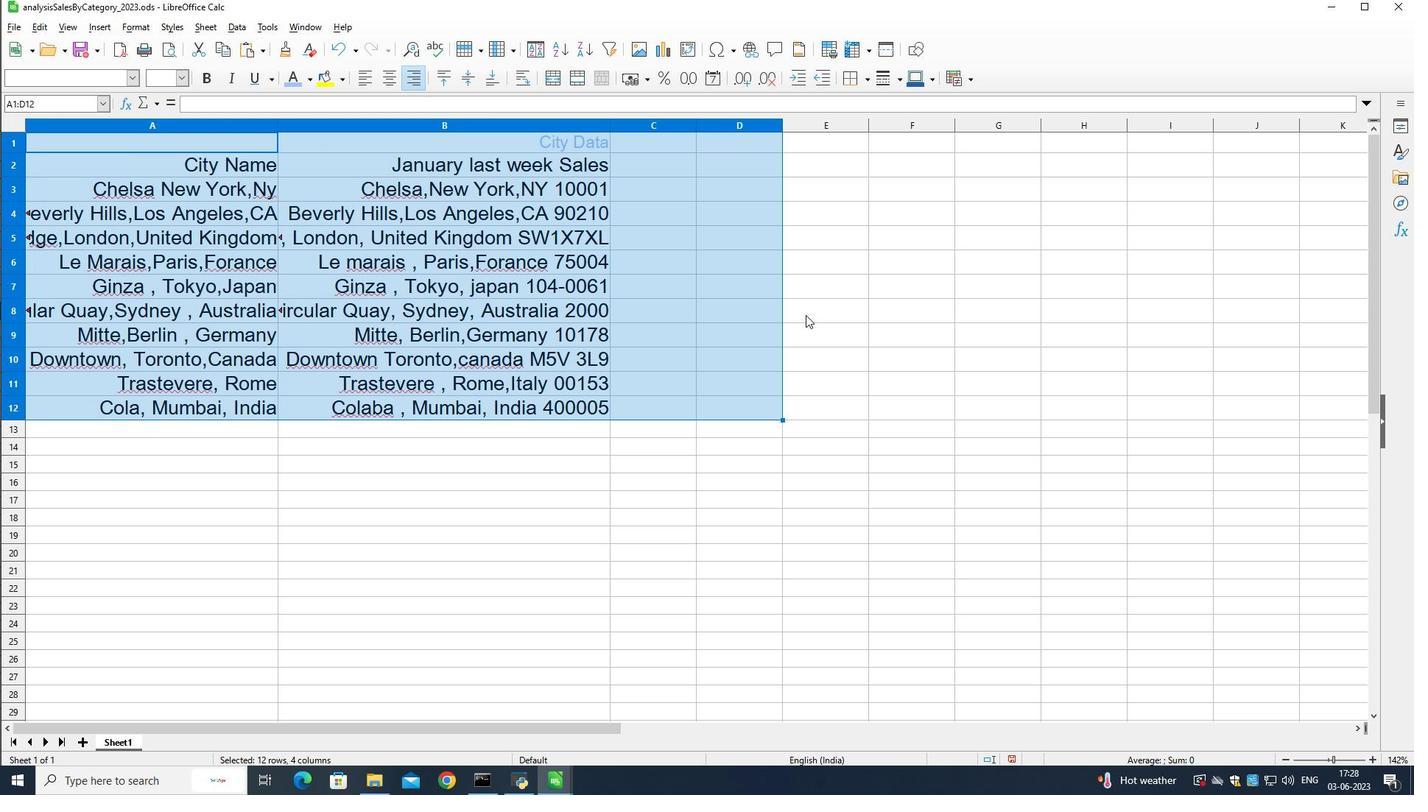 
Action: Mouse moved to (443, 124)
Screenshot: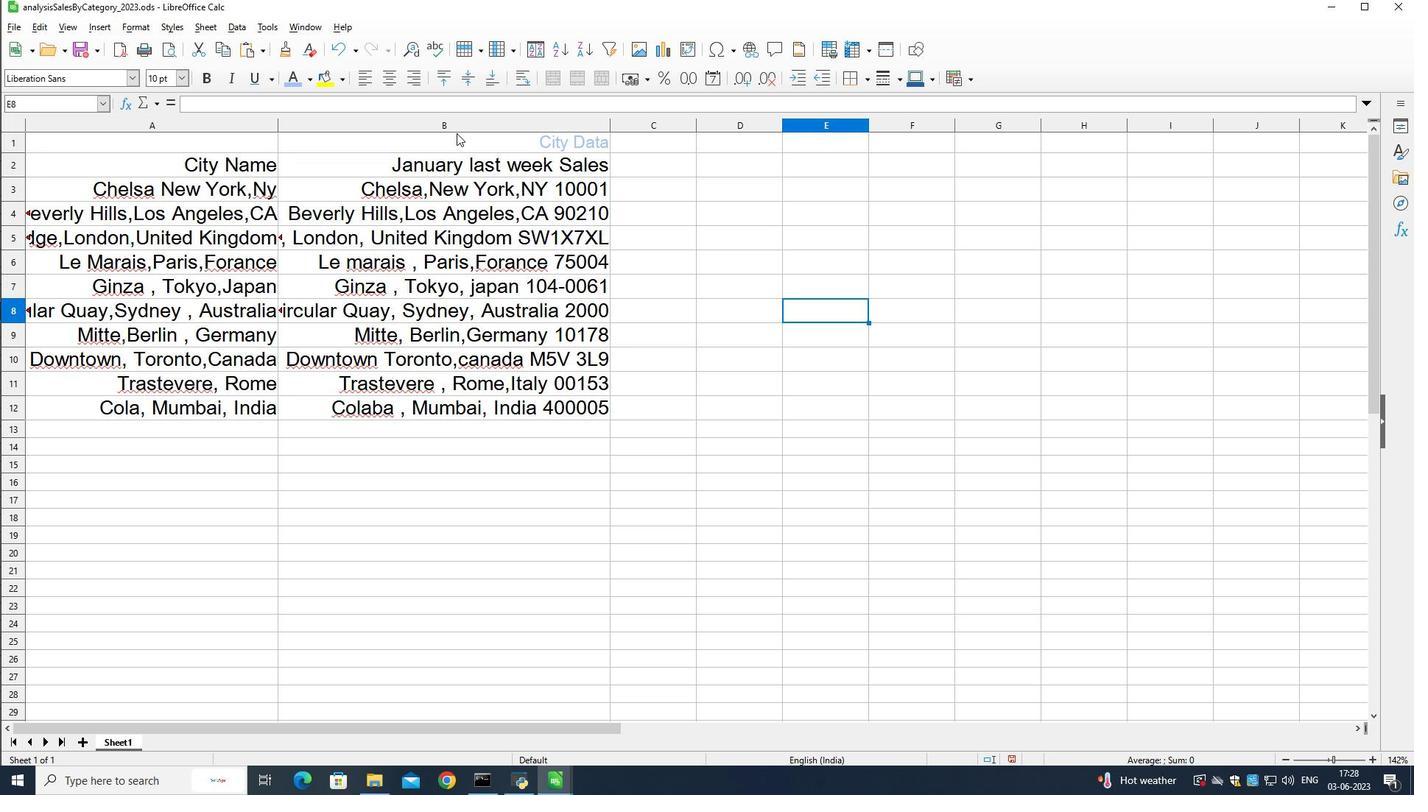 
Action: Mouse pressed left at (443, 124)
Screenshot: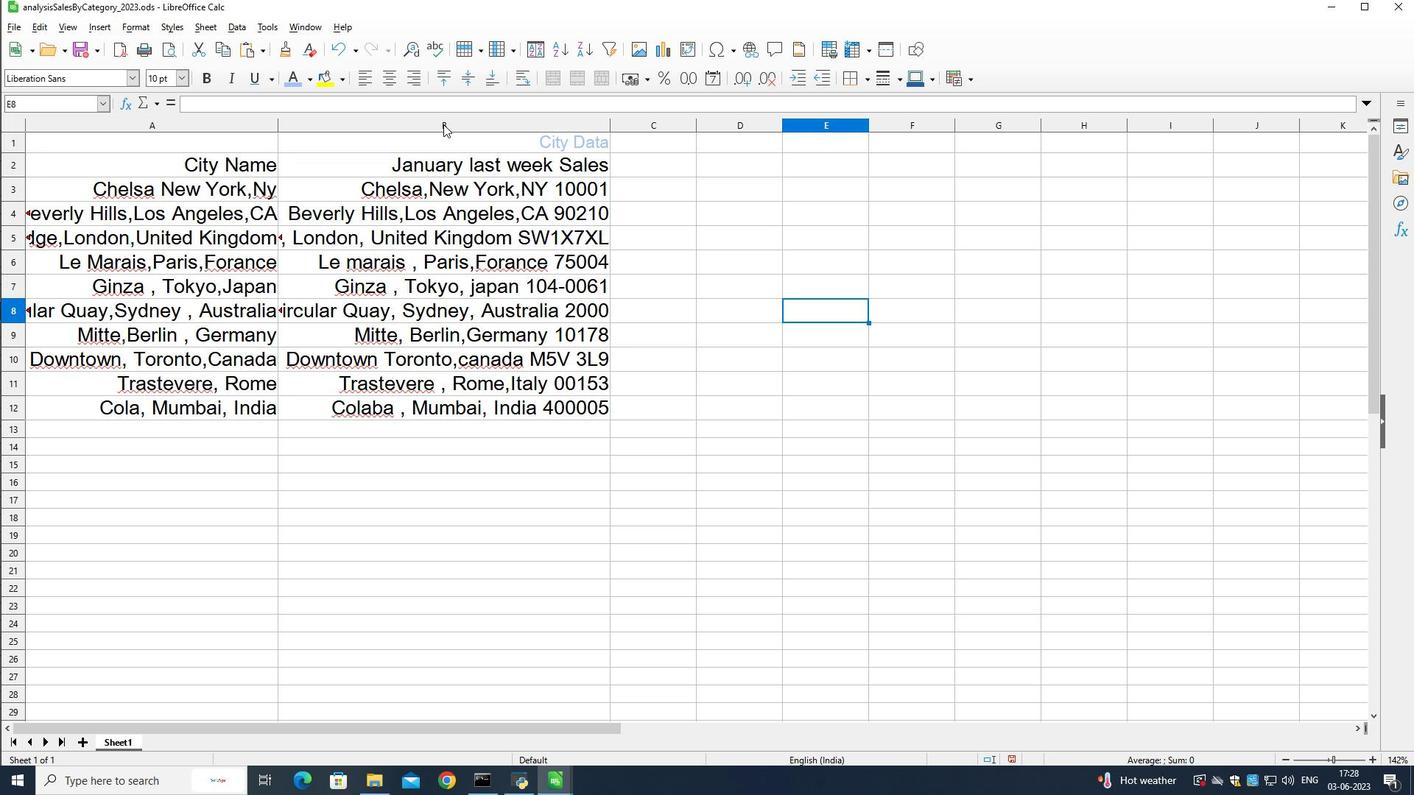 
Action: Mouse moved to (609, 123)
Screenshot: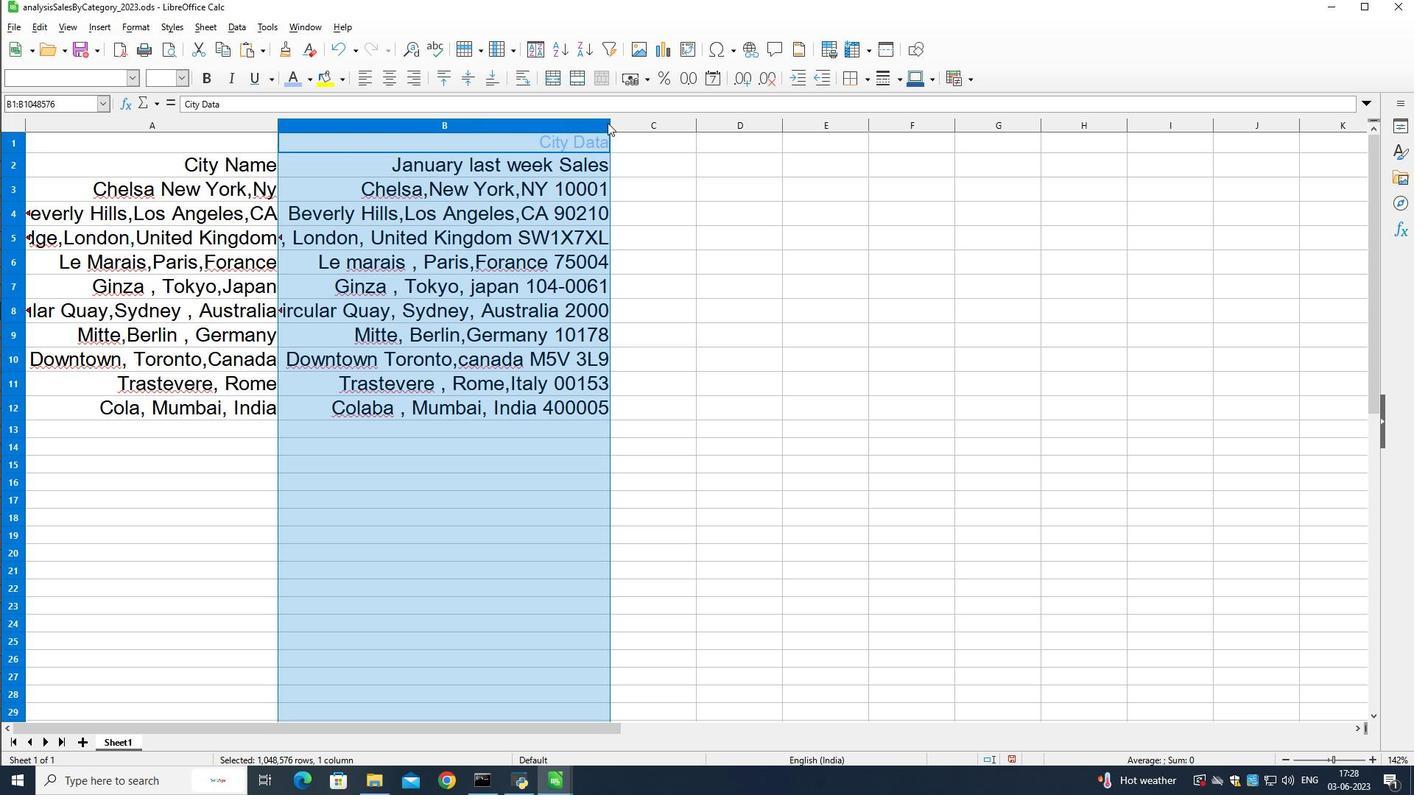 
Action: Mouse pressed left at (609, 123)
Screenshot: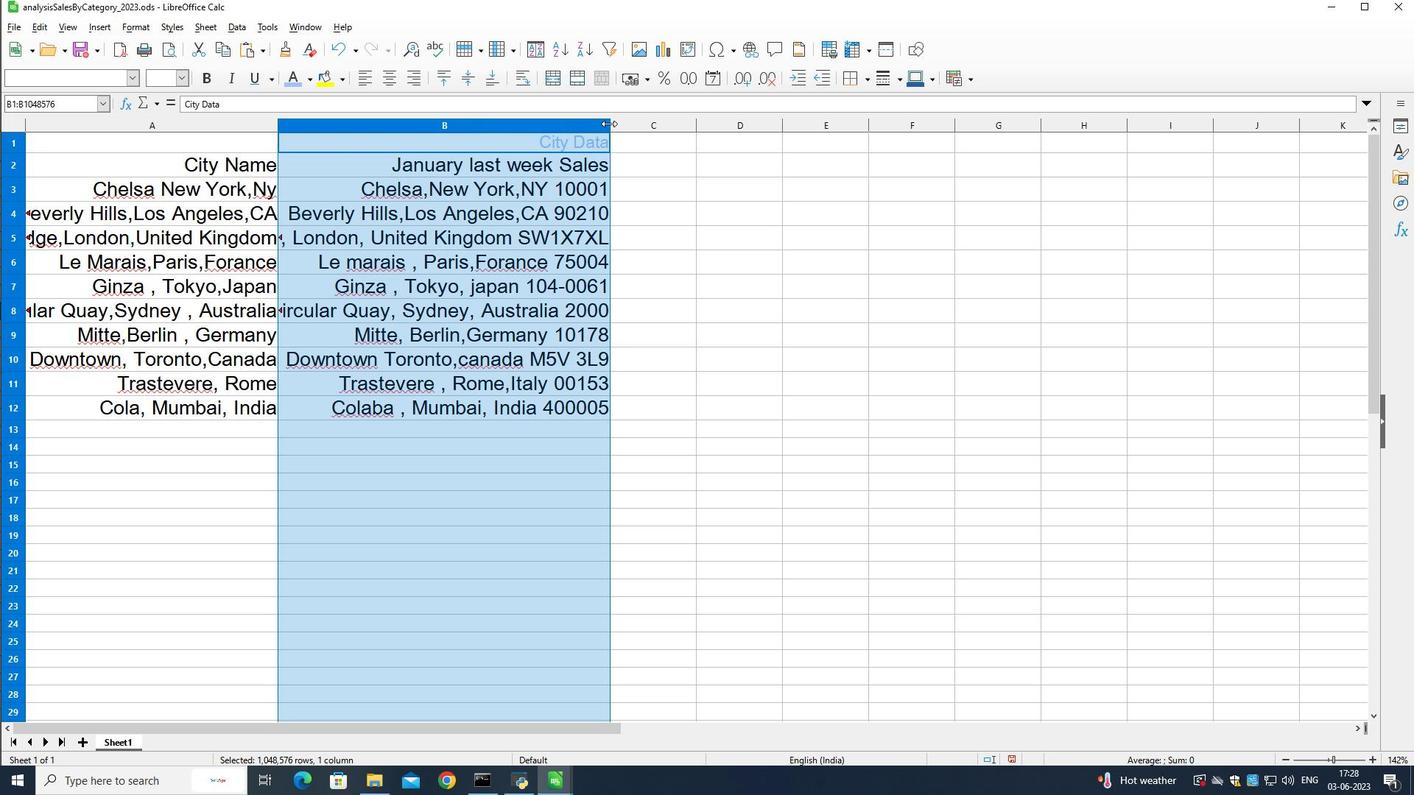 
Action: Mouse moved to (694, 125)
Screenshot: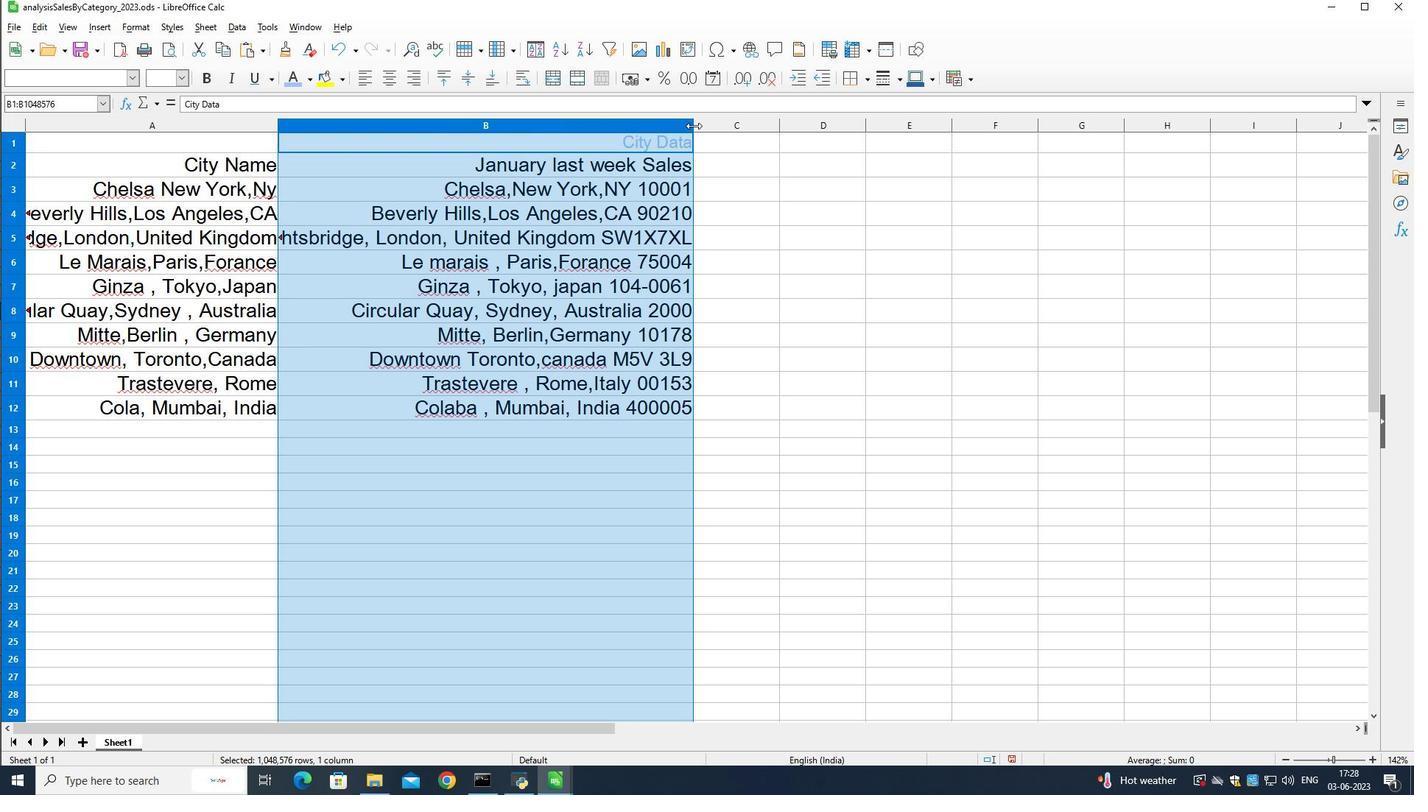 
Action: Mouse pressed left at (694, 125)
Screenshot: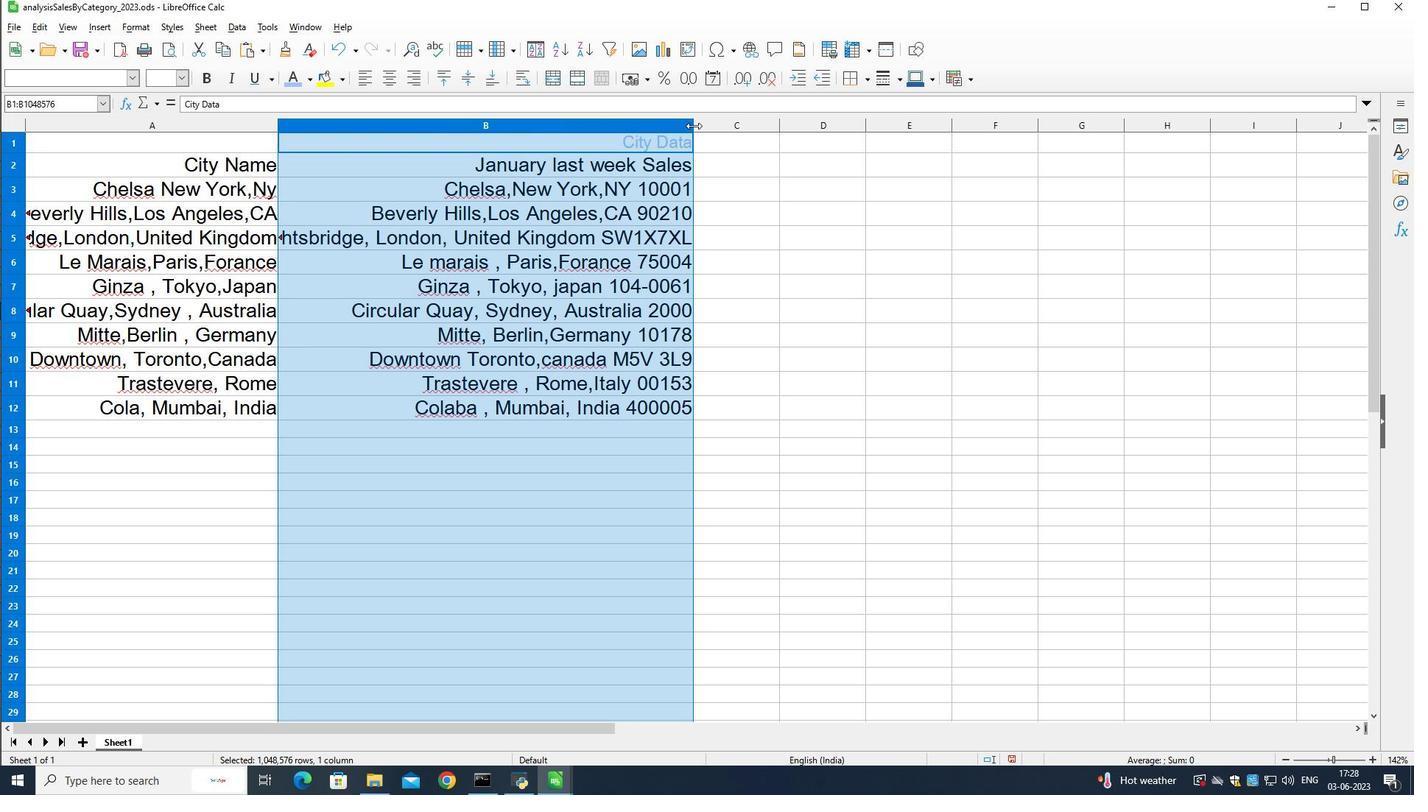 
Action: Mouse moved to (219, 122)
Screenshot: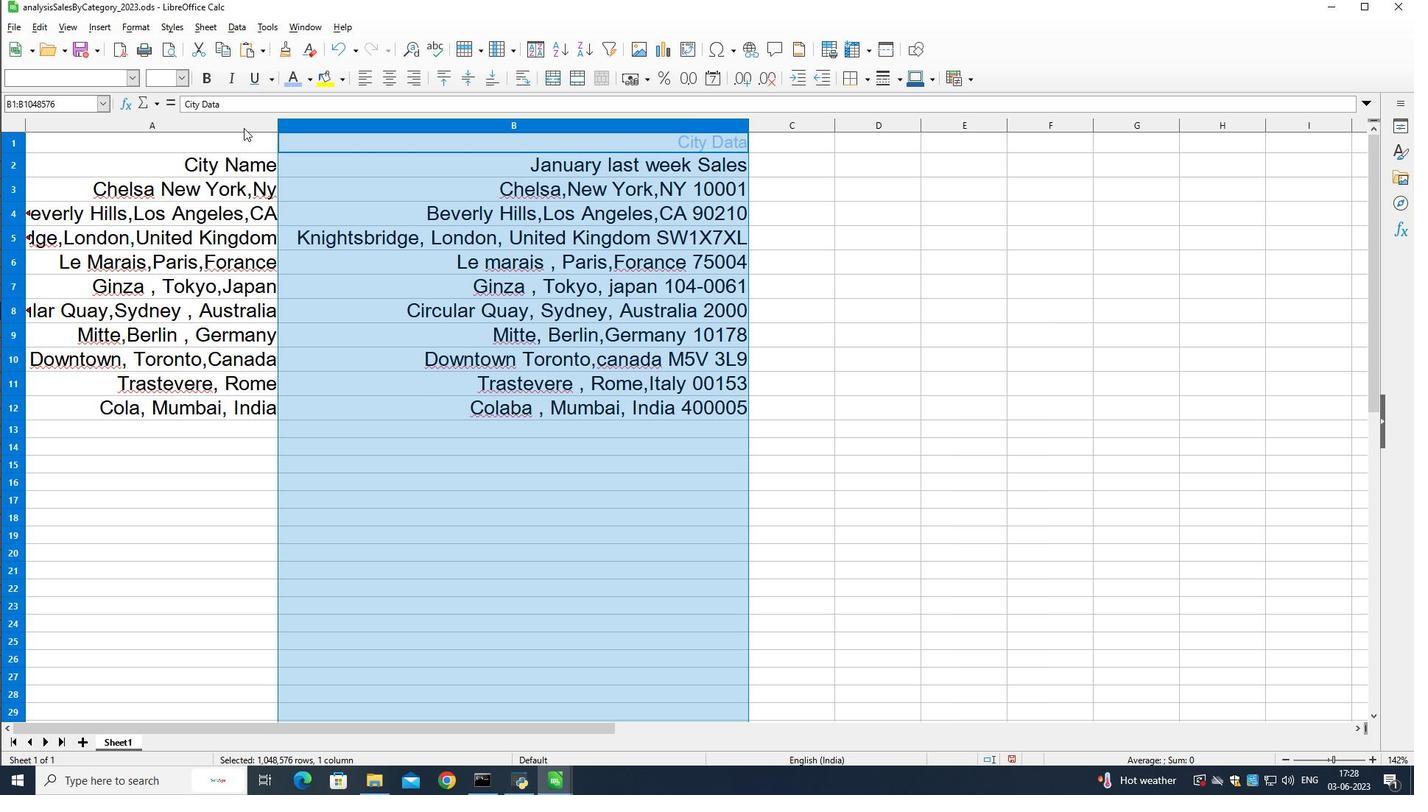 
Action: Mouse pressed left at (219, 122)
Screenshot: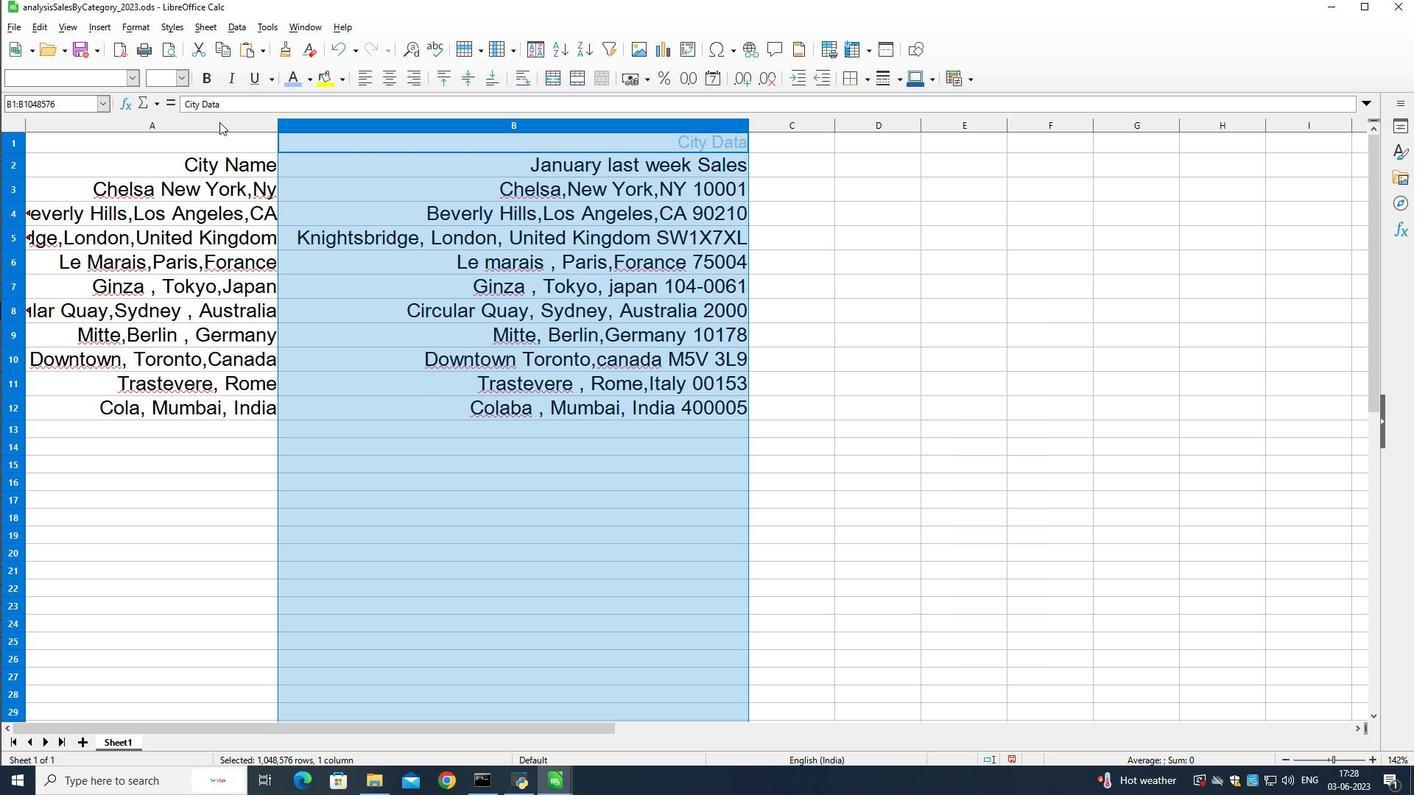 
Action: Mouse moved to (278, 128)
Screenshot: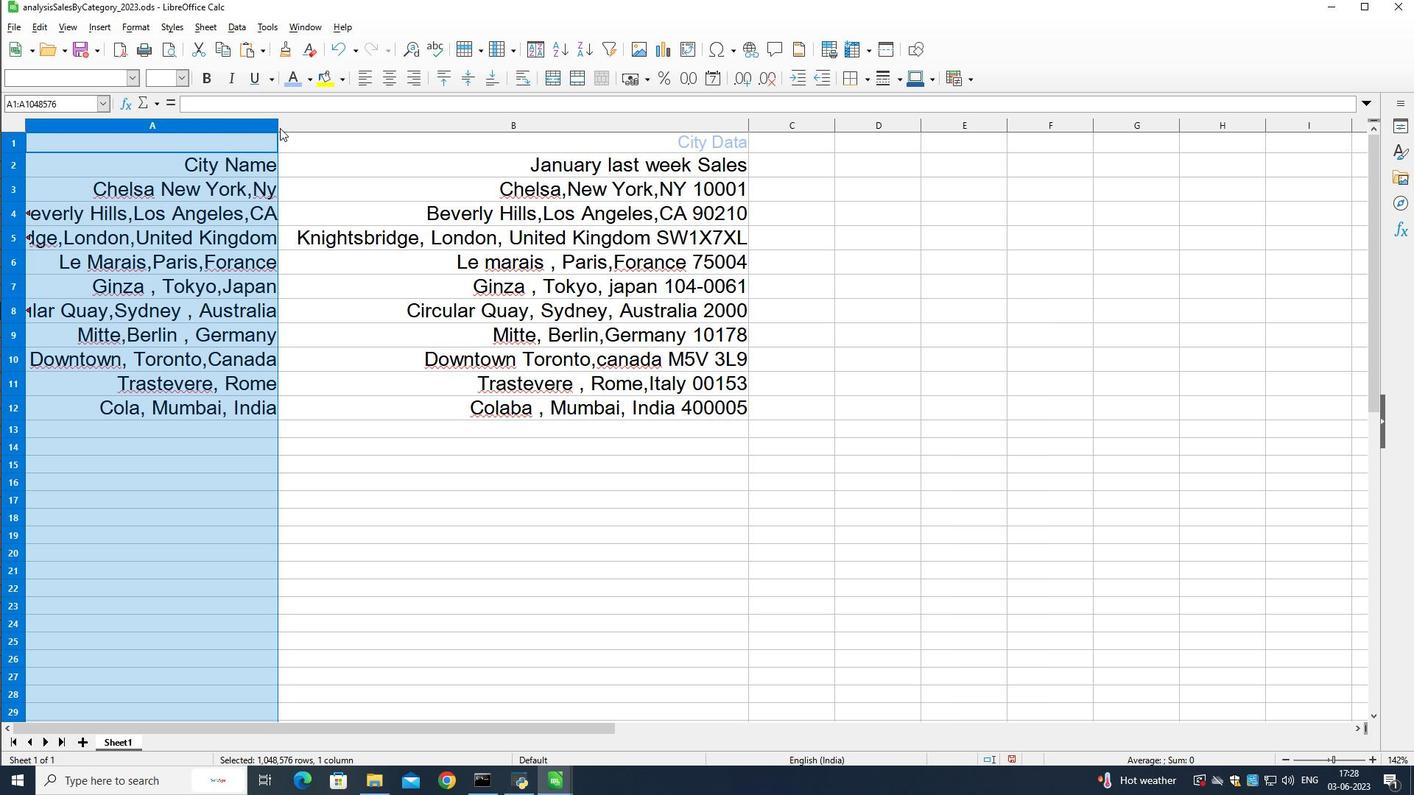 
Action: Mouse pressed left at (278, 128)
Screenshot: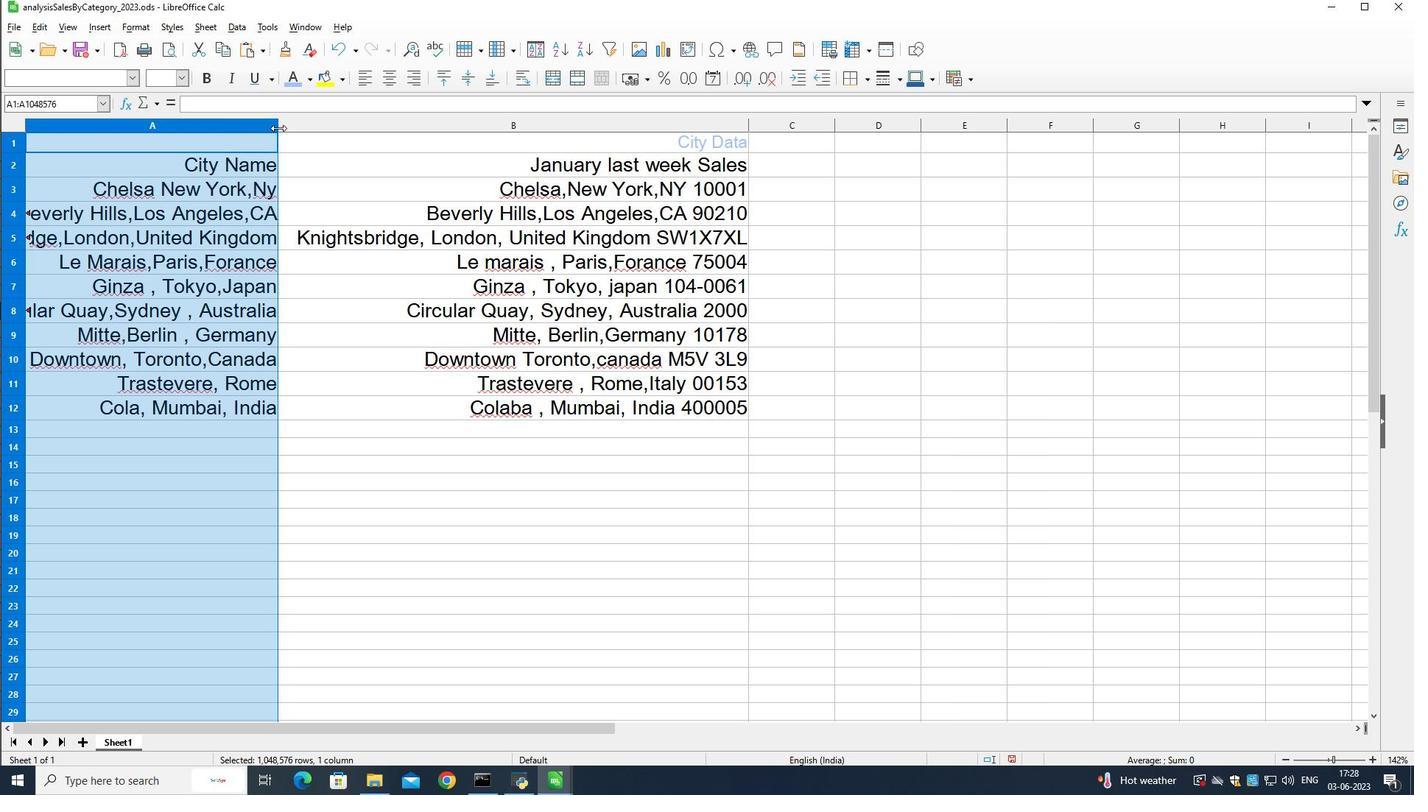 
Action: Mouse moved to (888, 218)
Screenshot: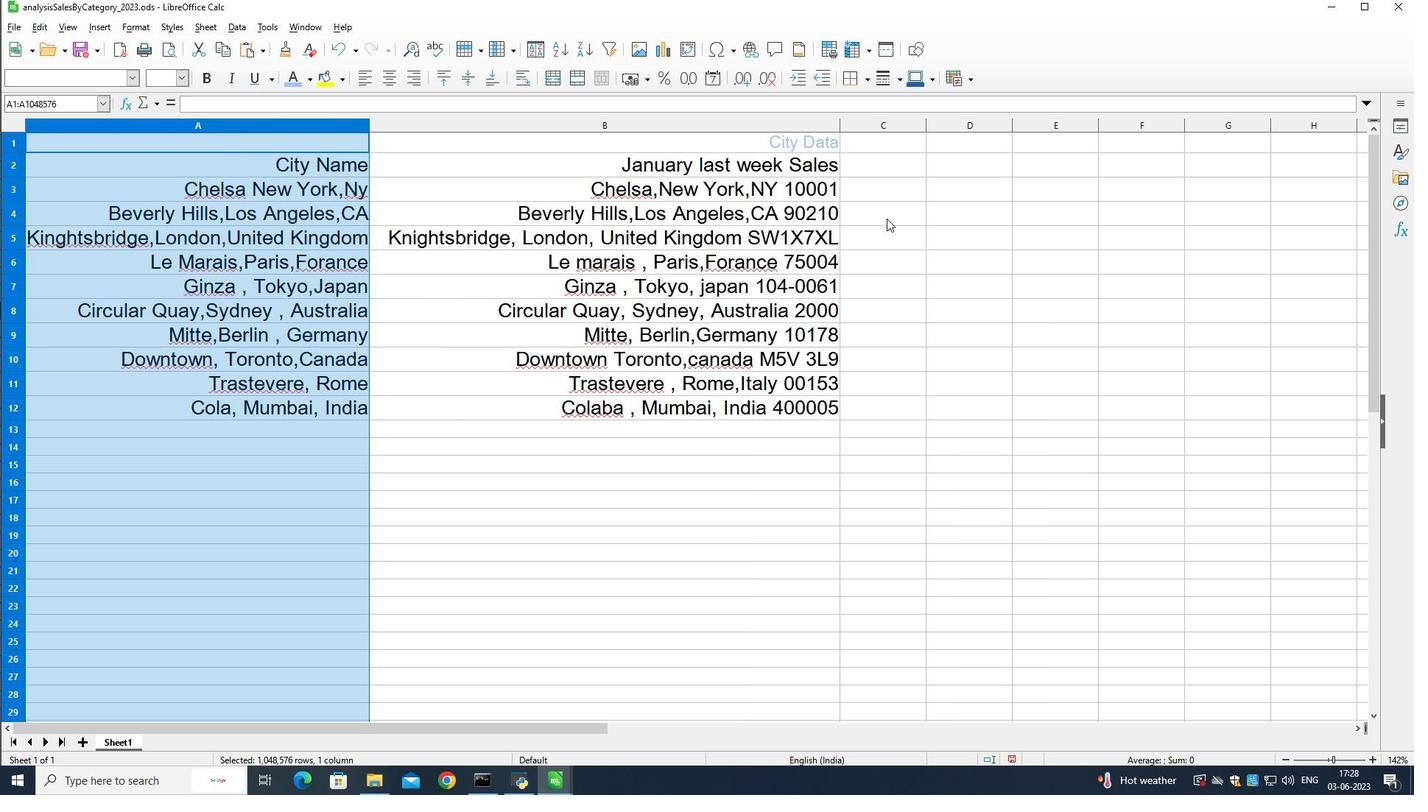 
Action: Mouse pressed left at (888, 218)
Screenshot: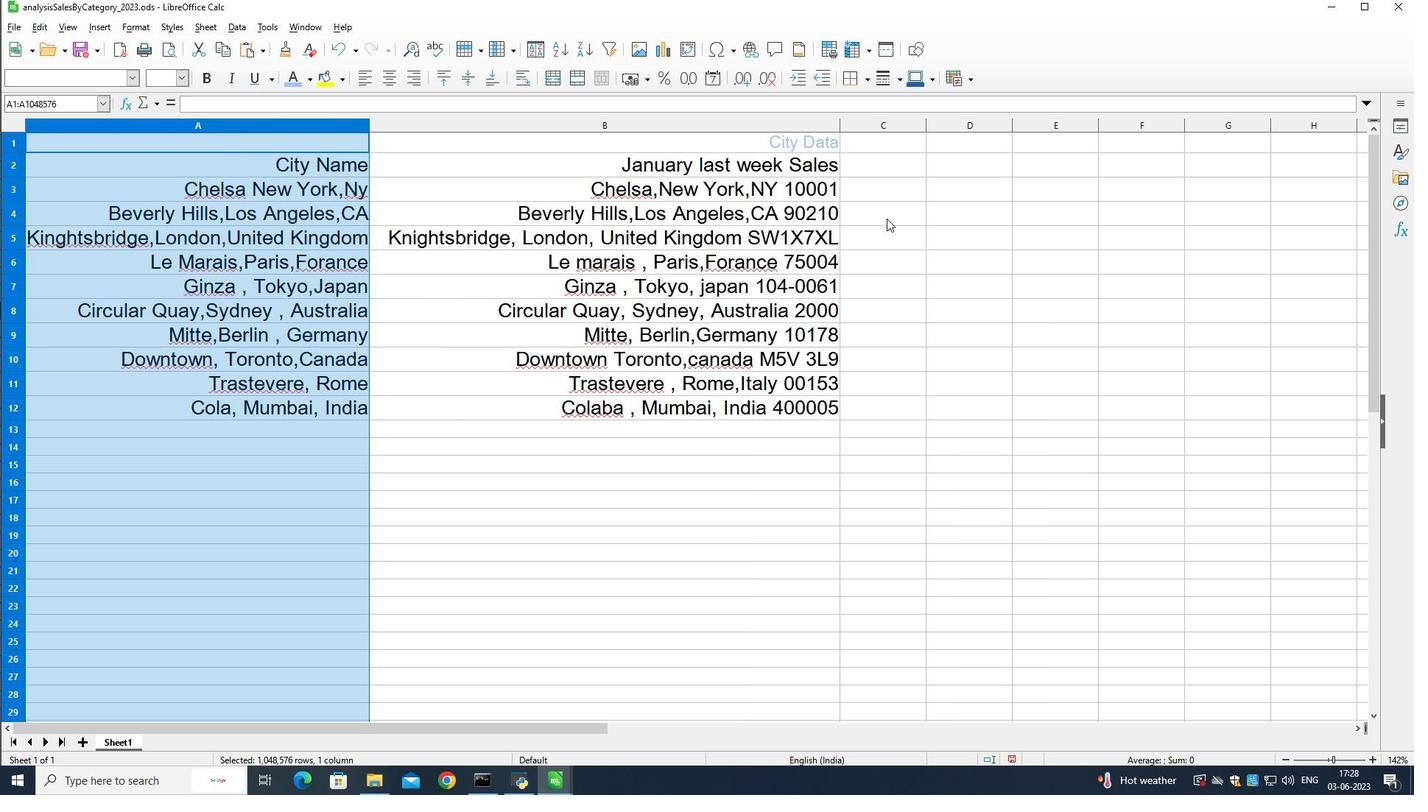 
Action: Mouse moved to (946, 364)
Screenshot: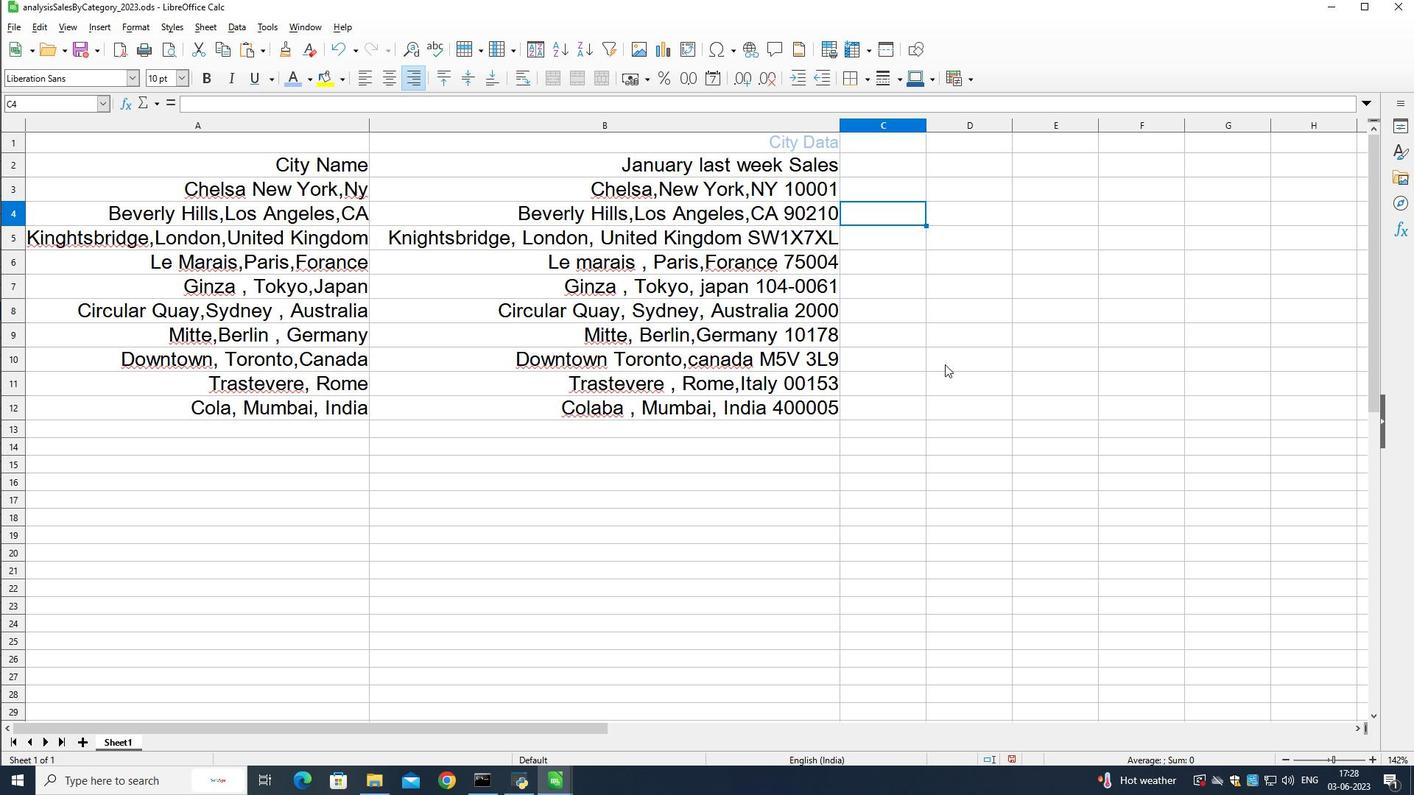 
Action: Mouse pressed left at (946, 364)
Screenshot: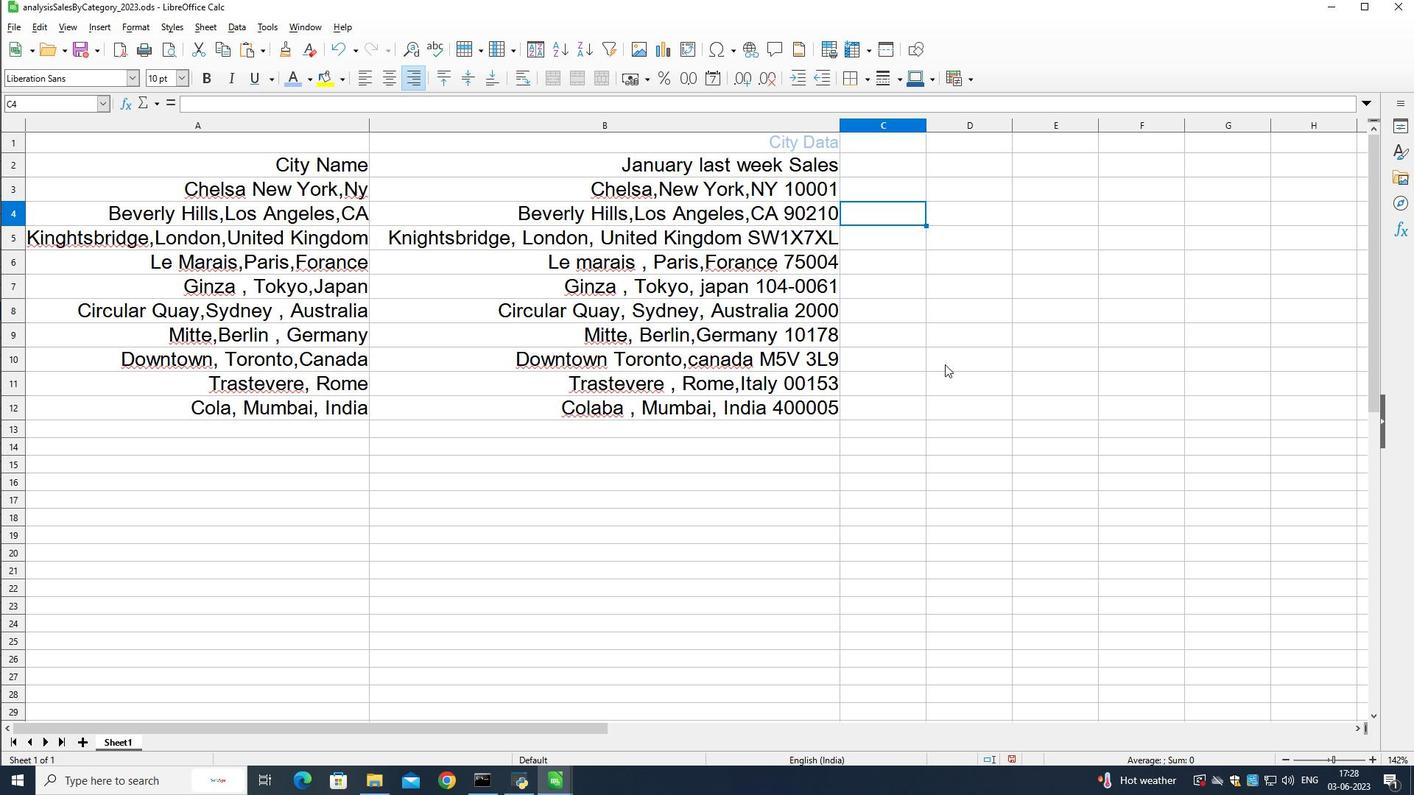 
Action: Mouse moved to (951, 365)
Screenshot: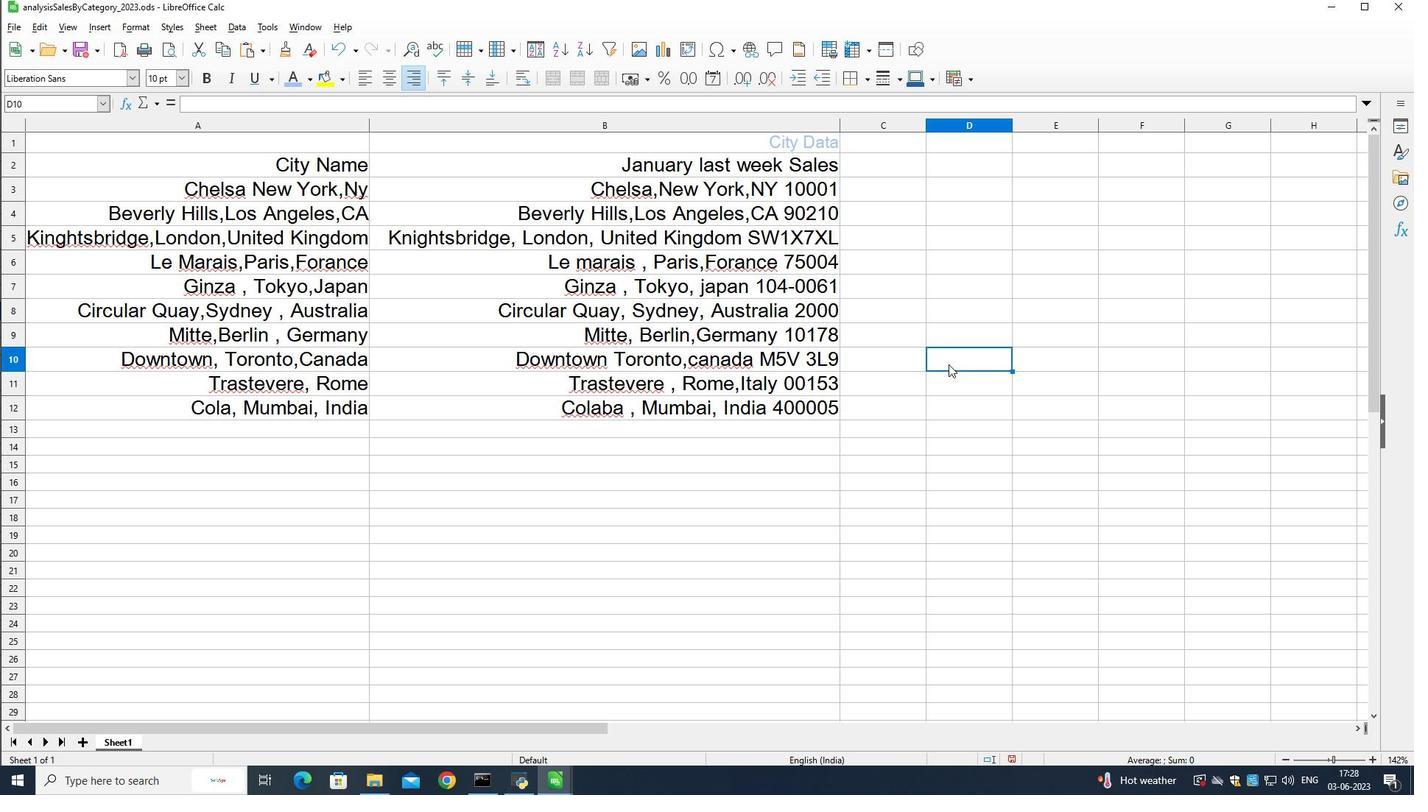 
